 Task: Look for space in West Albany, United States from 10th September, 2023 to 16th September, 2023 for 4 adults in price range Rs.10000 to Rs.14000. Place can be private room with 4 bedrooms having 4 beds and 4 bathrooms. Property type can be house, flat, guest house. Amenities needed are: wifi, TV, free parkinig on premises, gym, breakfast. Booking option can be shelf check-in. Required host language is English.
Action: Mouse moved to (524, 111)
Screenshot: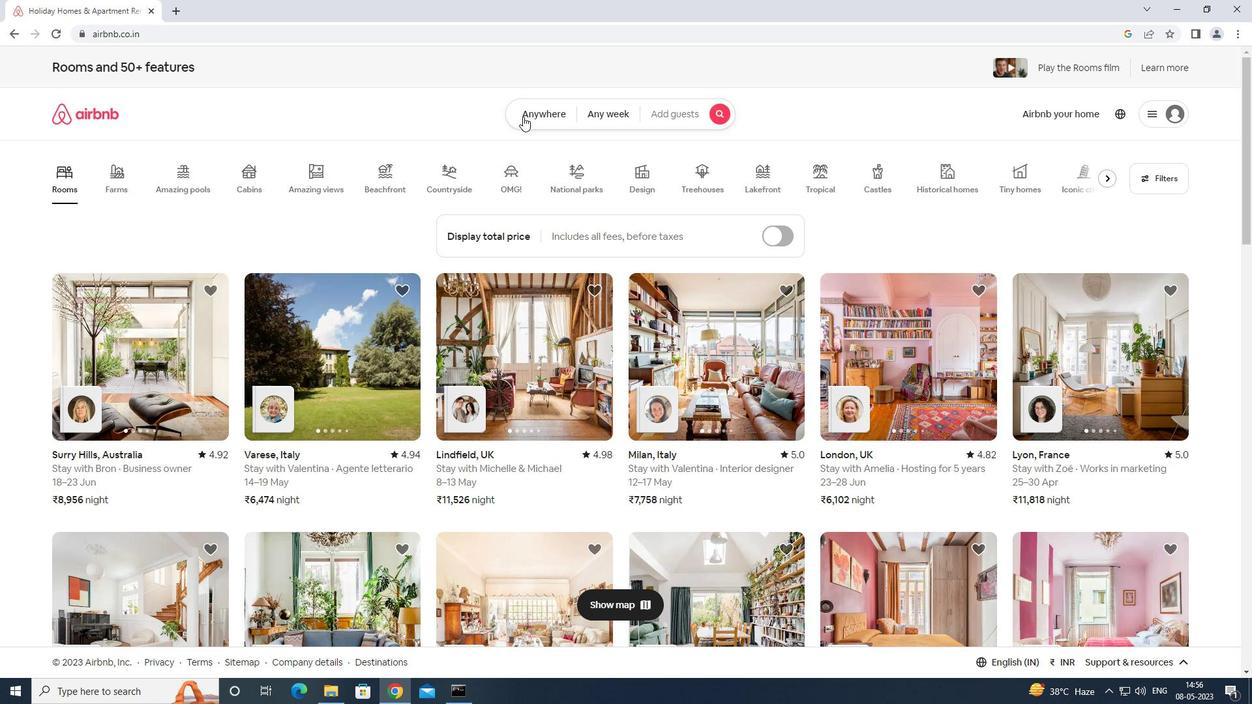 
Action: Mouse pressed left at (524, 111)
Screenshot: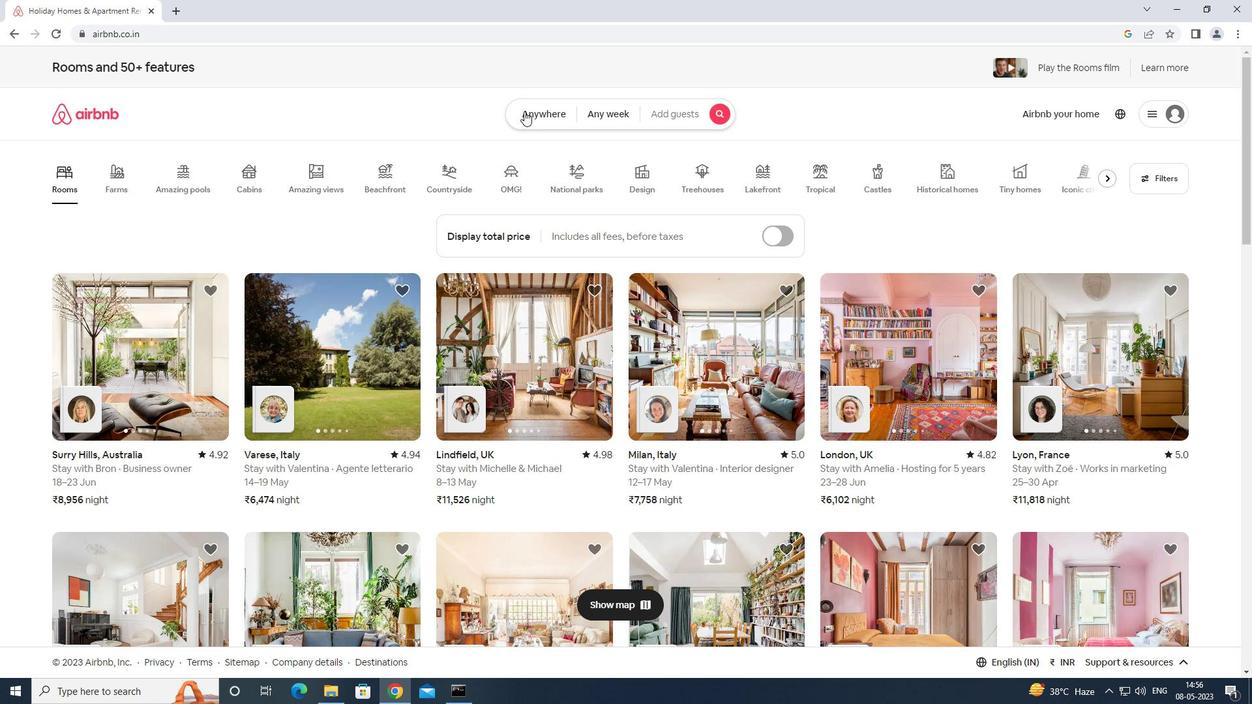 
Action: Mouse moved to (473, 156)
Screenshot: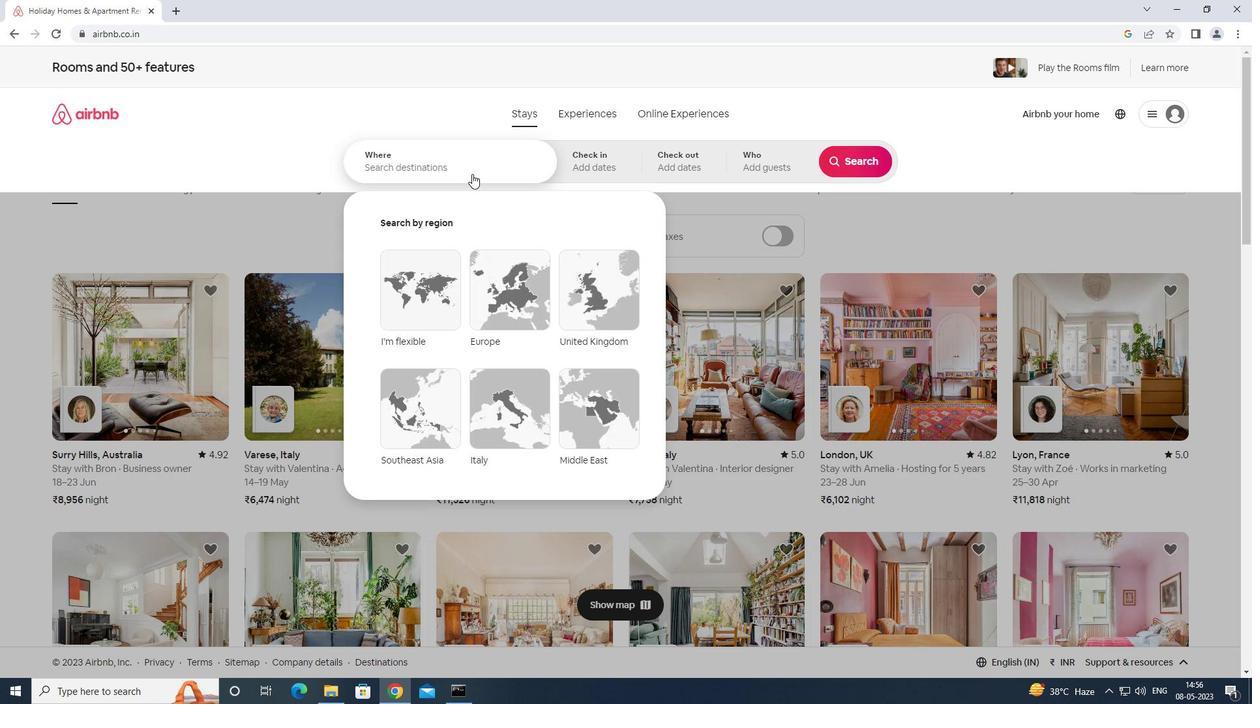 
Action: Mouse pressed left at (473, 156)
Screenshot: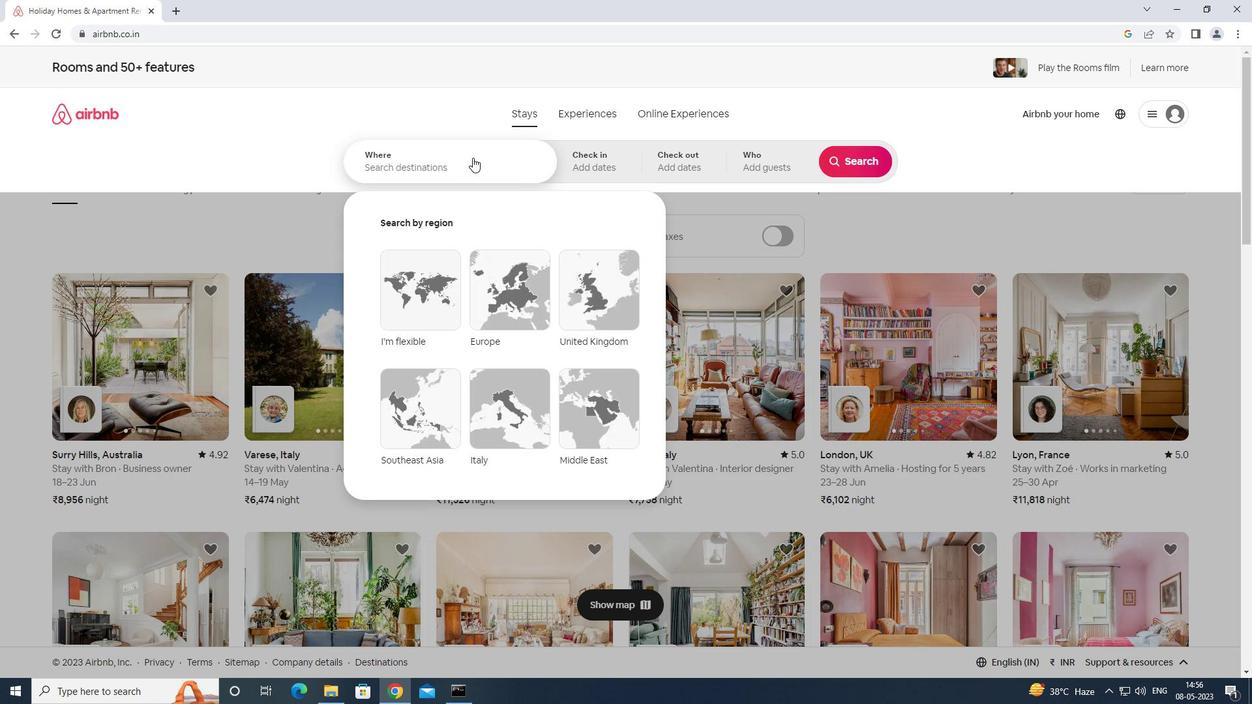 
Action: Mouse moved to (476, 154)
Screenshot: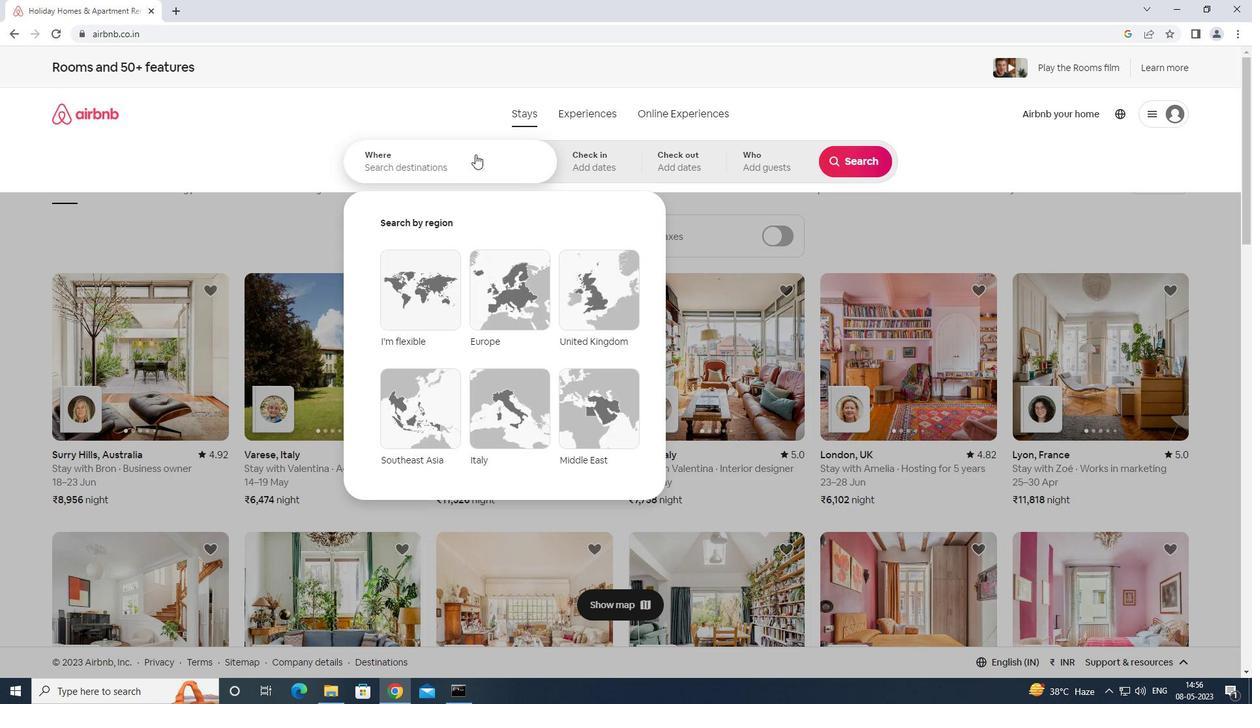 
Action: Key pressed west<Key.space>albany<Key.space>united<Key.space>states<Key.enter>
Screenshot: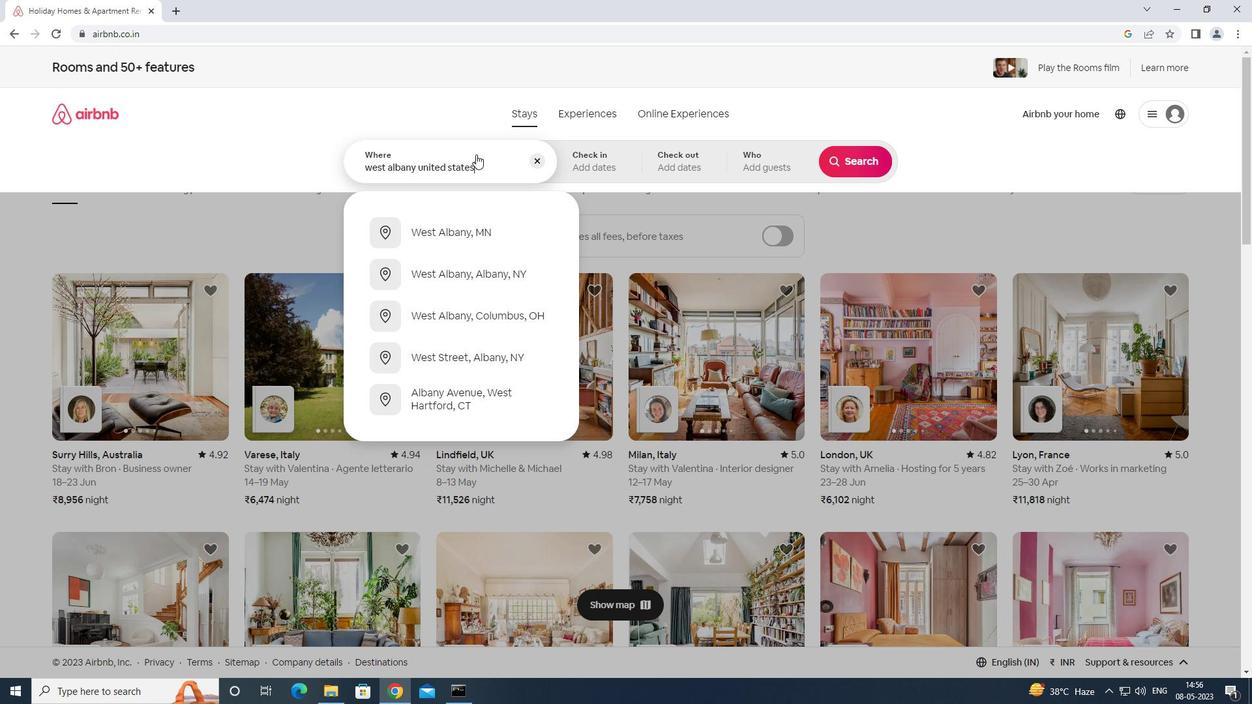 
Action: Mouse moved to (855, 262)
Screenshot: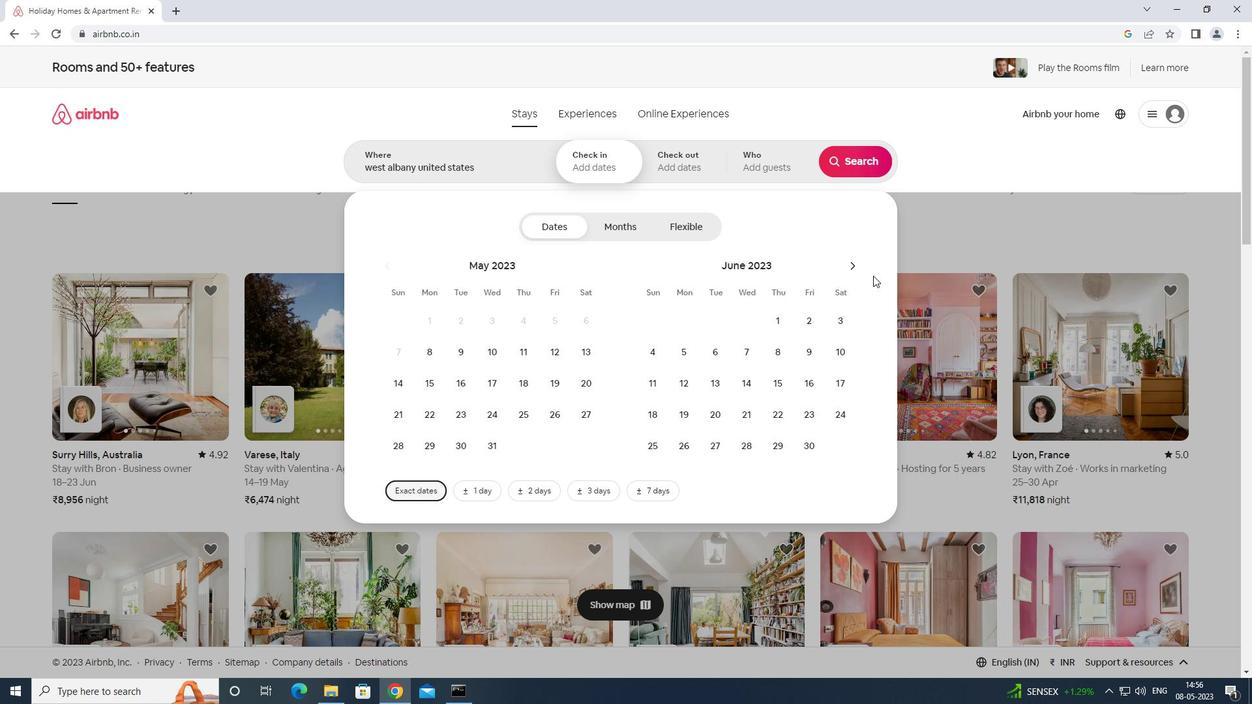 
Action: Mouse pressed left at (855, 262)
Screenshot: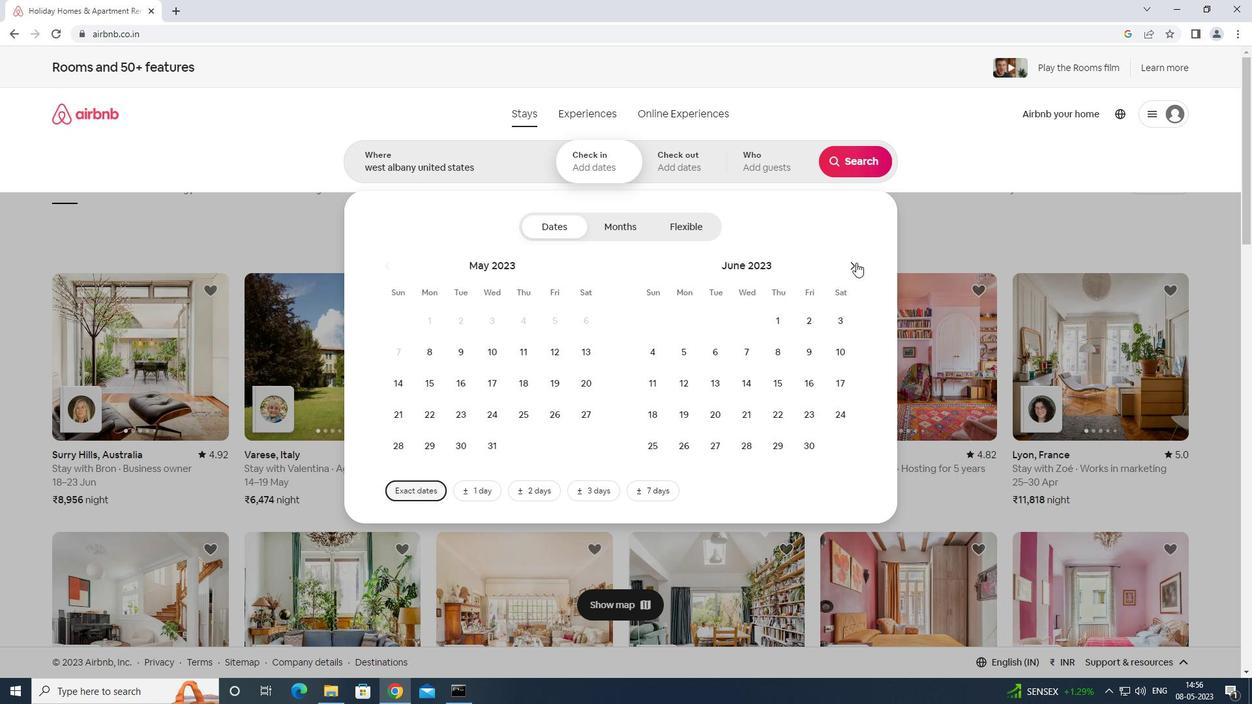 
Action: Mouse pressed left at (855, 262)
Screenshot: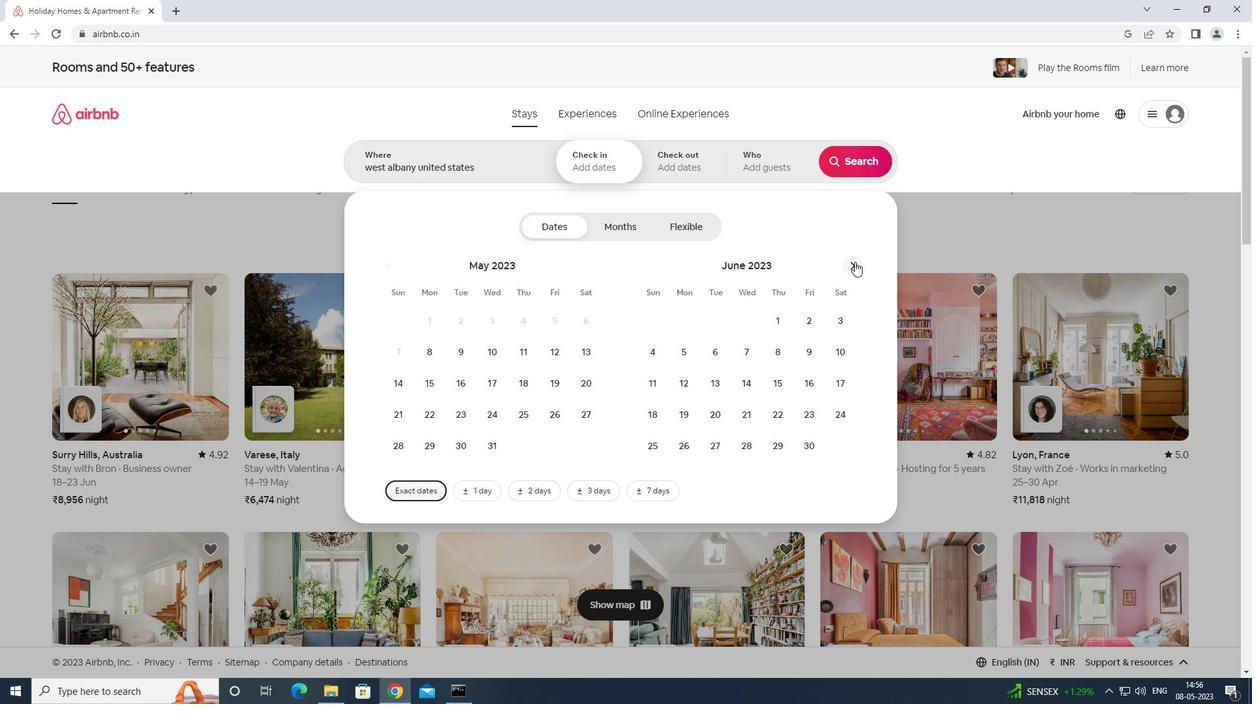 
Action: Mouse moved to (854, 262)
Screenshot: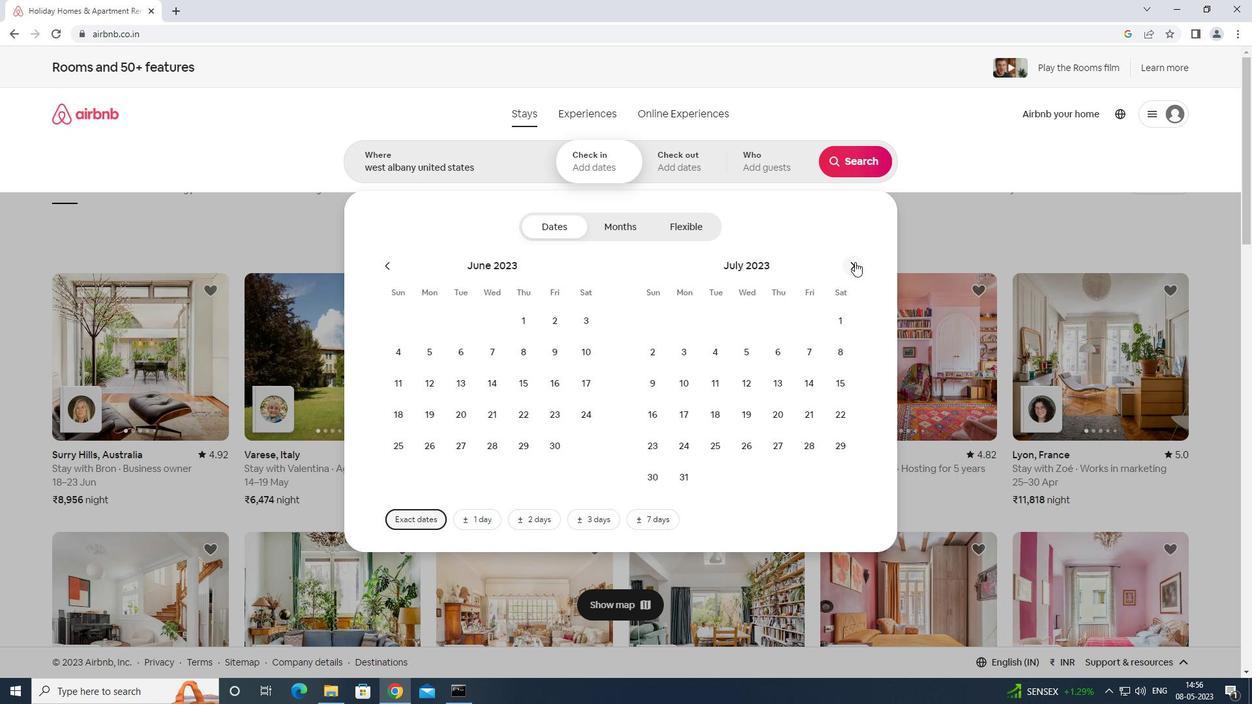 
Action: Mouse pressed left at (854, 262)
Screenshot: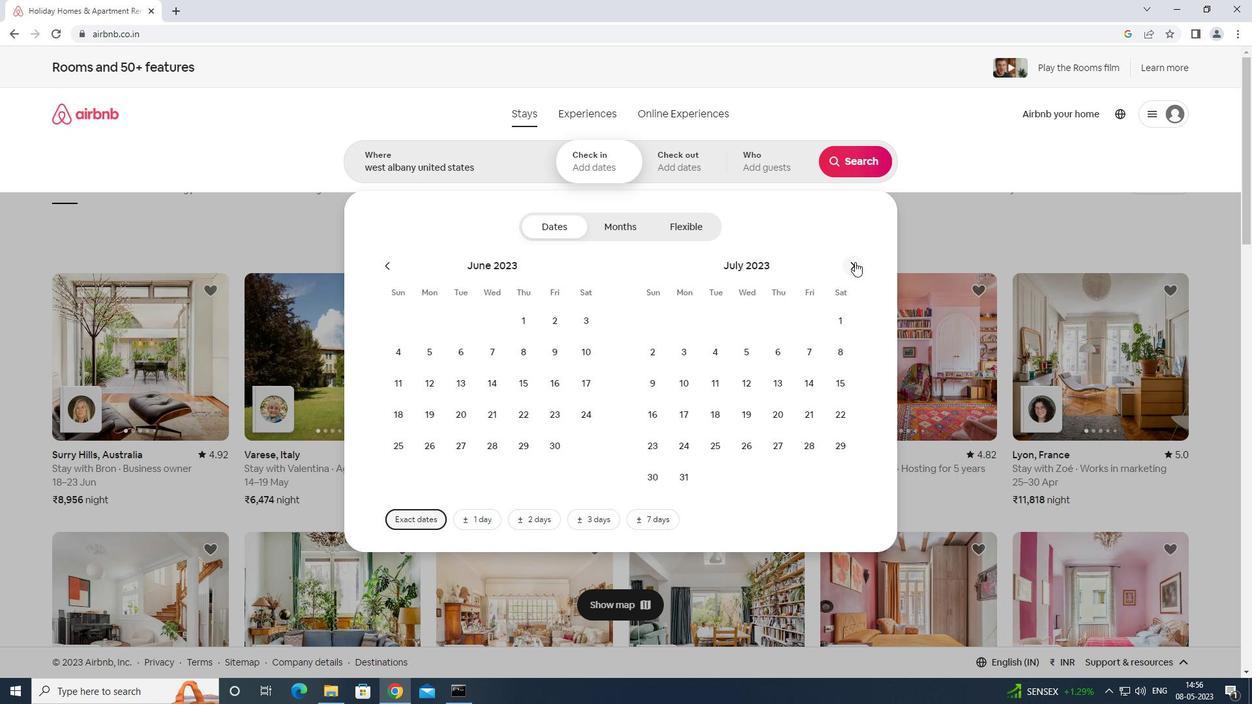 
Action: Mouse moved to (855, 263)
Screenshot: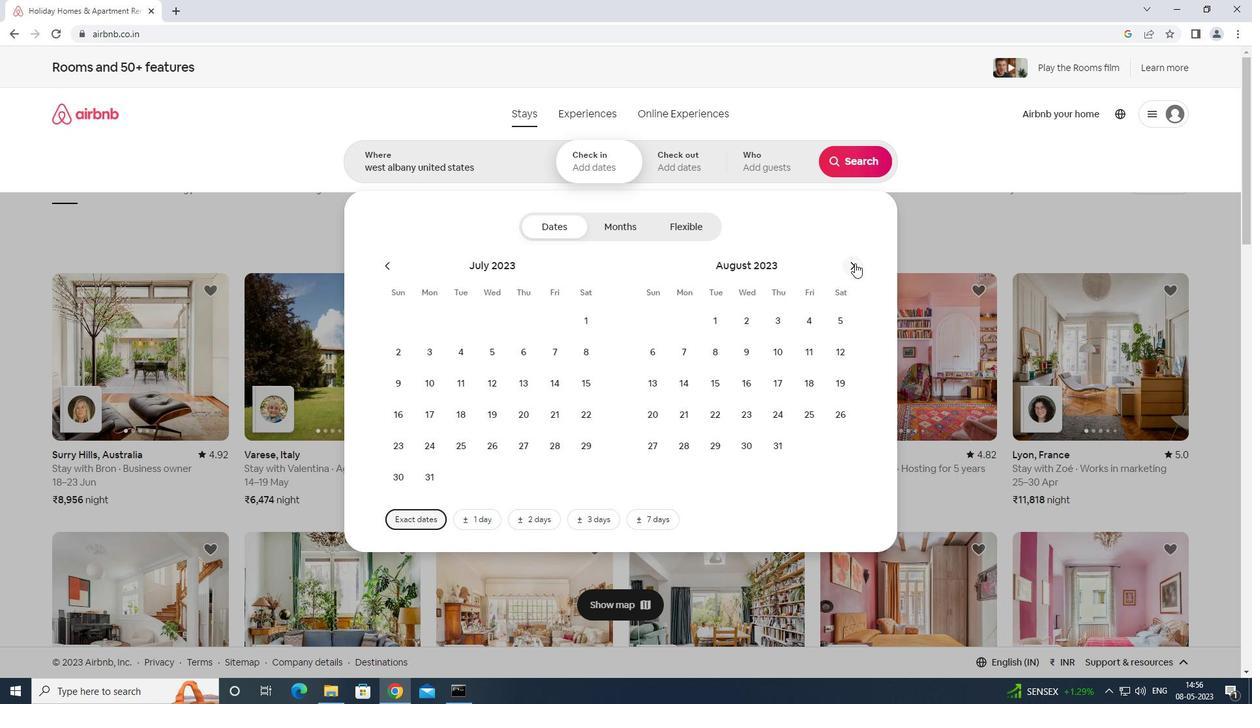 
Action: Mouse pressed left at (855, 263)
Screenshot: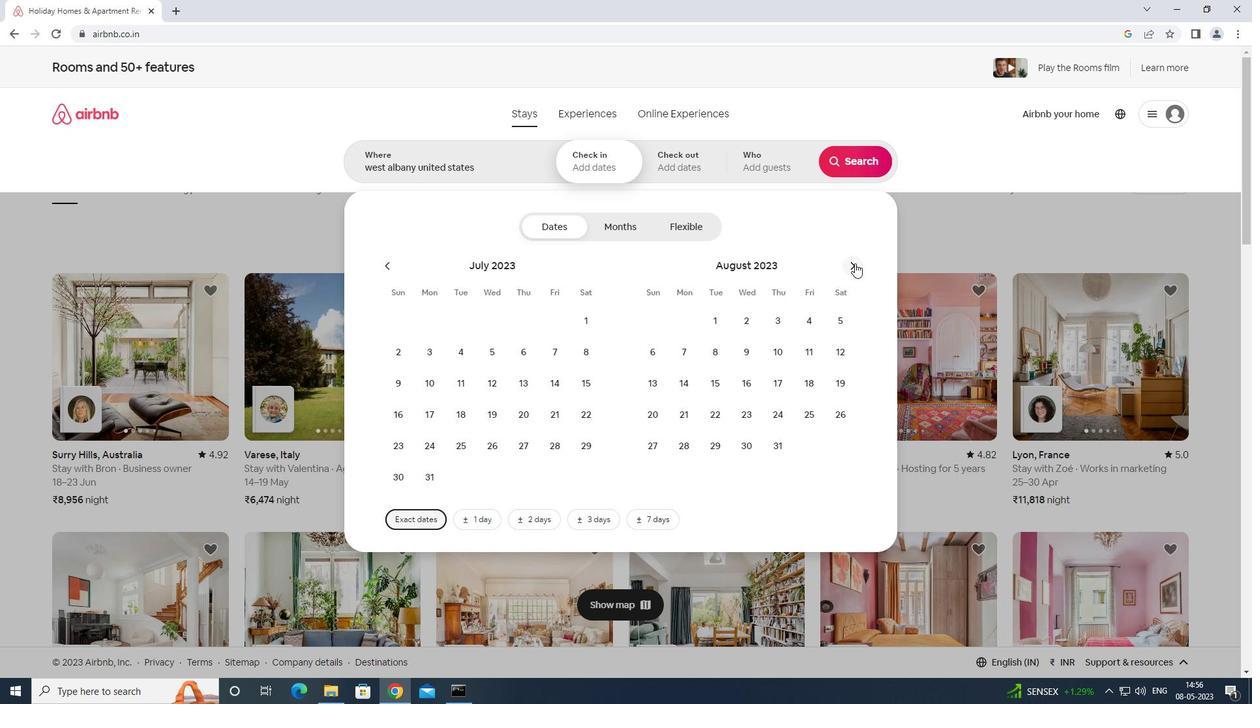 
Action: Mouse moved to (660, 379)
Screenshot: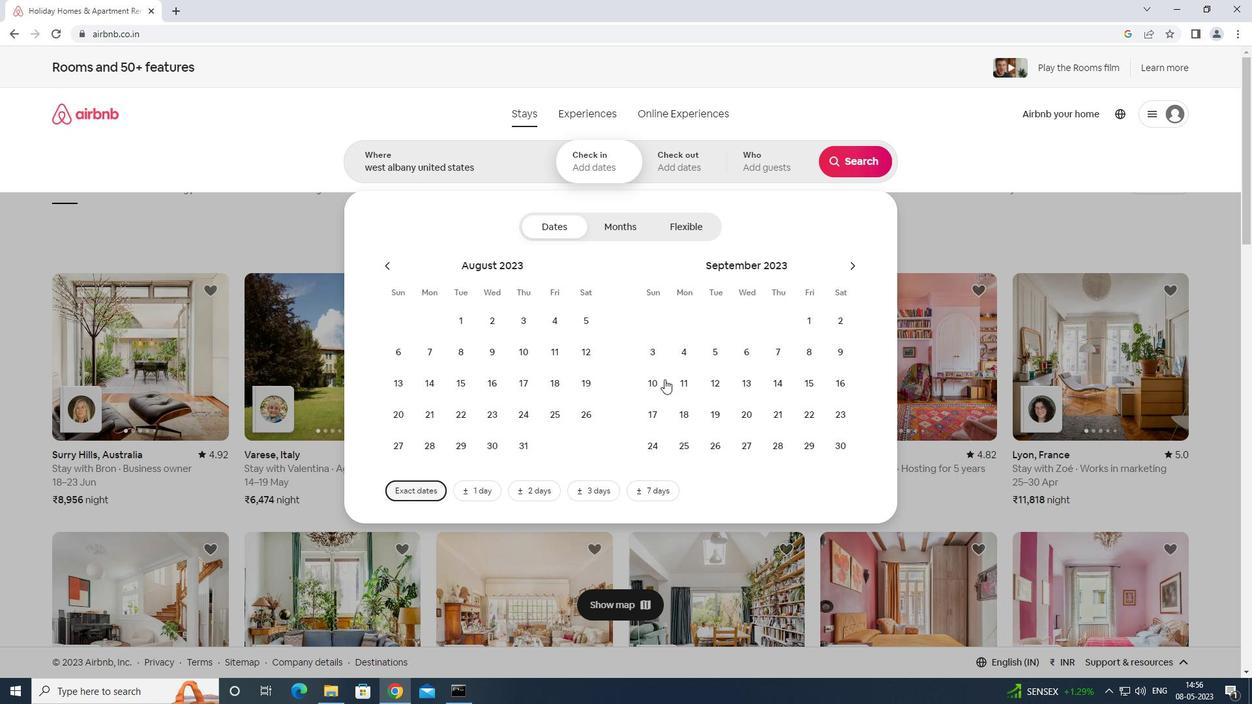 
Action: Mouse pressed left at (660, 379)
Screenshot: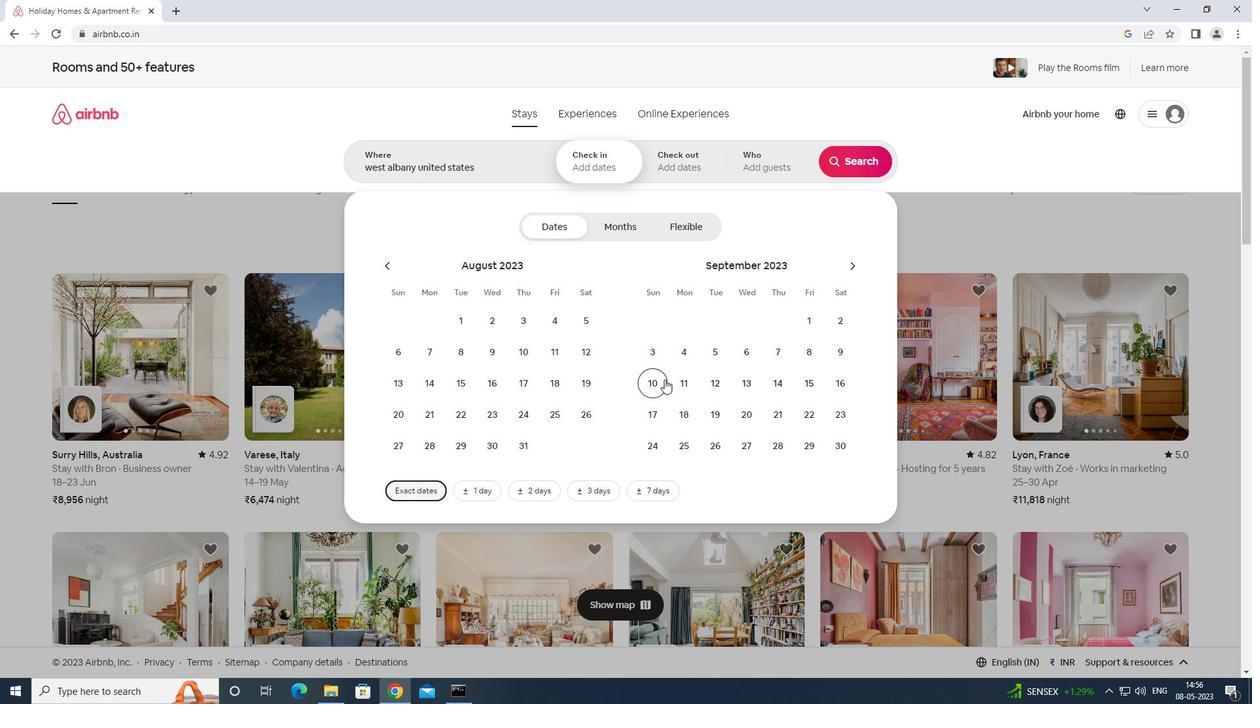
Action: Mouse moved to (841, 377)
Screenshot: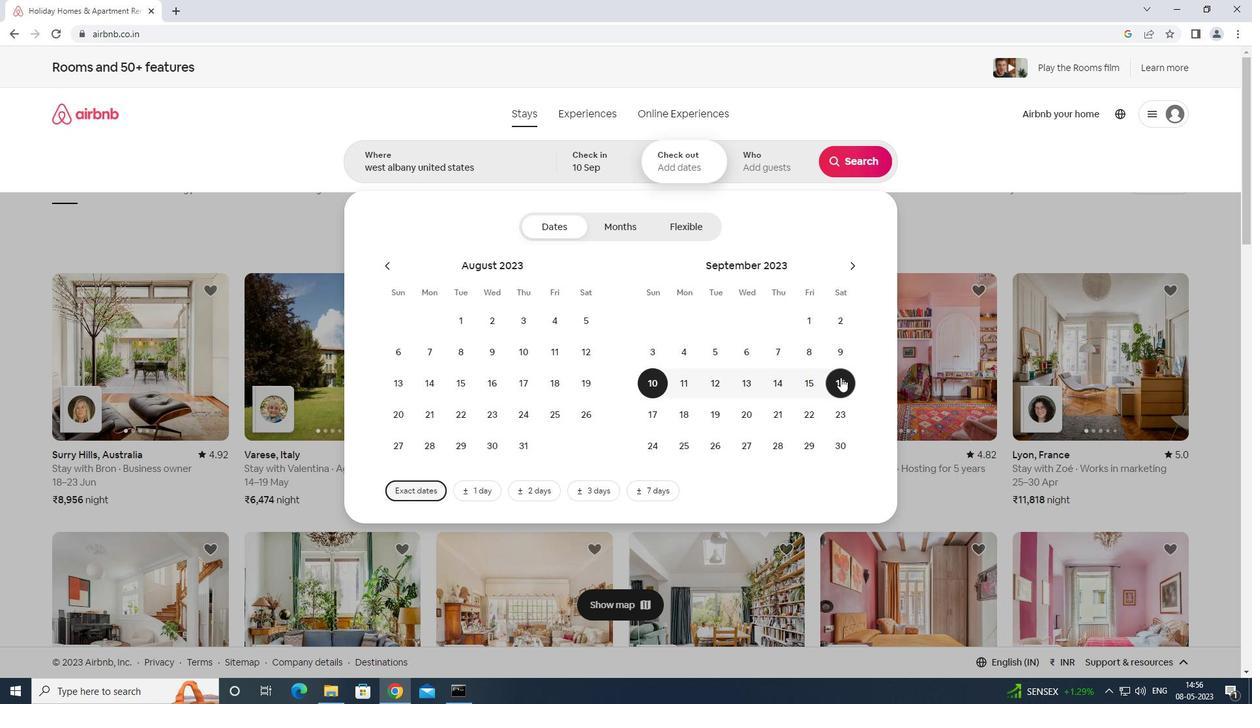 
Action: Mouse pressed left at (841, 377)
Screenshot: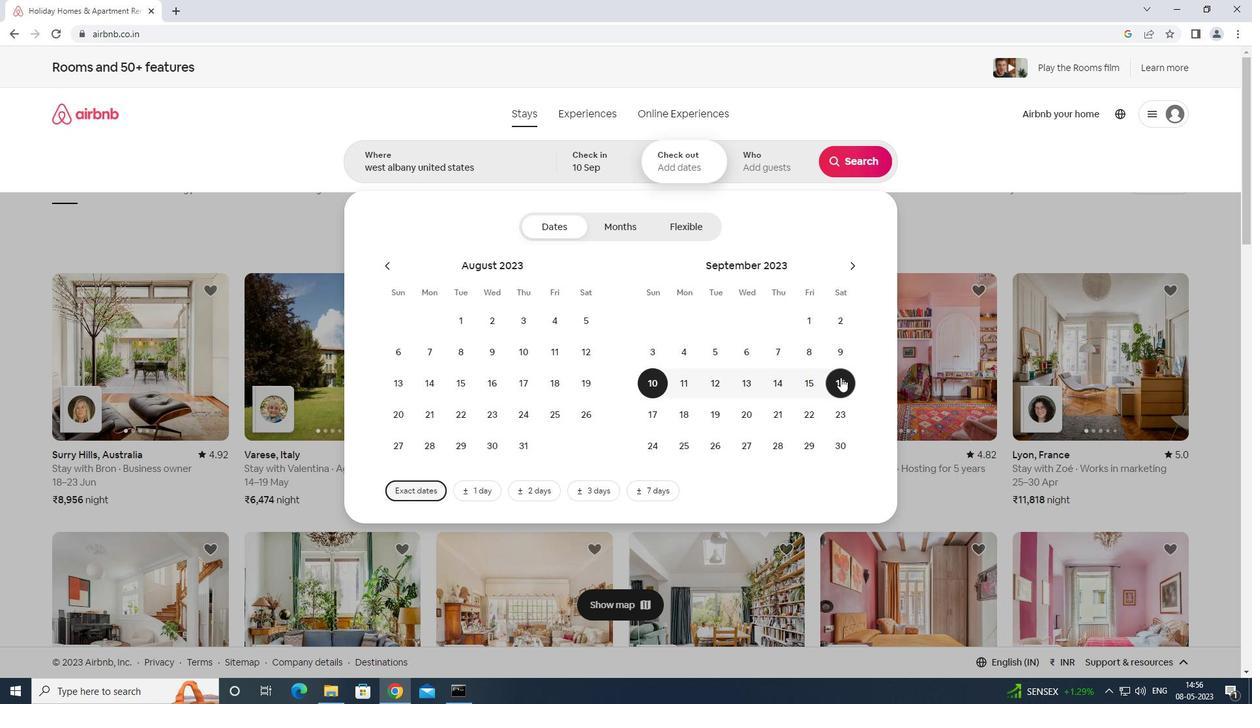 
Action: Mouse moved to (786, 165)
Screenshot: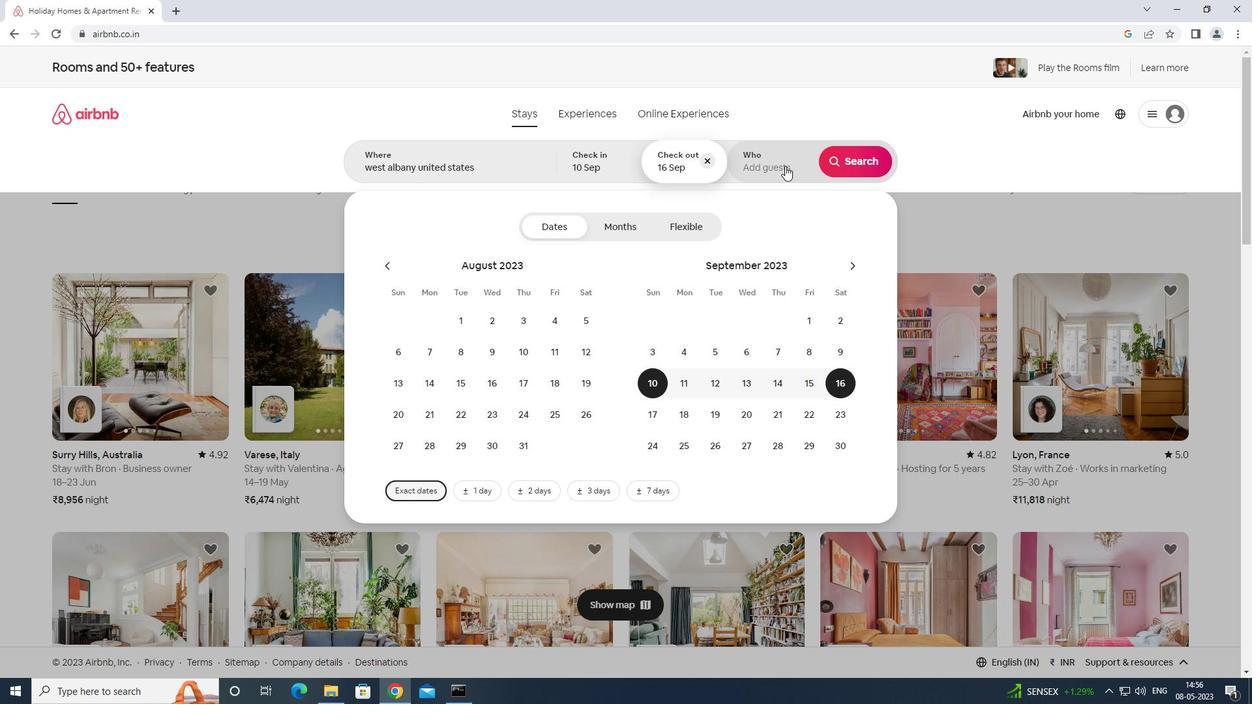 
Action: Mouse pressed left at (786, 165)
Screenshot: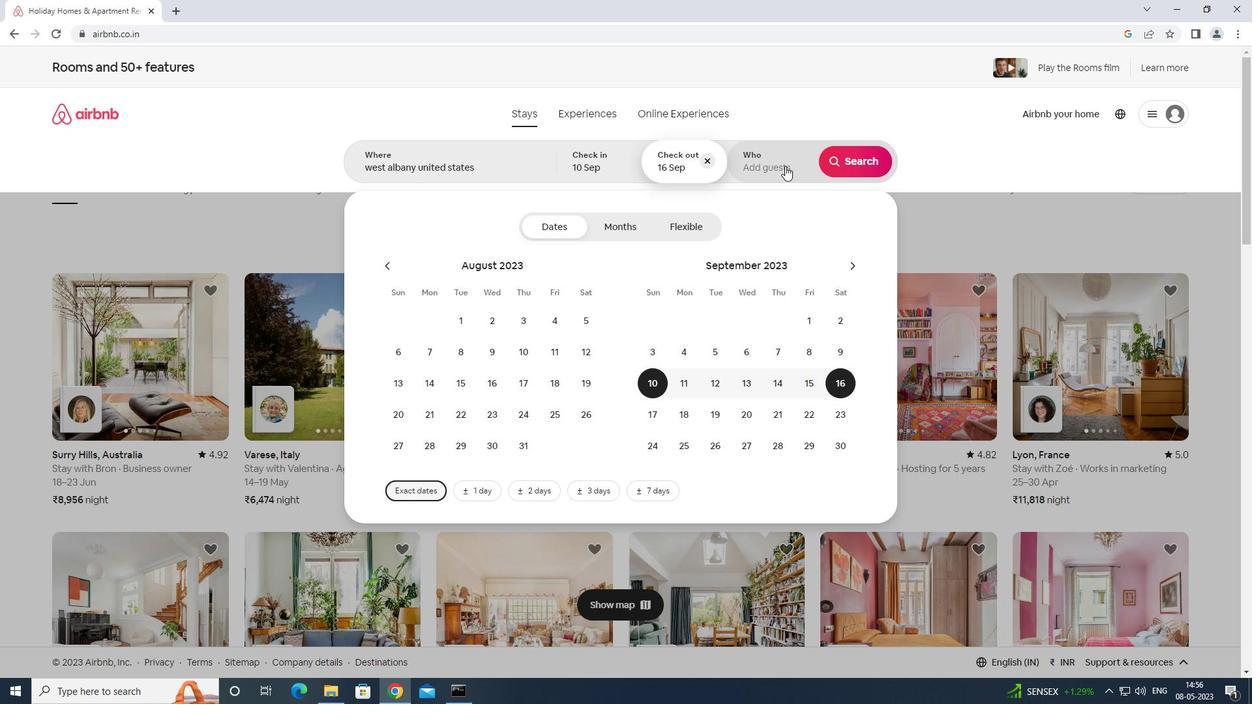 
Action: Mouse moved to (860, 236)
Screenshot: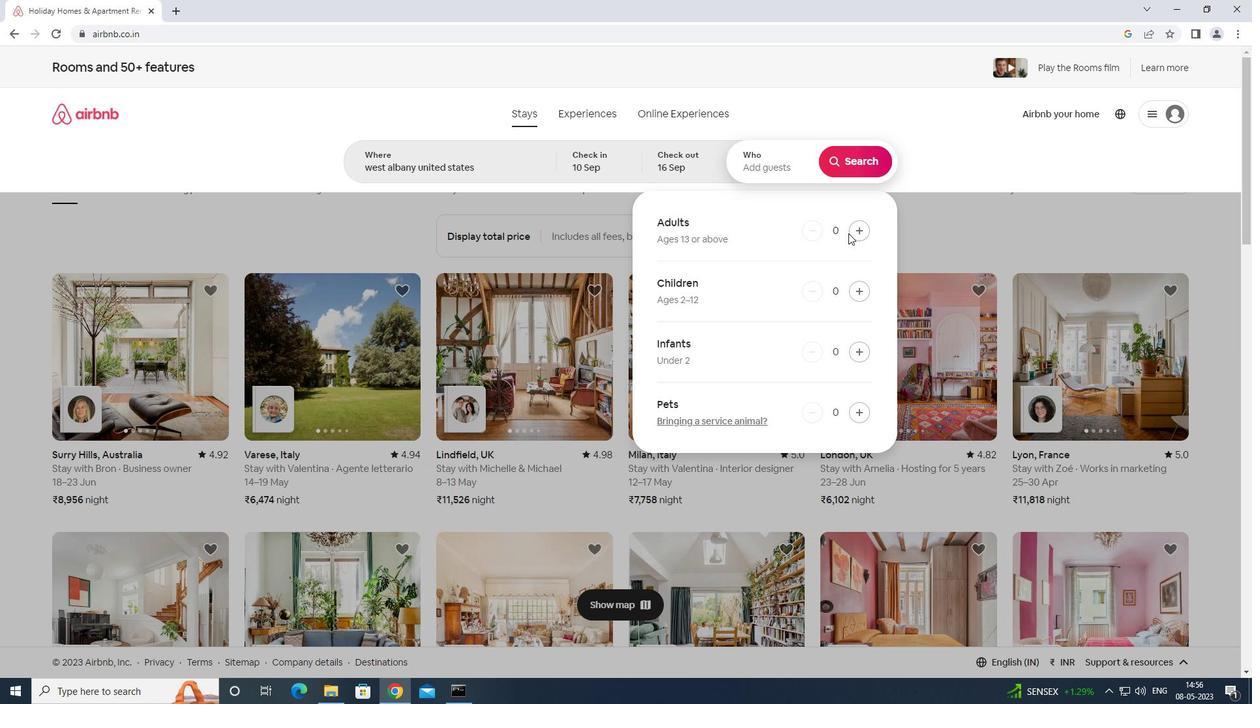 
Action: Mouse pressed left at (860, 236)
Screenshot: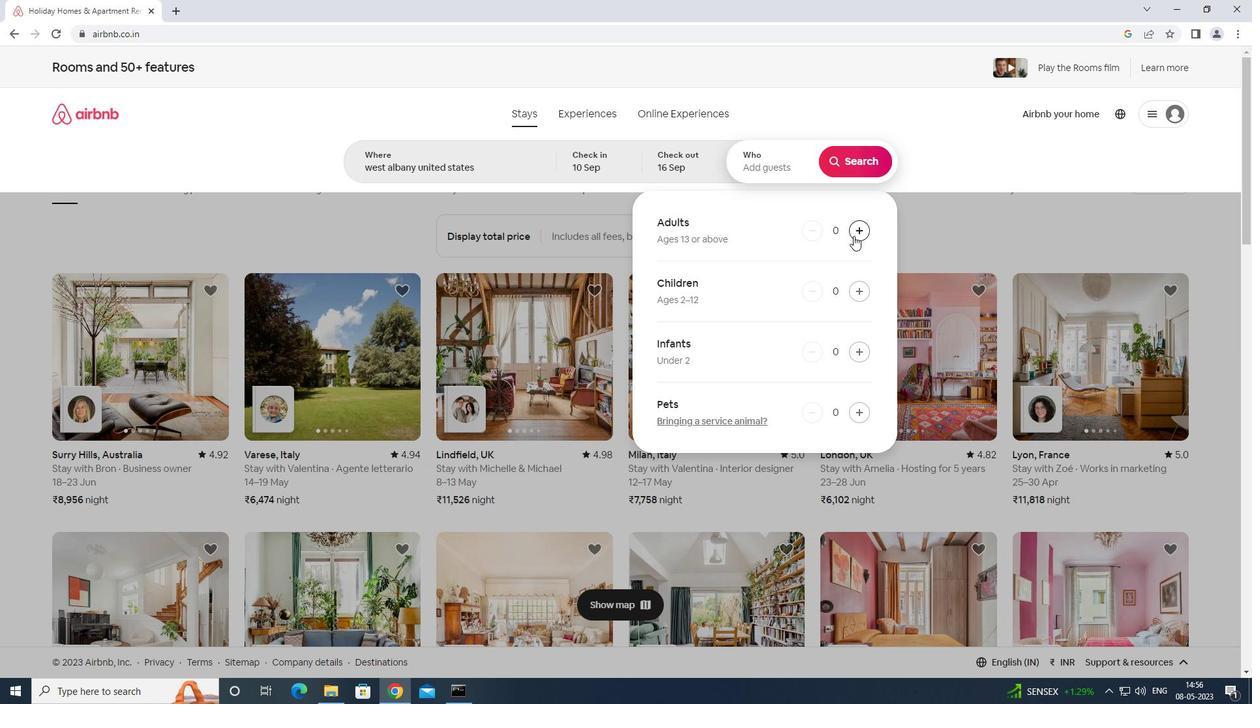 
Action: Mouse moved to (861, 234)
Screenshot: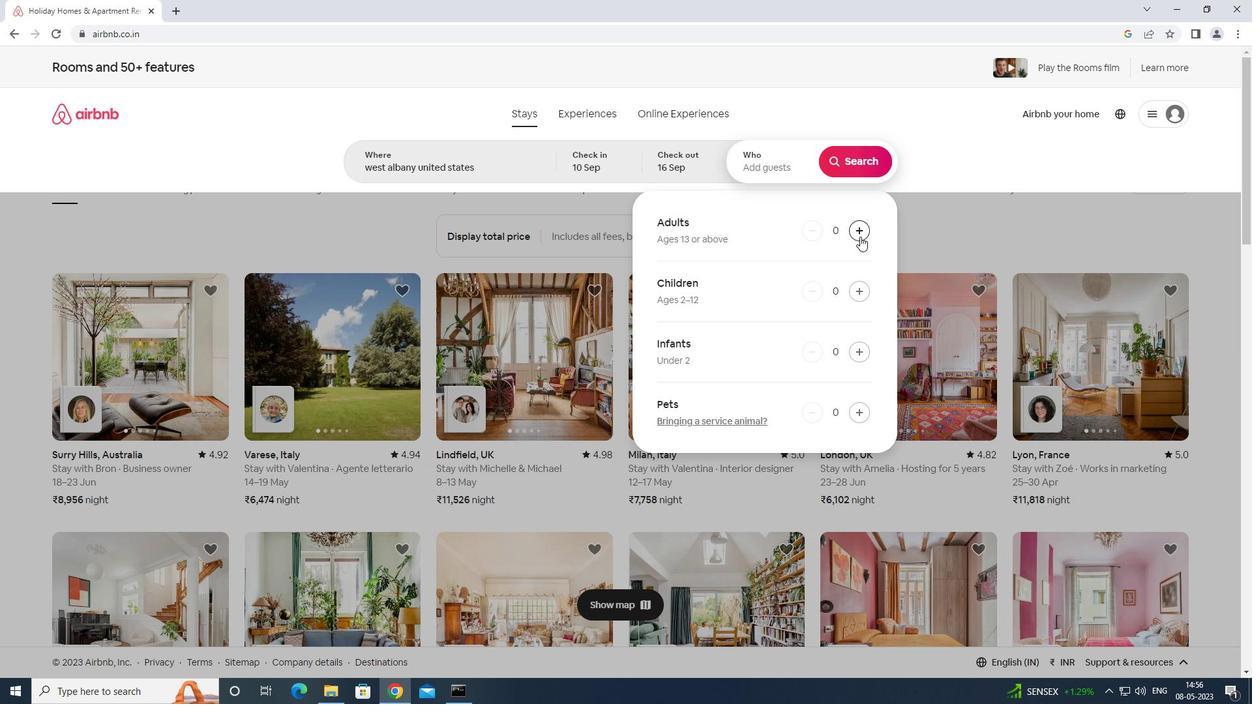 
Action: Mouse pressed left at (861, 234)
Screenshot: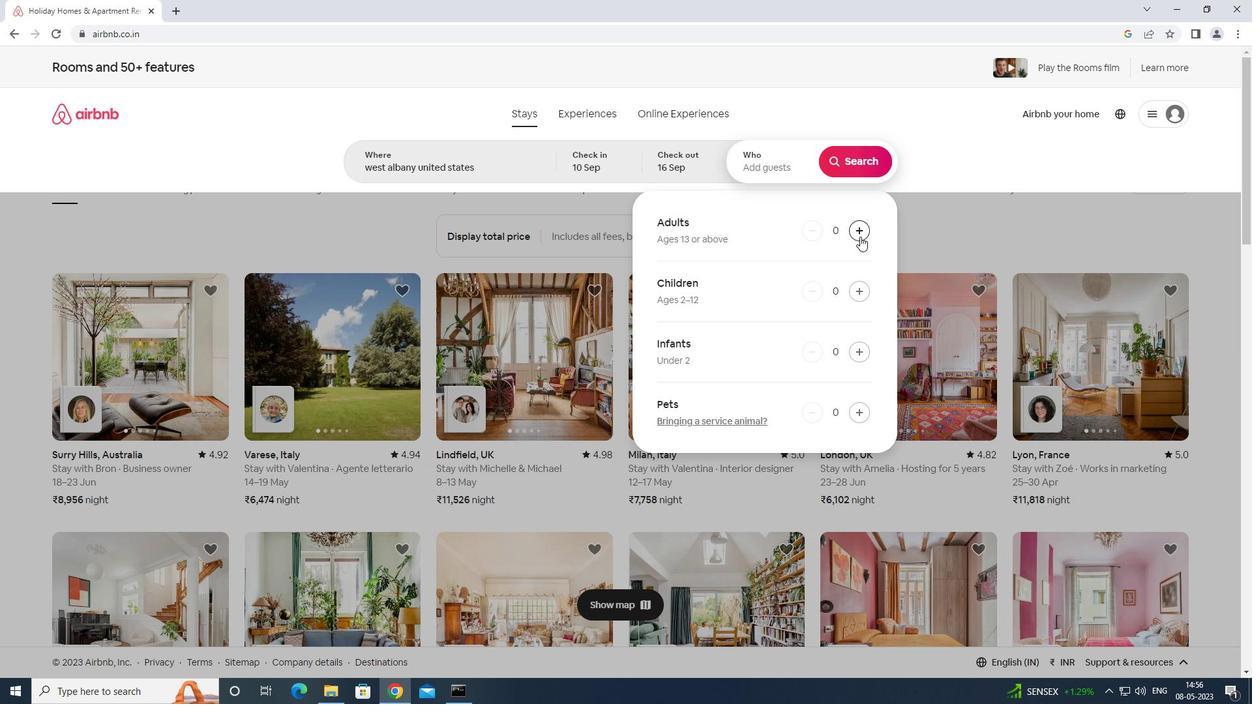 
Action: Mouse moved to (864, 233)
Screenshot: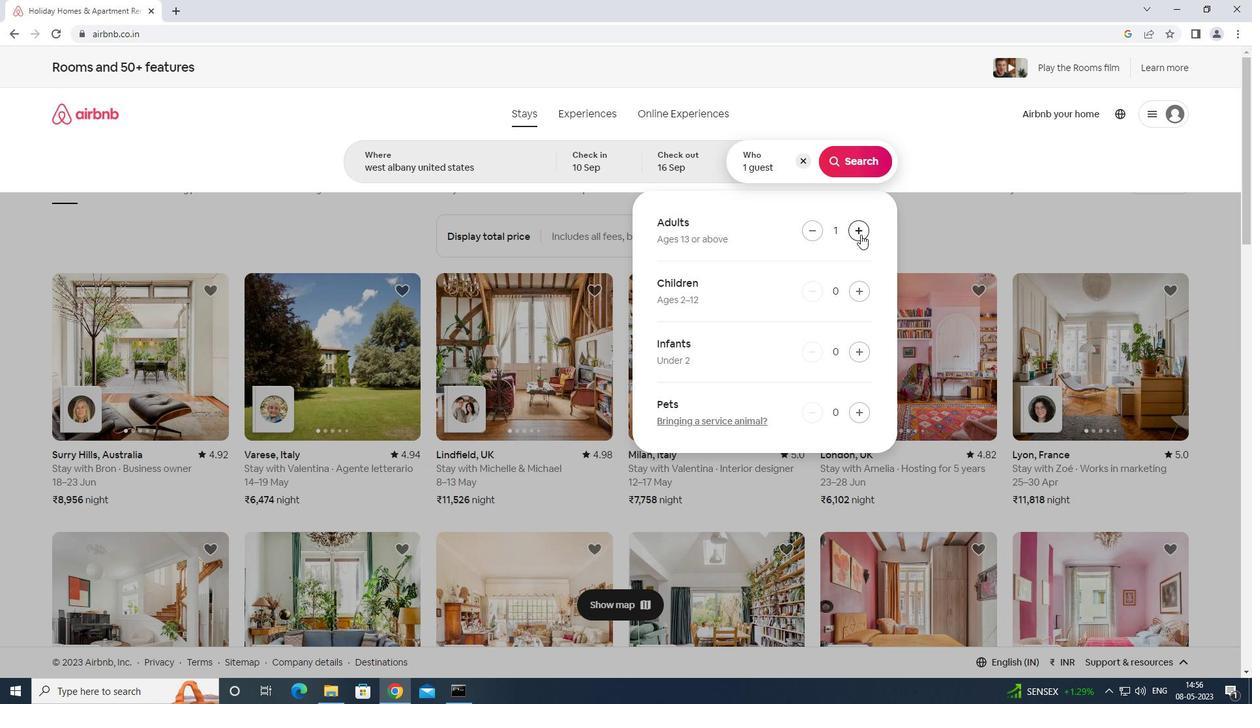 
Action: Mouse pressed left at (864, 233)
Screenshot: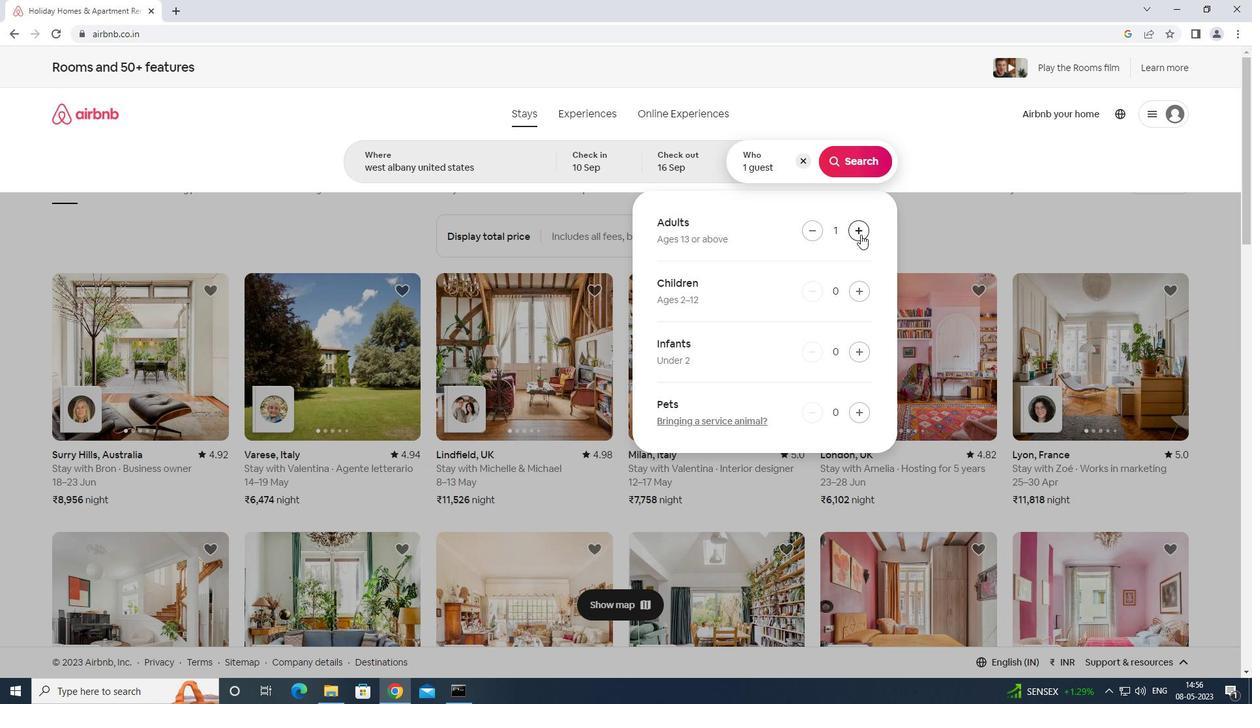 
Action: Mouse moved to (865, 233)
Screenshot: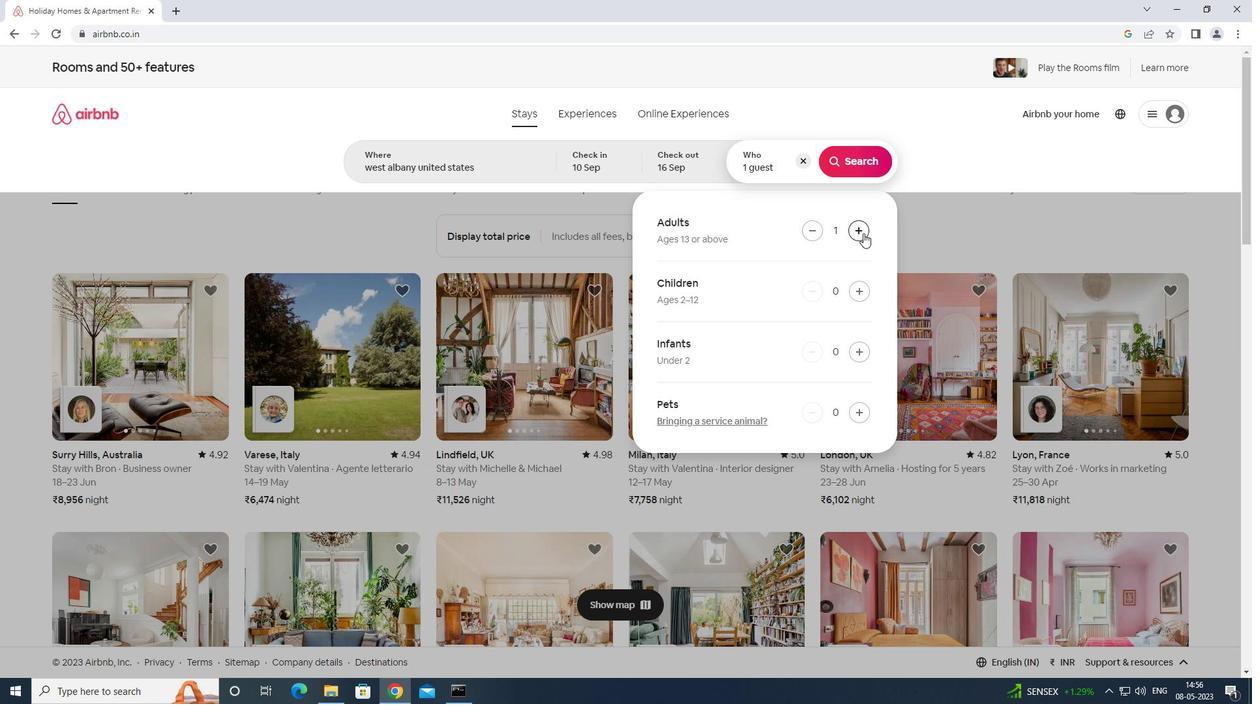 
Action: Mouse pressed left at (865, 233)
Screenshot: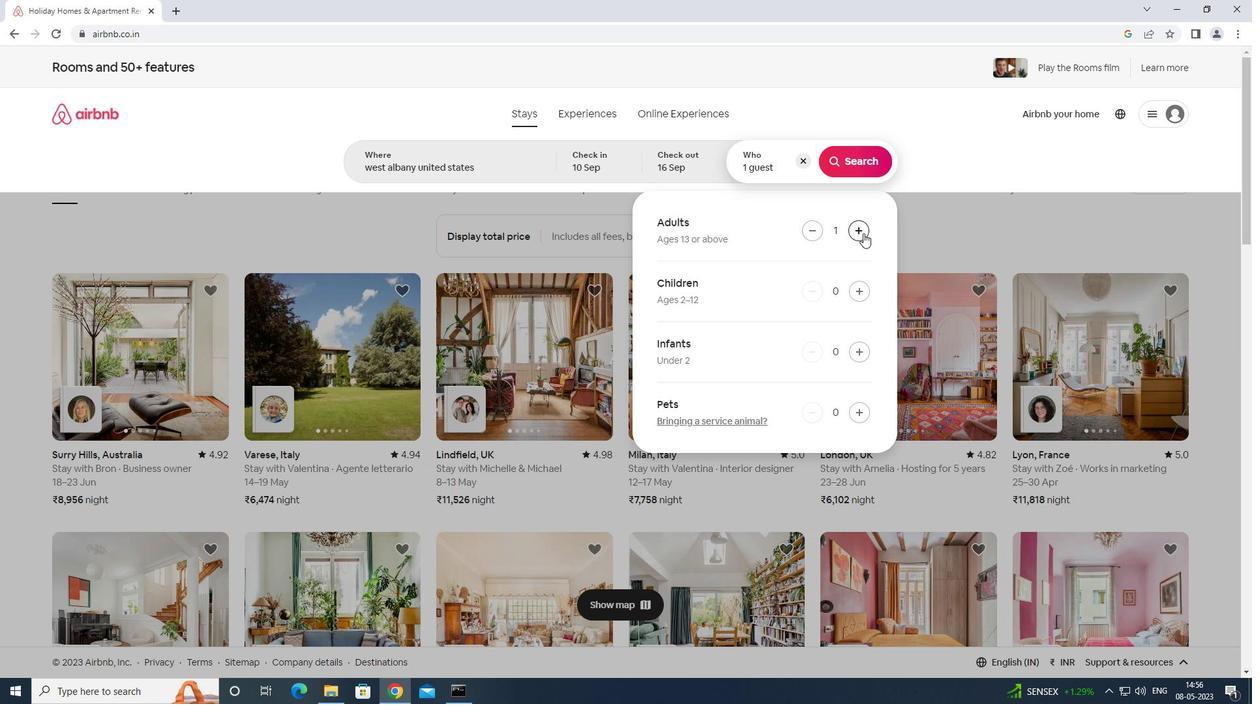 
Action: Mouse moved to (855, 153)
Screenshot: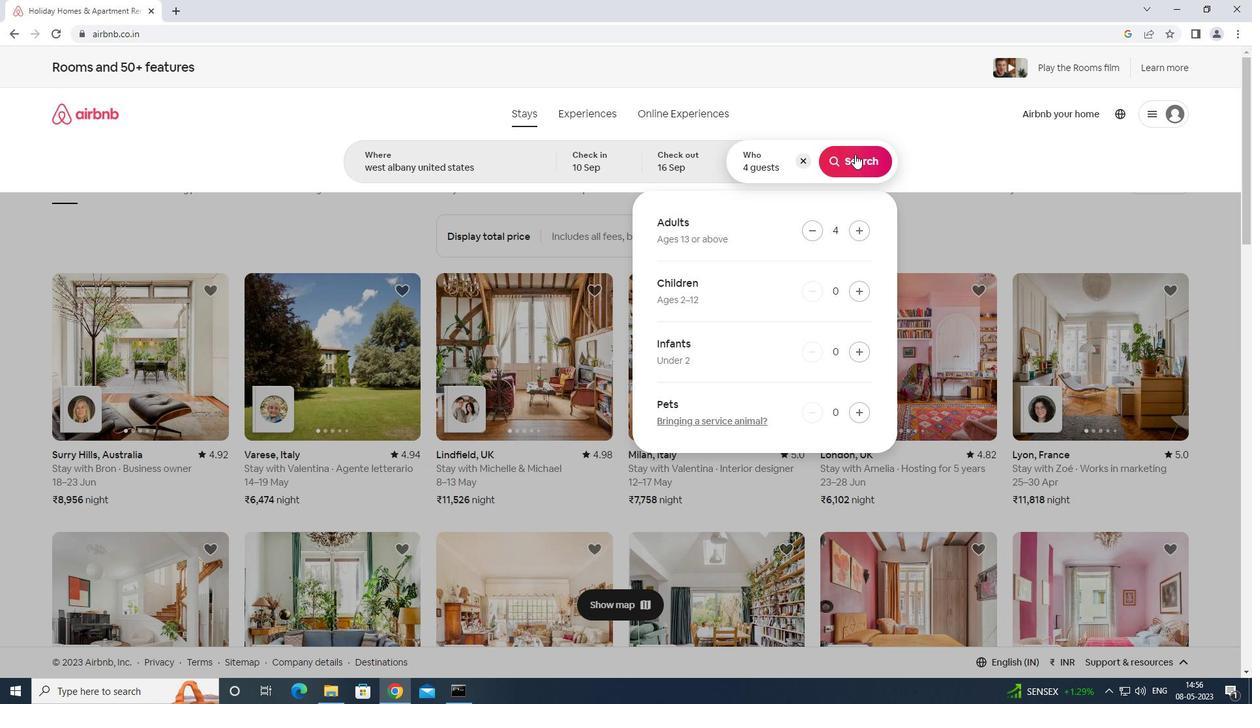 
Action: Mouse pressed left at (855, 153)
Screenshot: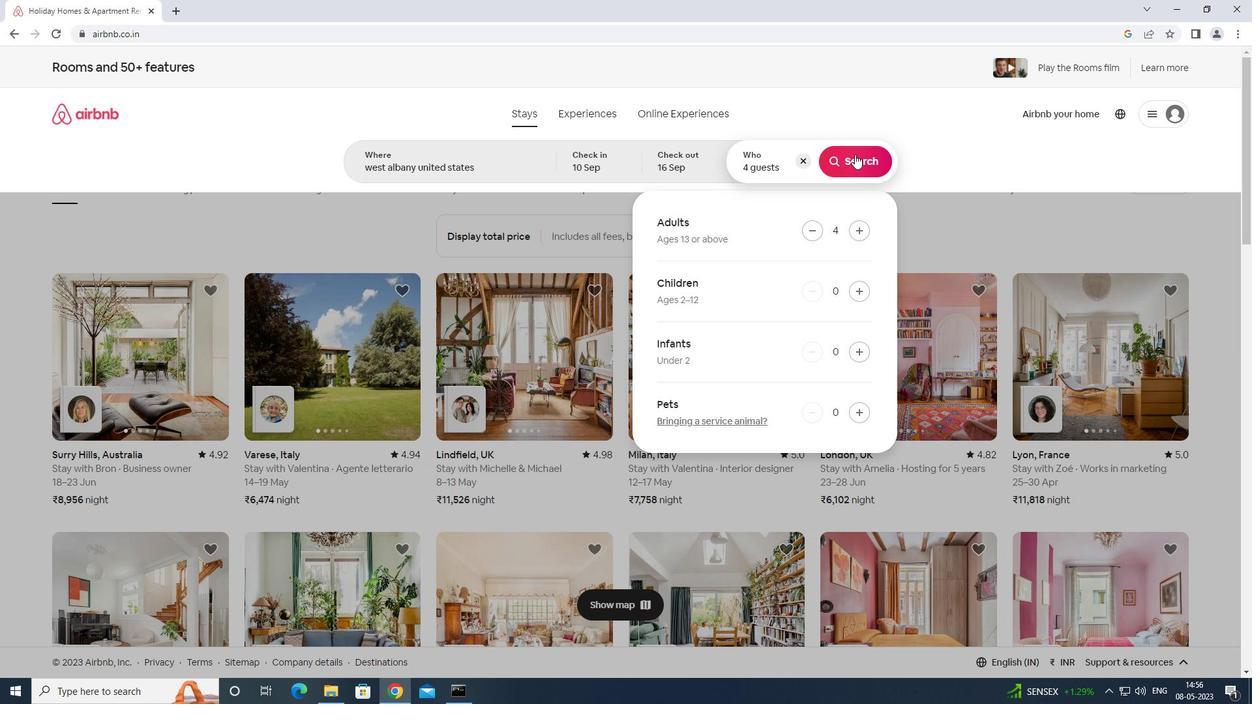 
Action: Mouse moved to (1198, 122)
Screenshot: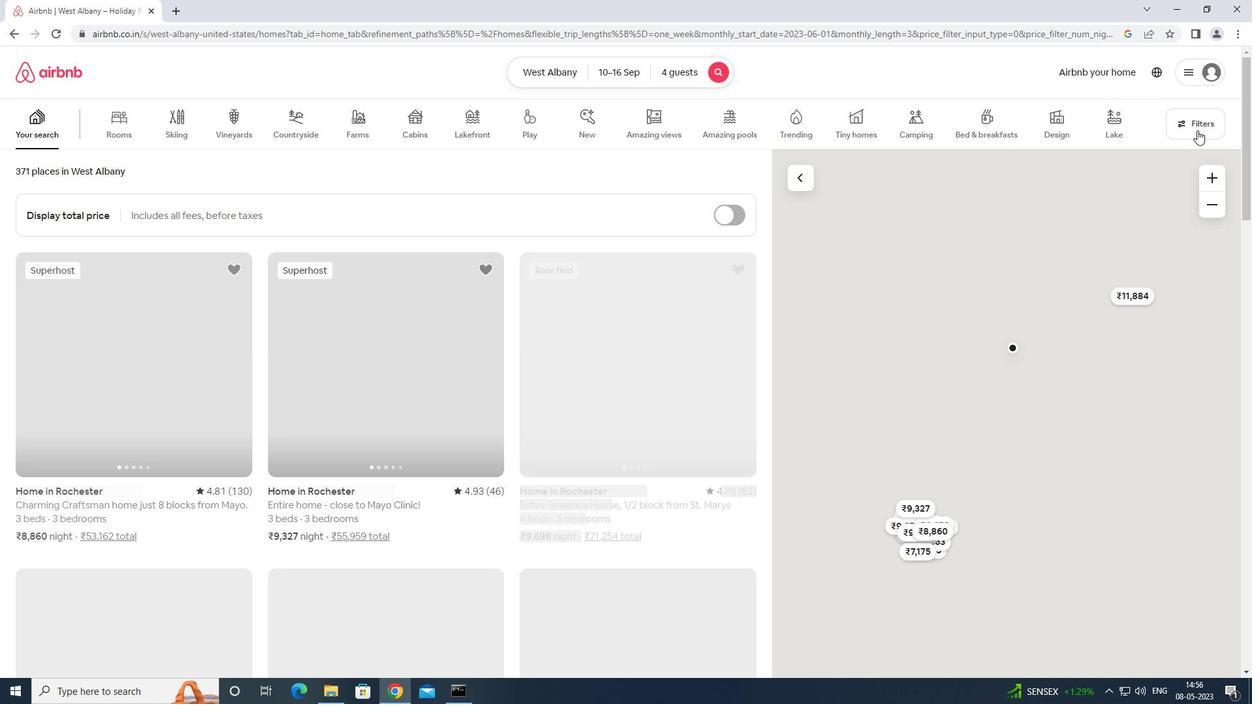 
Action: Mouse pressed left at (1198, 122)
Screenshot: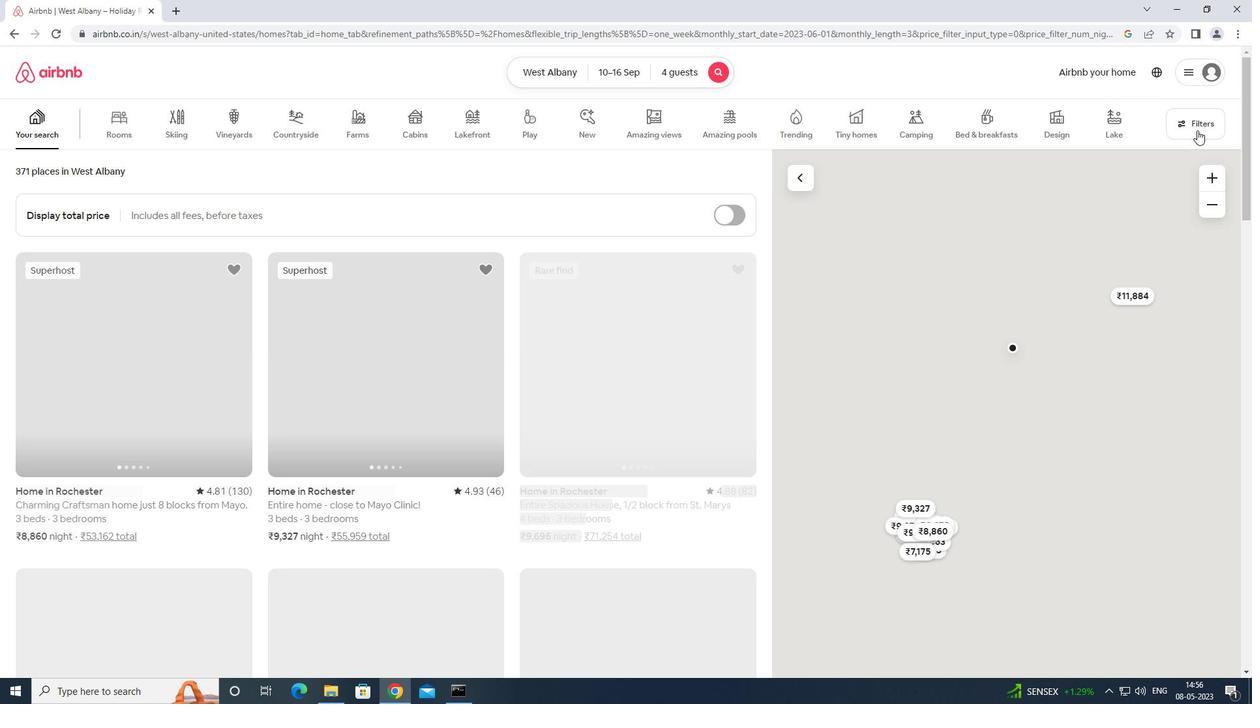 
Action: Mouse moved to (545, 430)
Screenshot: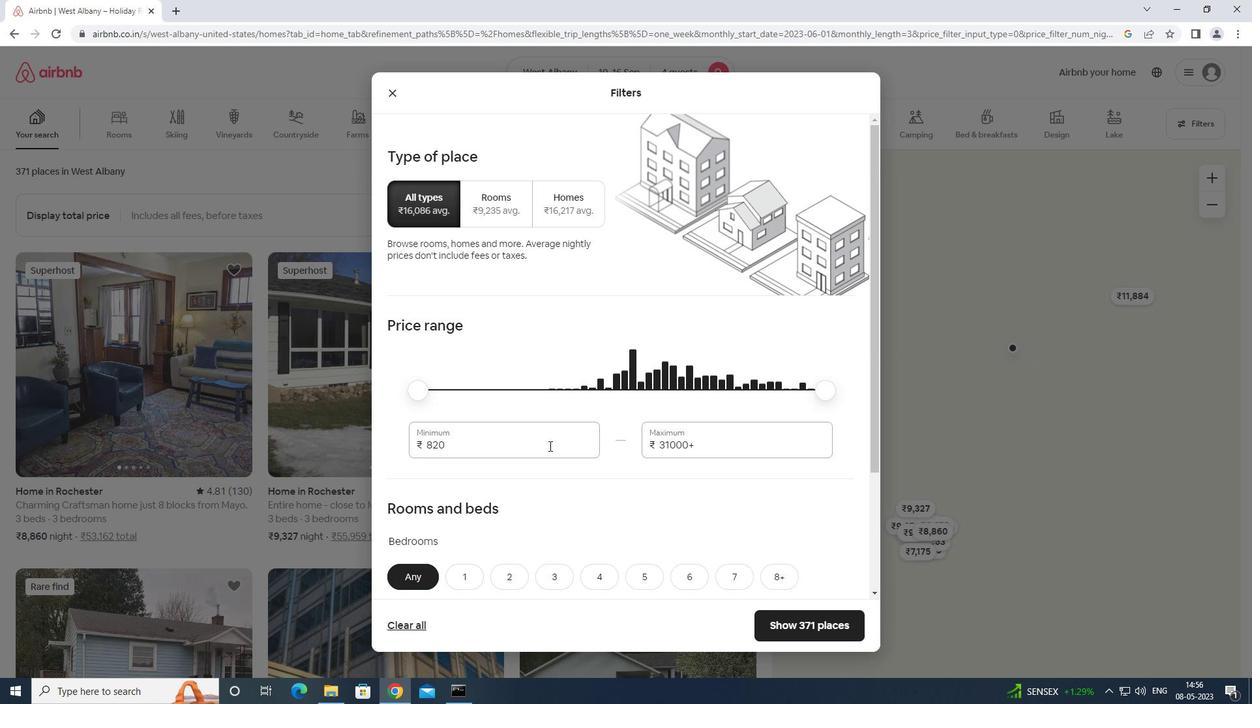 
Action: Mouse pressed left at (545, 430)
Screenshot: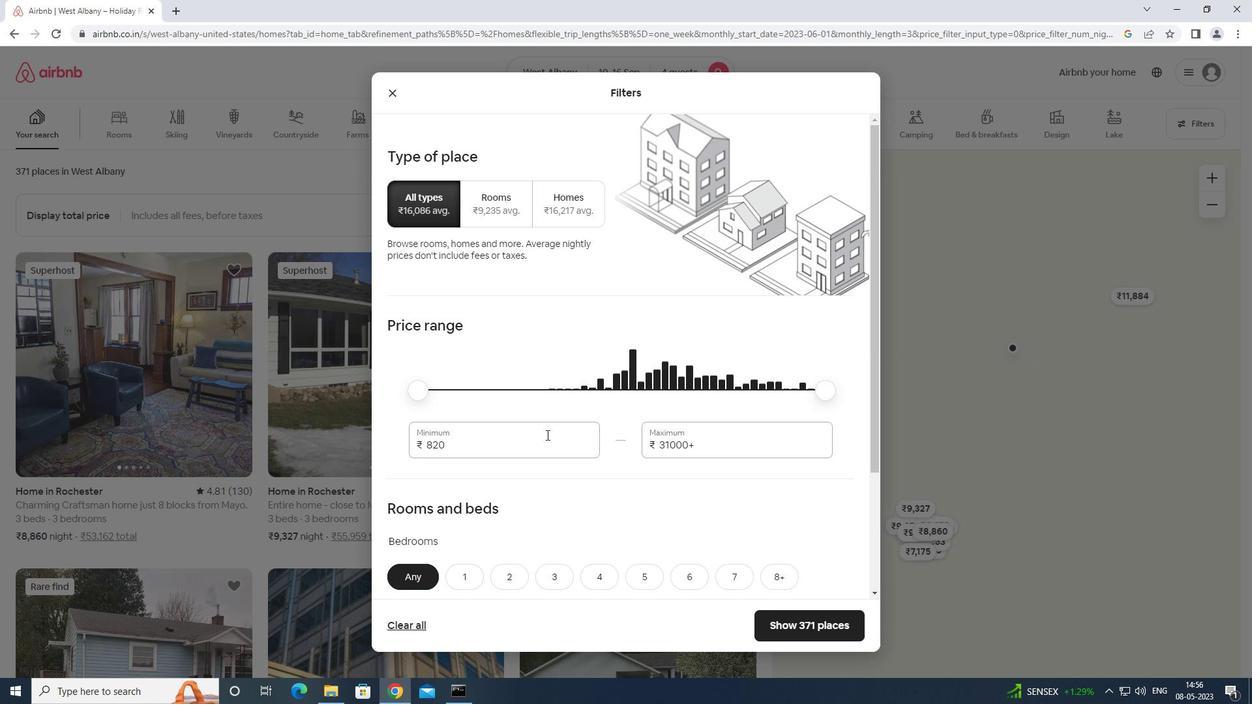 
Action: Mouse moved to (570, 431)
Screenshot: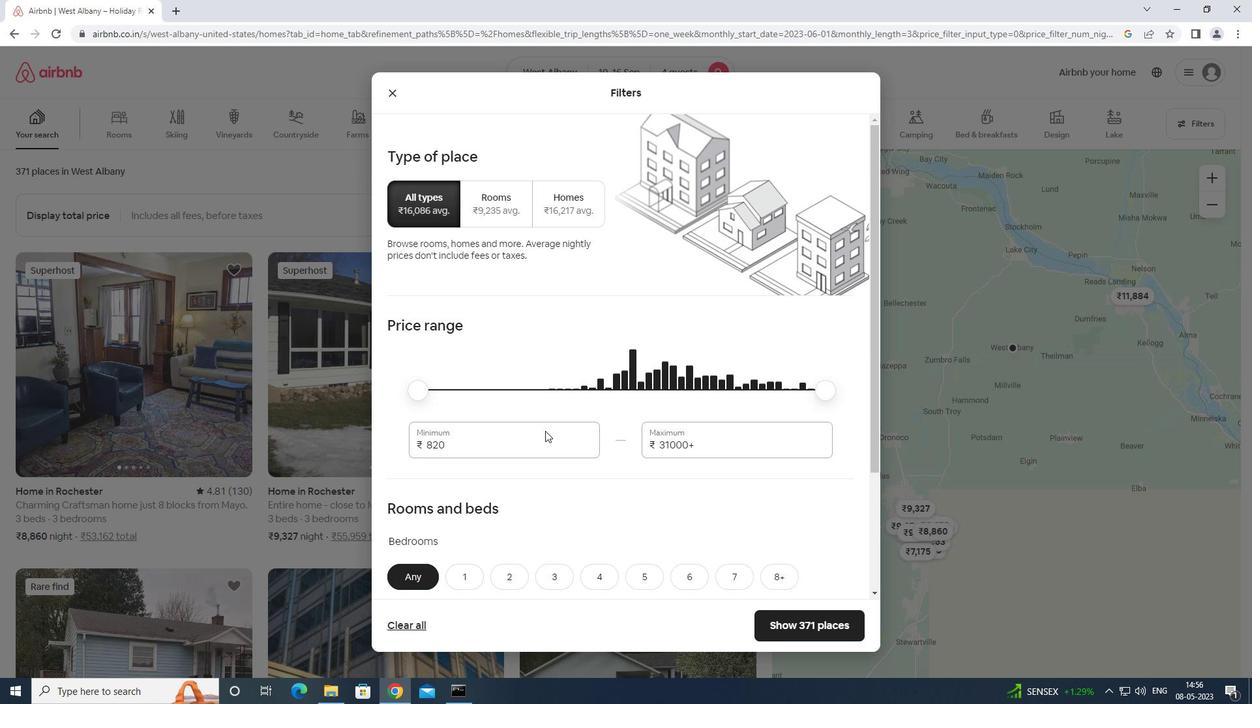
Action: Key pressed <Key.backspace><Key.backspace><Key.backspace><Key.backspace><Key.backspace><Key.backspace>10000
Screenshot: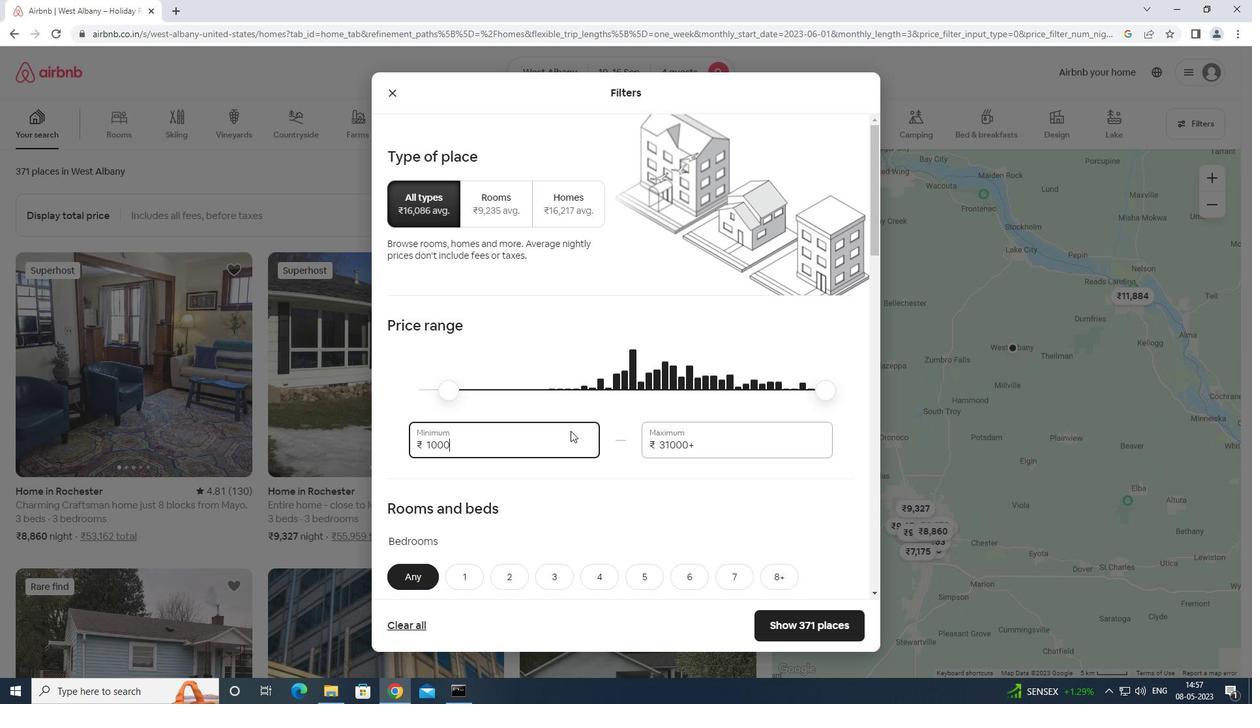 
Action: Mouse moved to (728, 439)
Screenshot: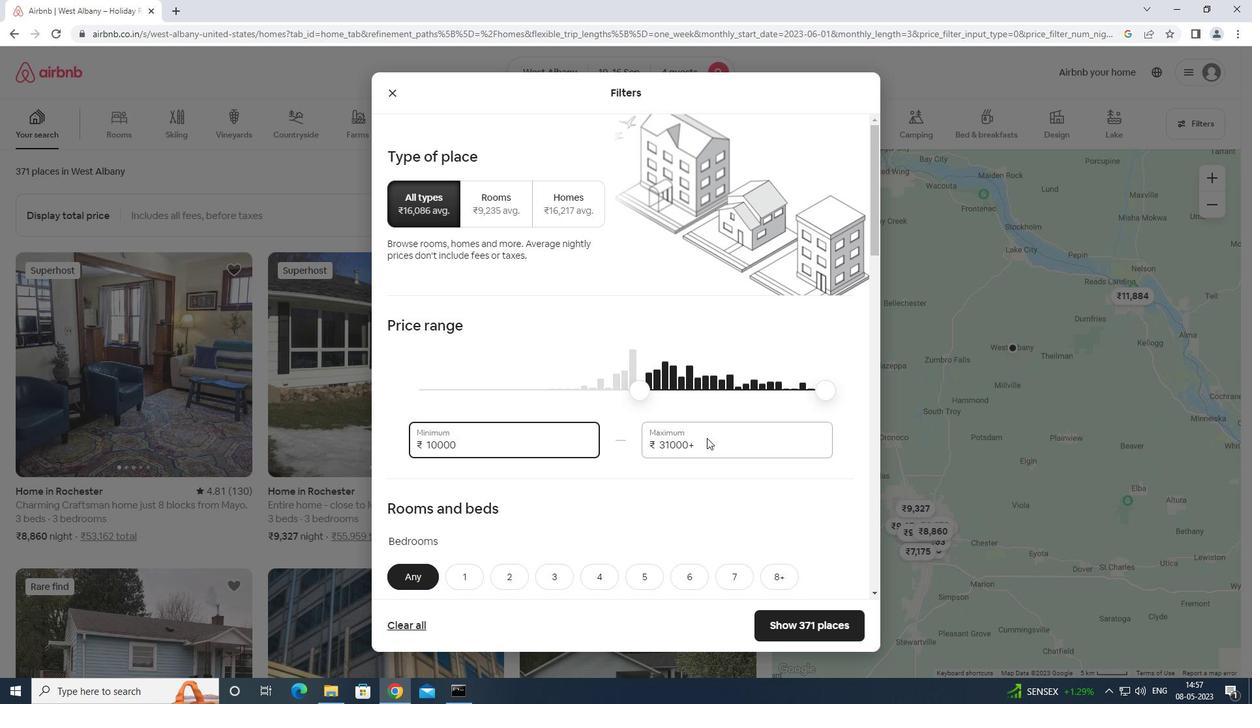 
Action: Mouse pressed left at (728, 439)
Screenshot: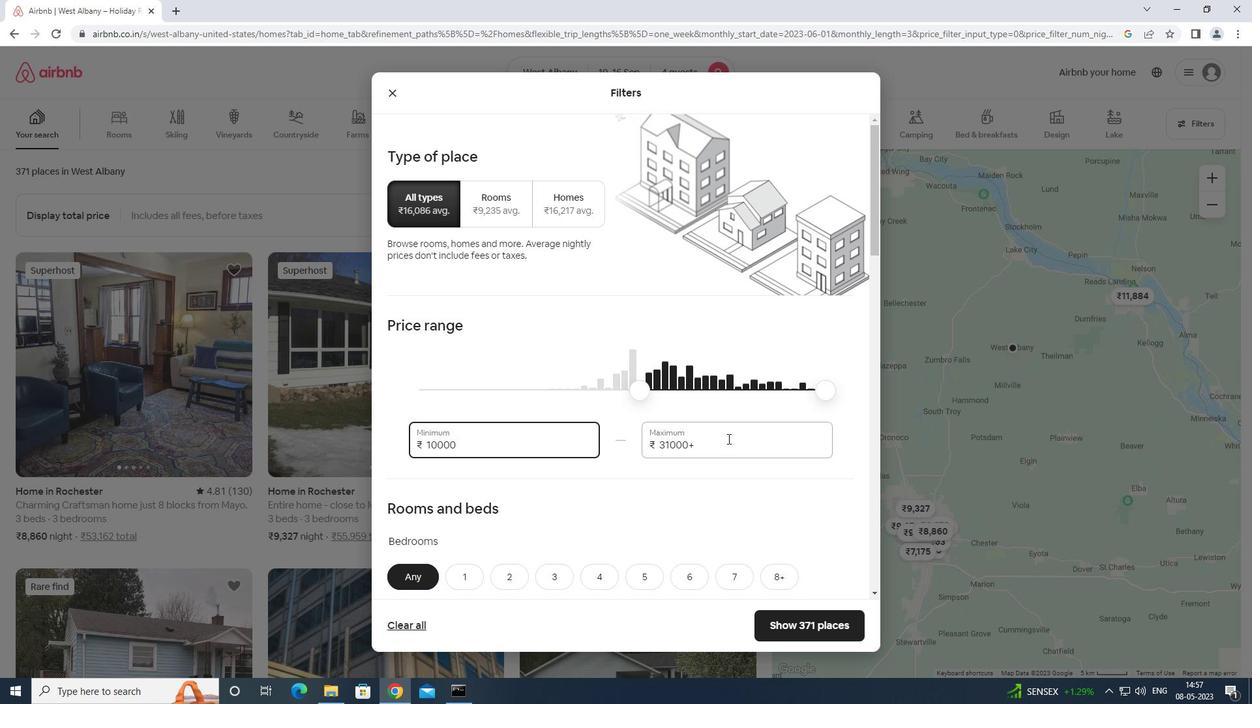 
Action: Key pressed <Key.backspace><Key.backspace><Key.backspace><Key.backspace><Key.backspace><Key.backspace><Key.backspace><Key.backspace><Key.backspace><Key.backspace><Key.backspace>14000
Screenshot: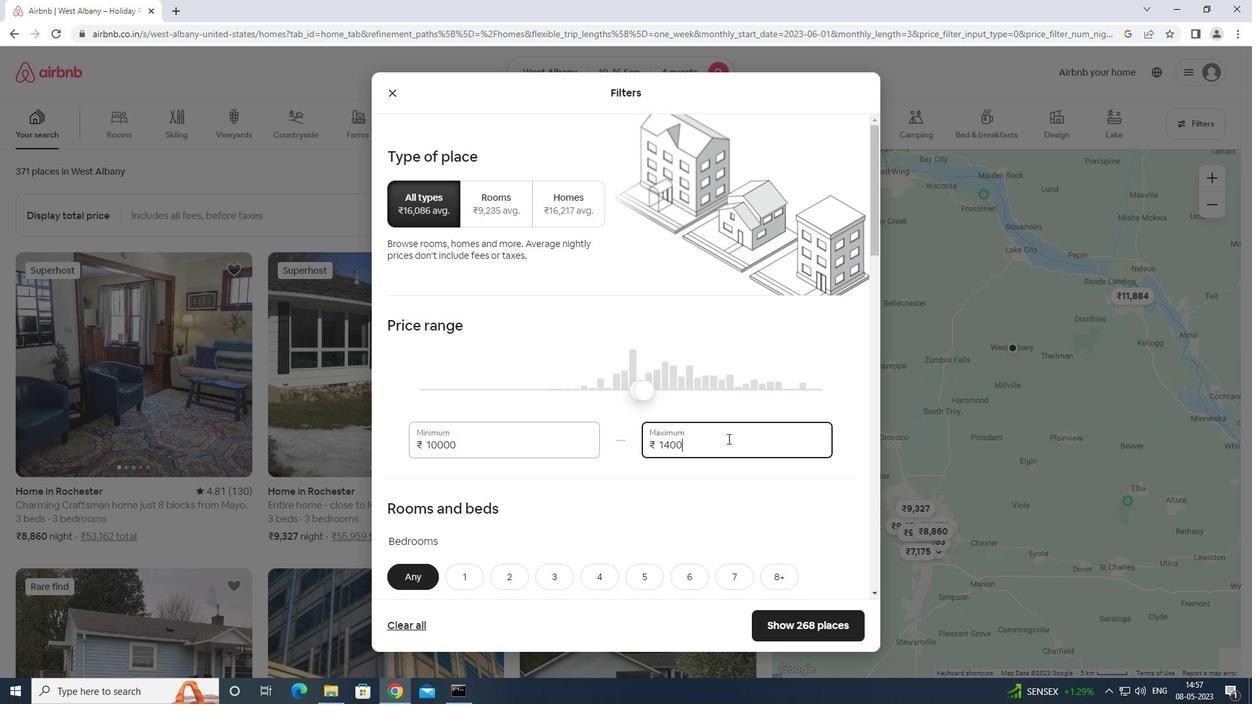 
Action: Mouse moved to (680, 441)
Screenshot: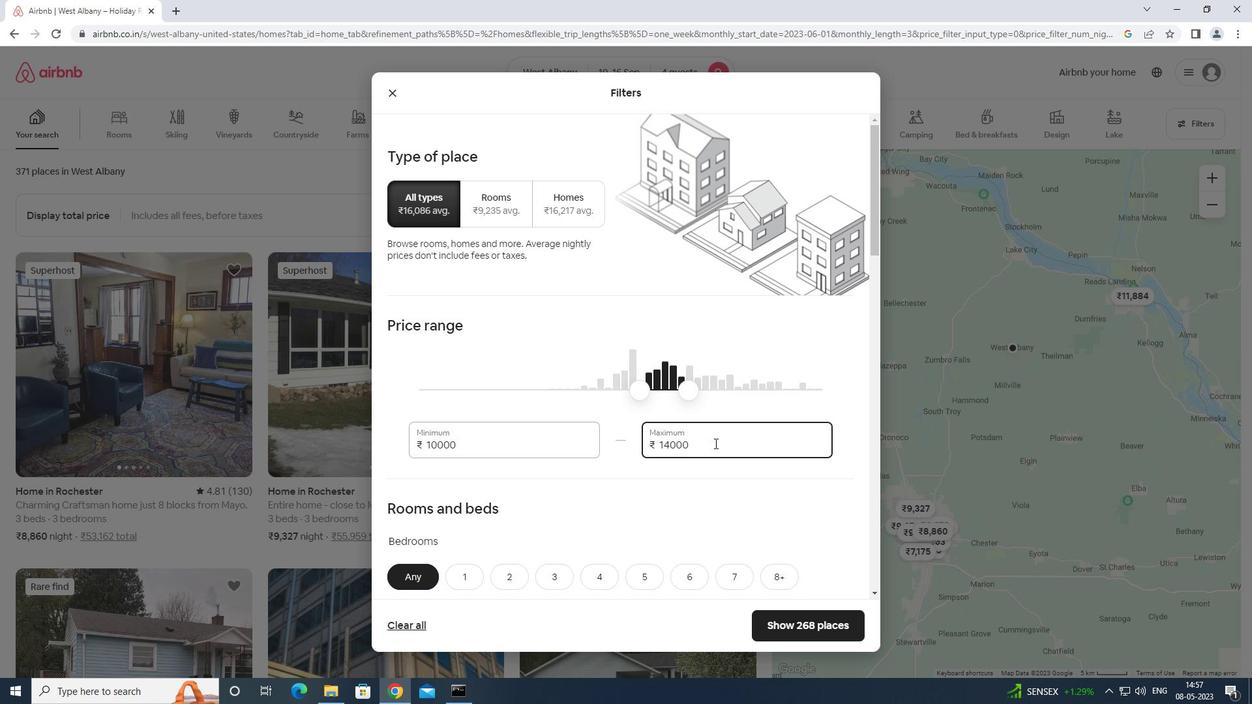 
Action: Mouse scrolled (680, 440) with delta (0, 0)
Screenshot: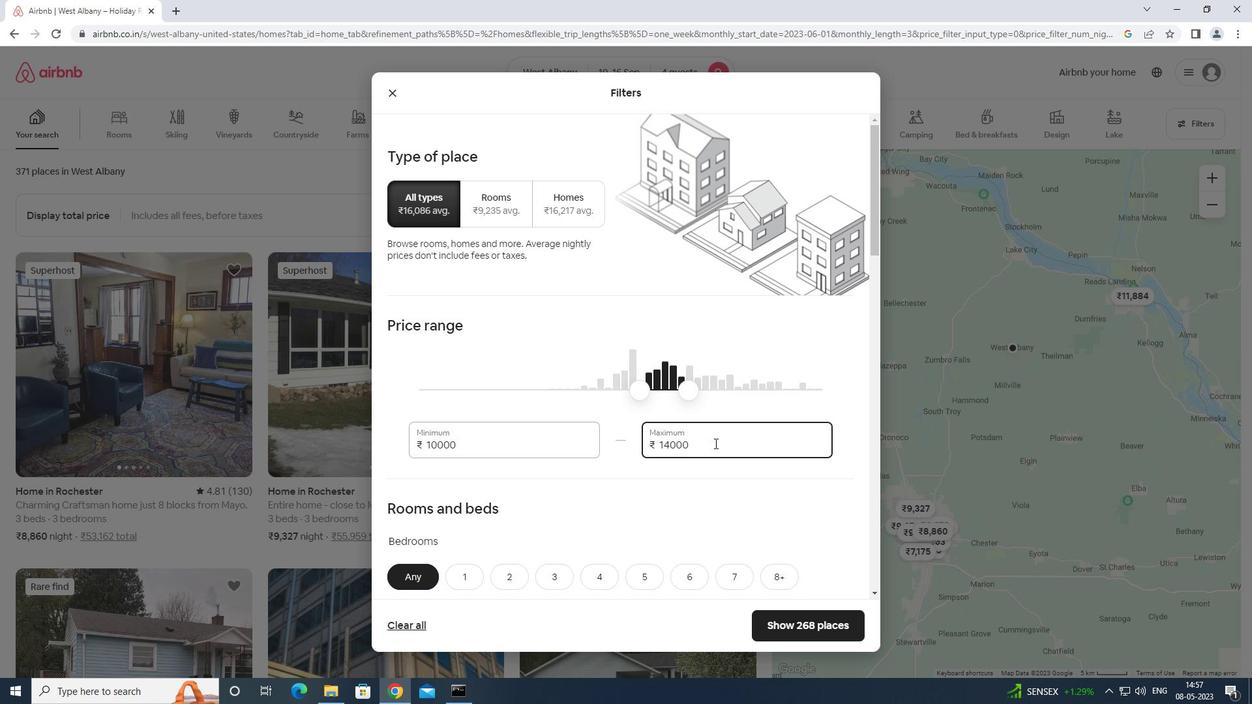 
Action: Mouse moved to (680, 441)
Screenshot: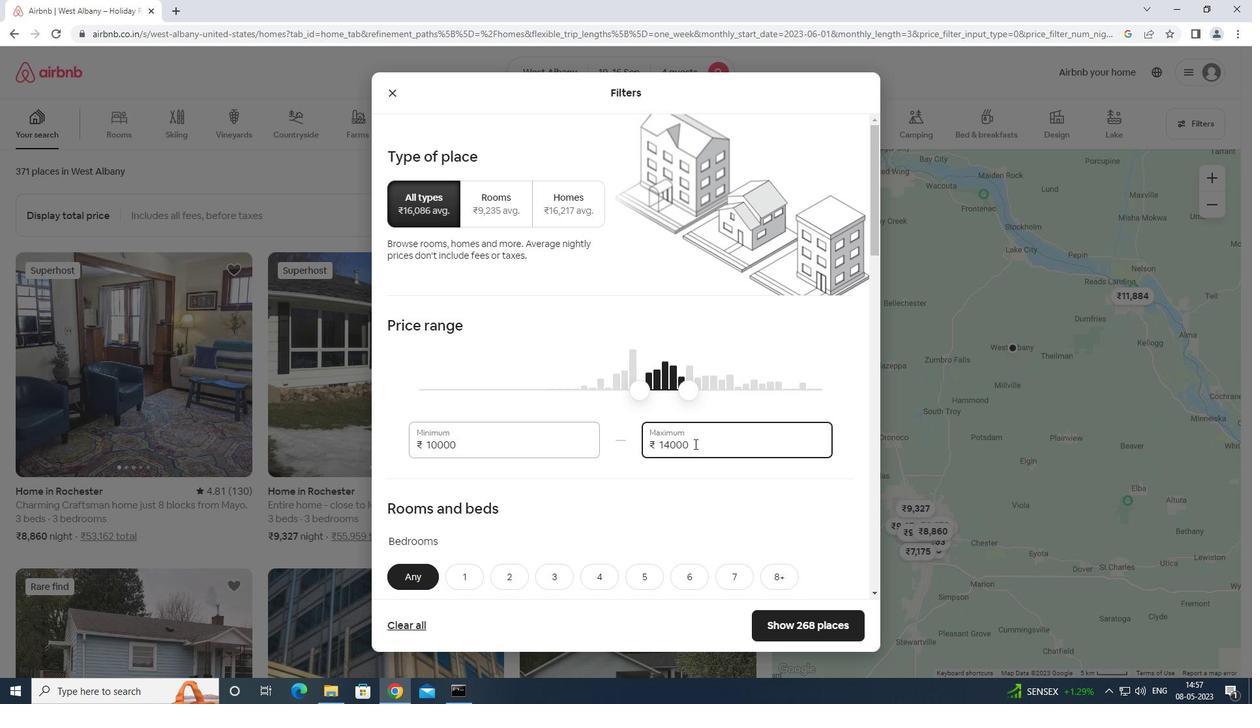 
Action: Mouse scrolled (680, 440) with delta (0, 0)
Screenshot: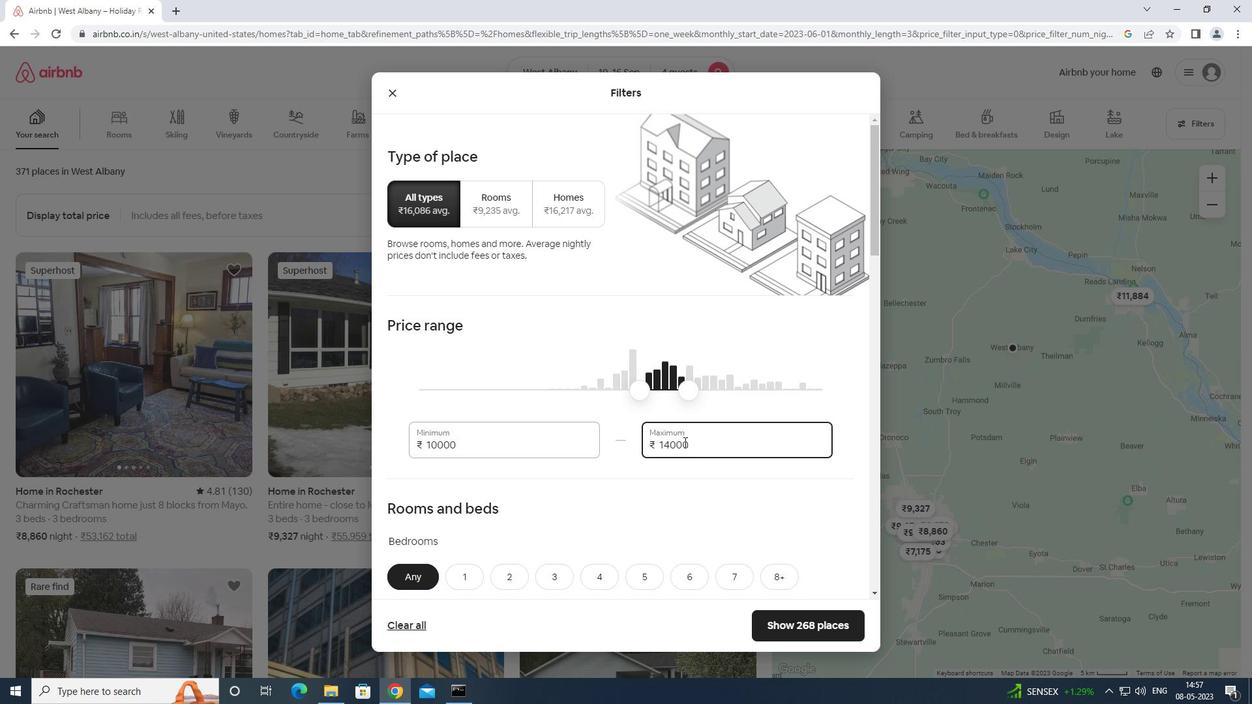 
Action: Mouse scrolled (680, 440) with delta (0, 0)
Screenshot: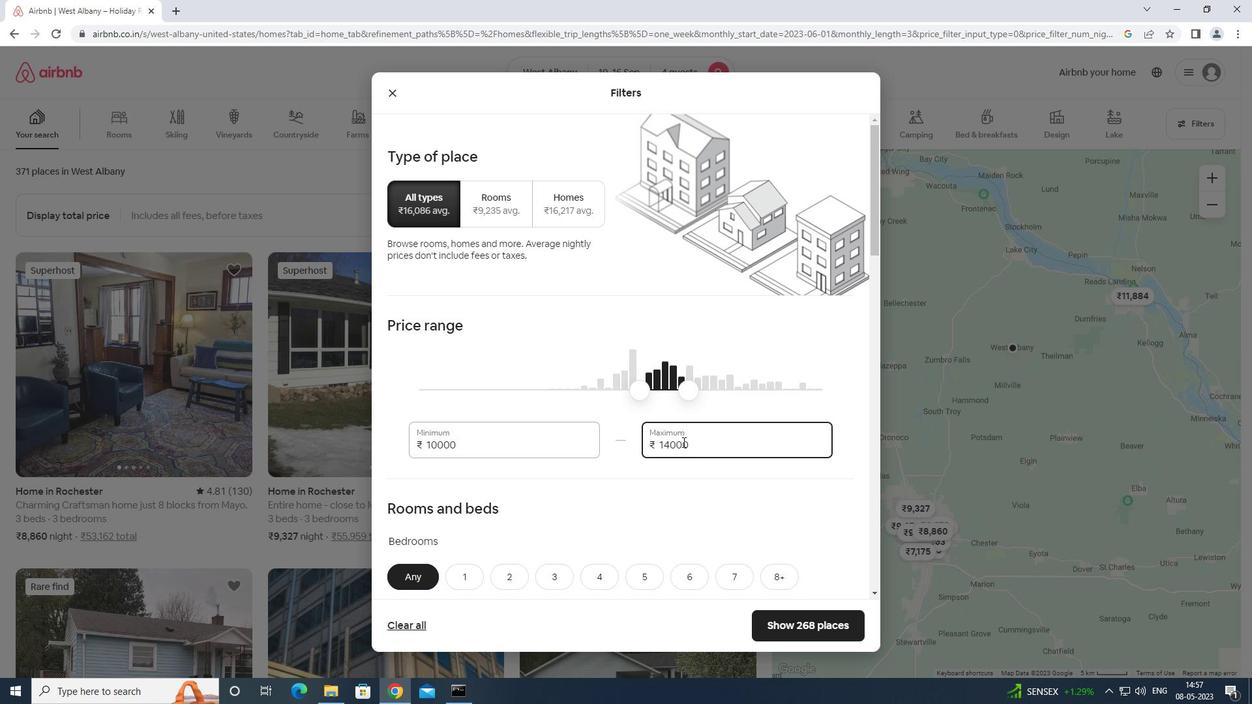 
Action: Mouse scrolled (680, 440) with delta (0, 0)
Screenshot: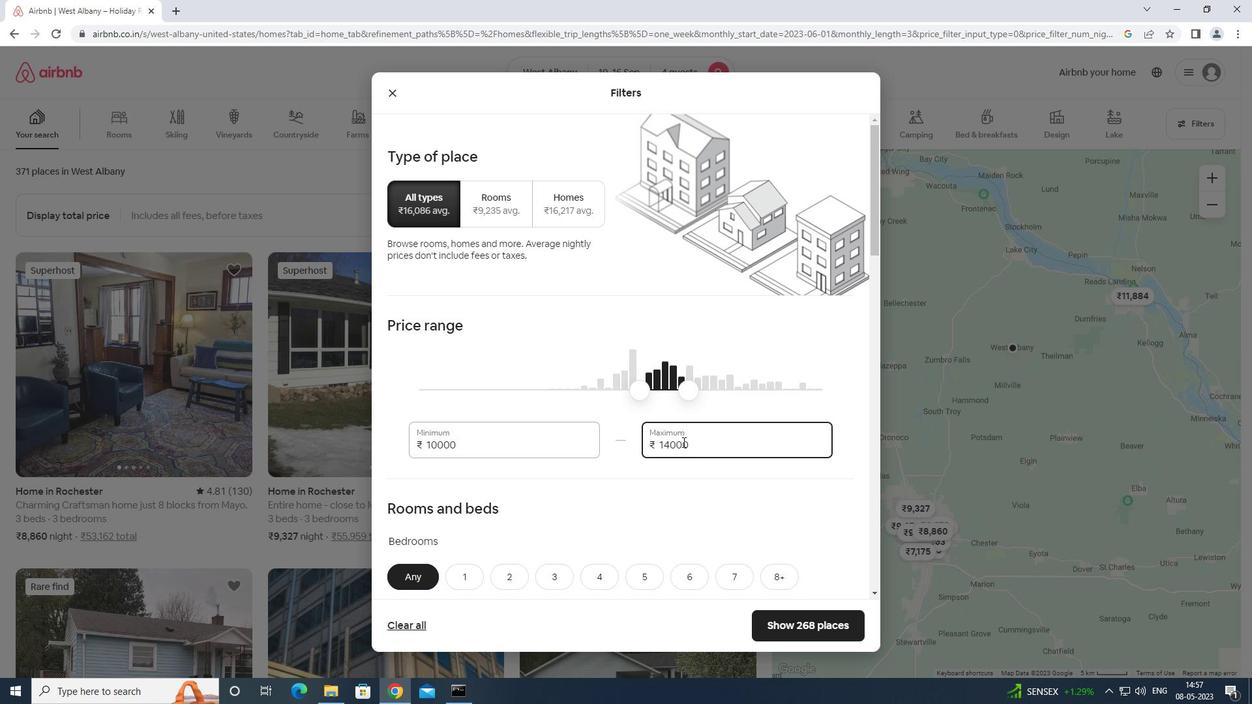 
Action: Mouse moved to (598, 314)
Screenshot: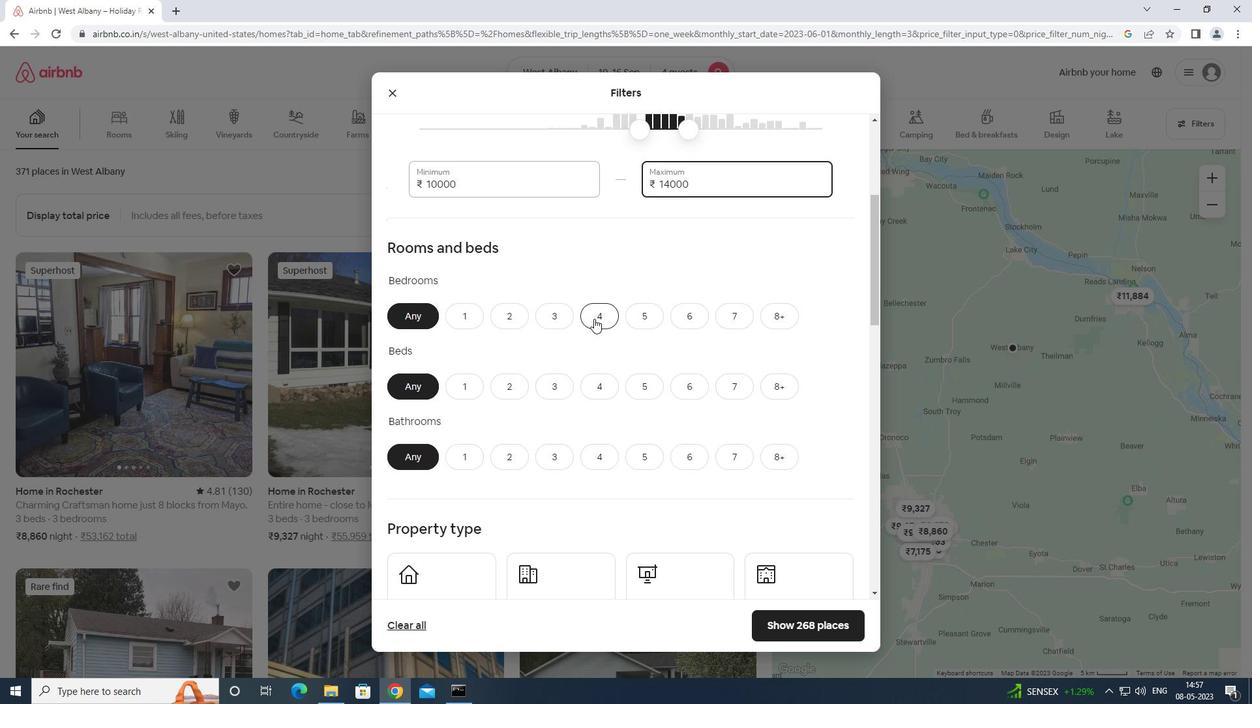 
Action: Mouse pressed left at (598, 314)
Screenshot: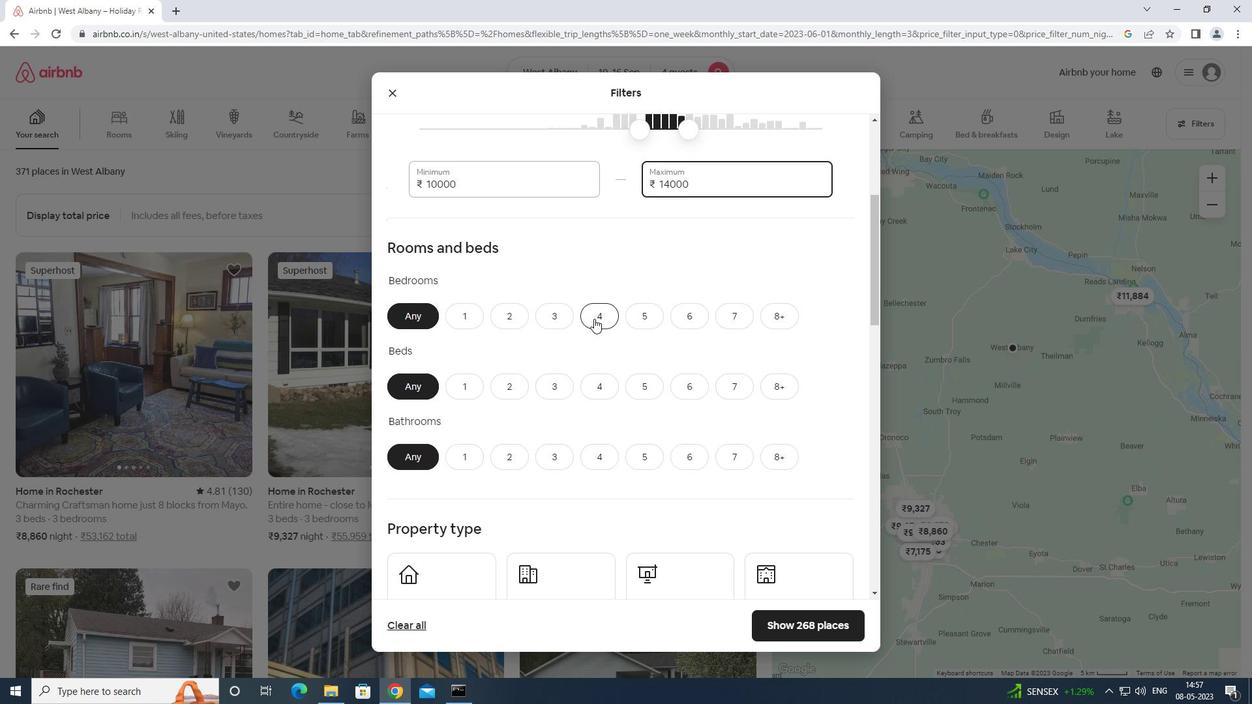 
Action: Mouse moved to (593, 381)
Screenshot: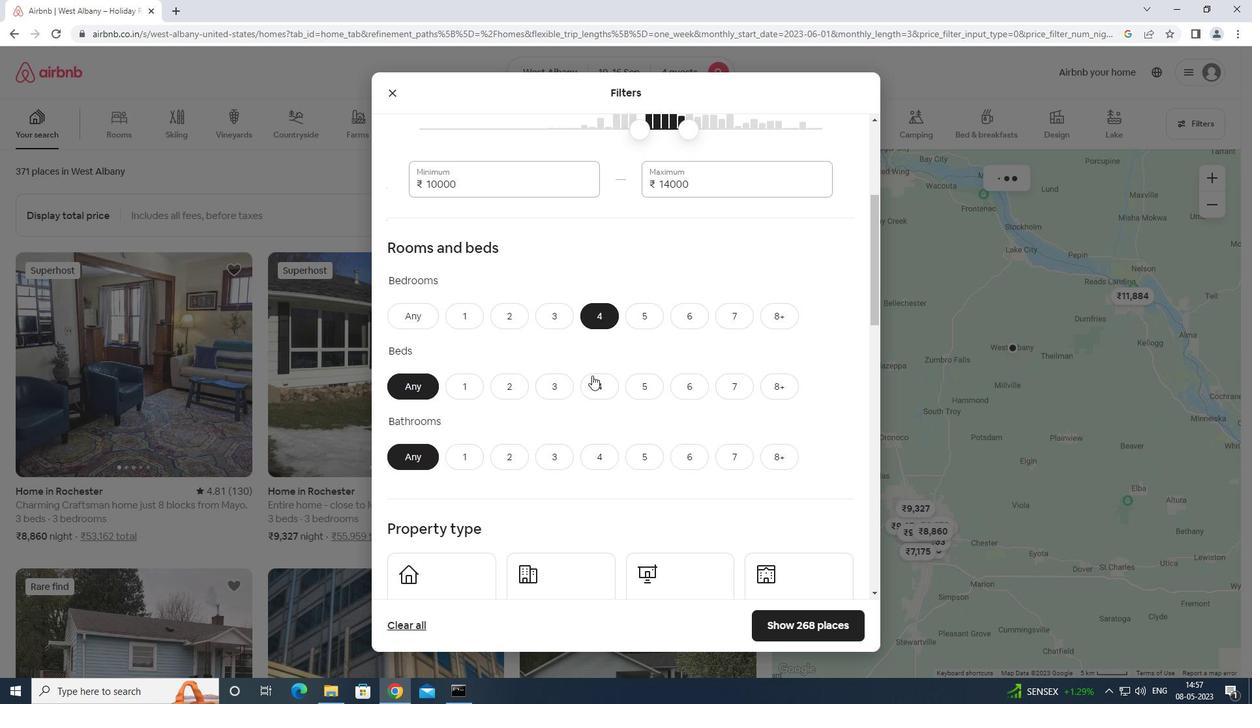 
Action: Mouse pressed left at (593, 381)
Screenshot: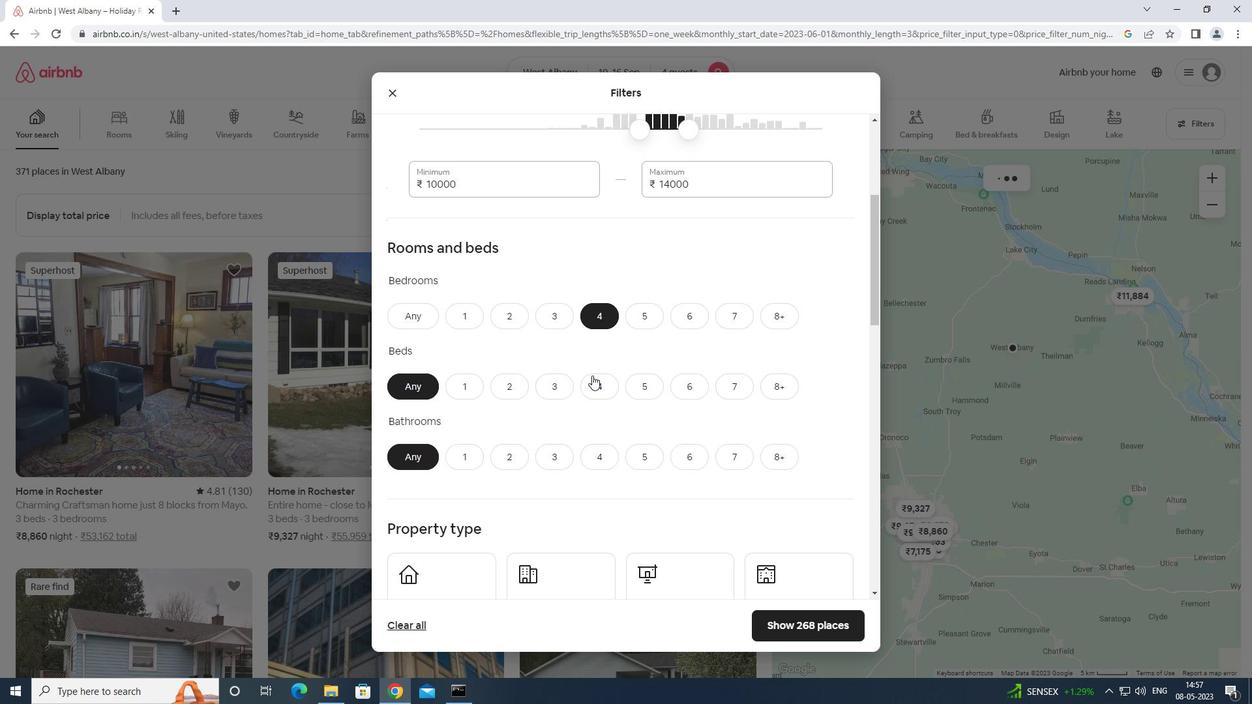 
Action: Mouse moved to (593, 456)
Screenshot: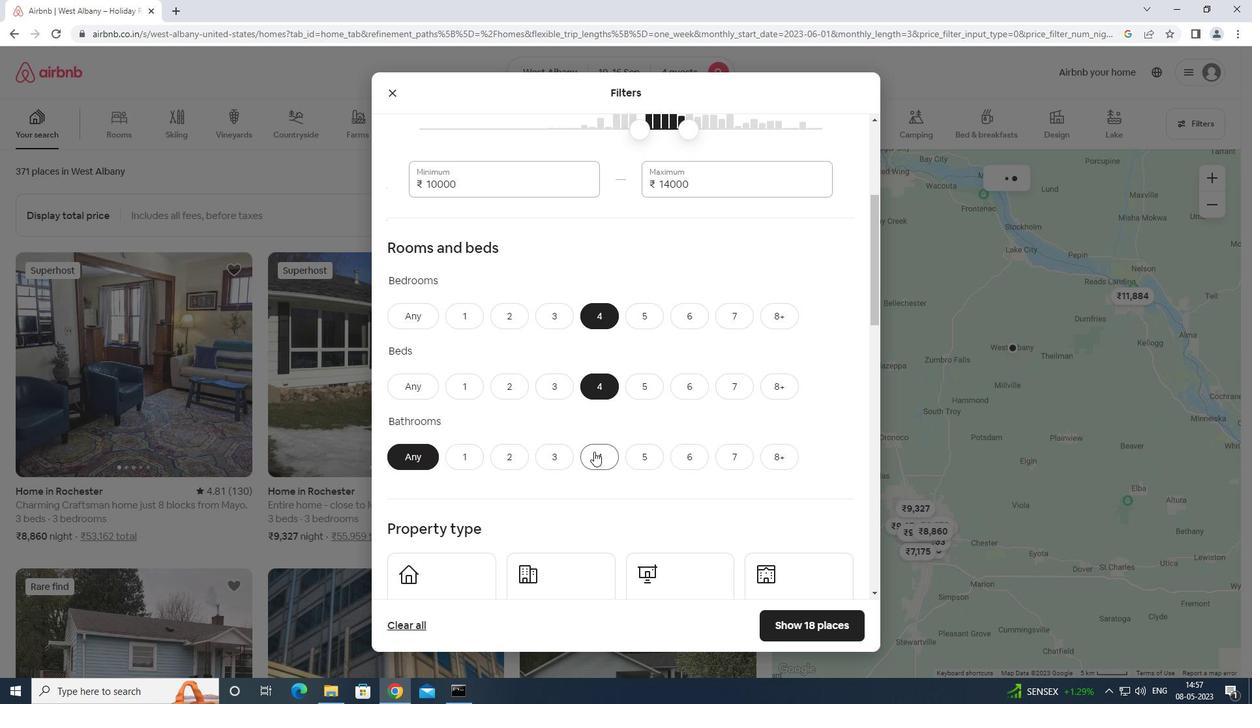 
Action: Mouse pressed left at (593, 456)
Screenshot: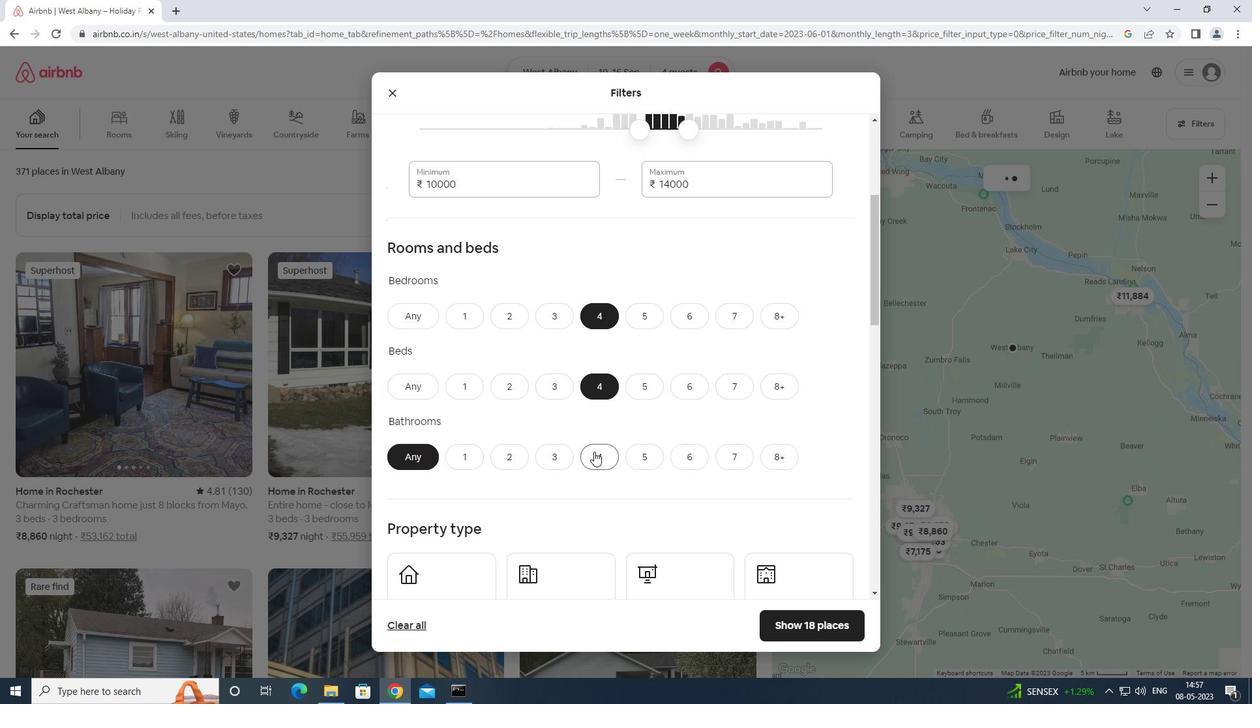 
Action: Mouse moved to (589, 451)
Screenshot: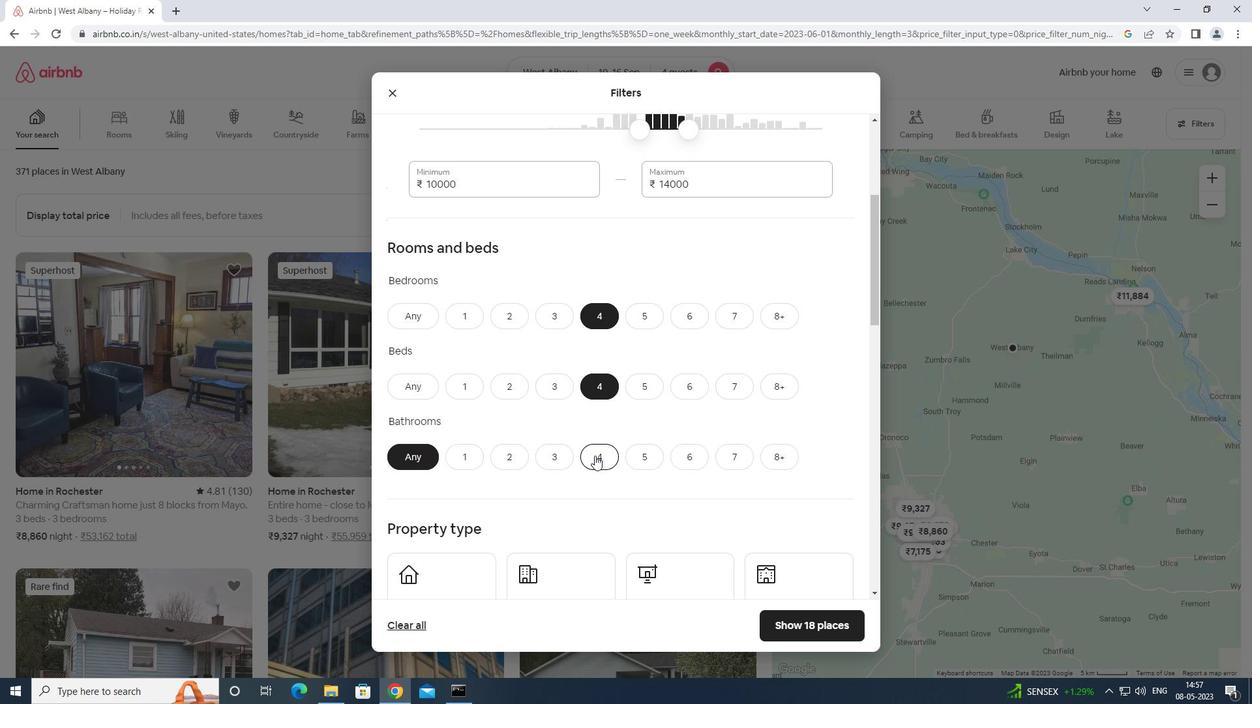 
Action: Mouse scrolled (589, 450) with delta (0, 0)
Screenshot: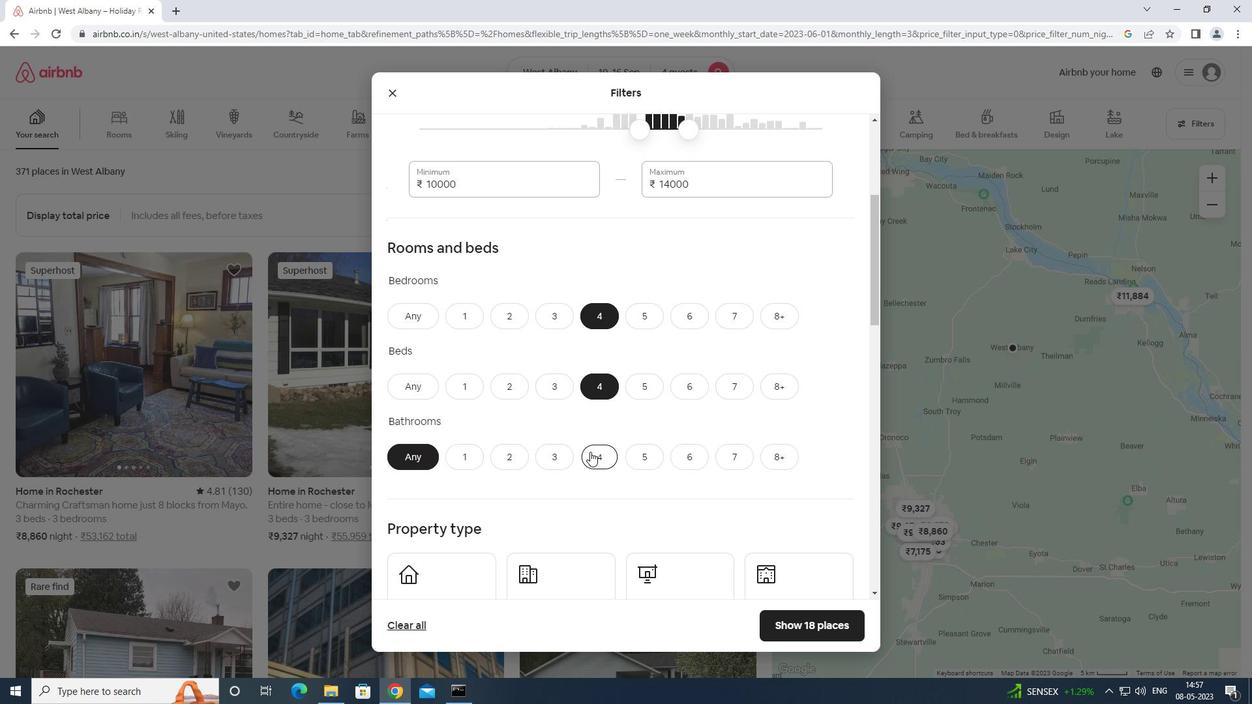 
Action: Mouse scrolled (589, 450) with delta (0, 0)
Screenshot: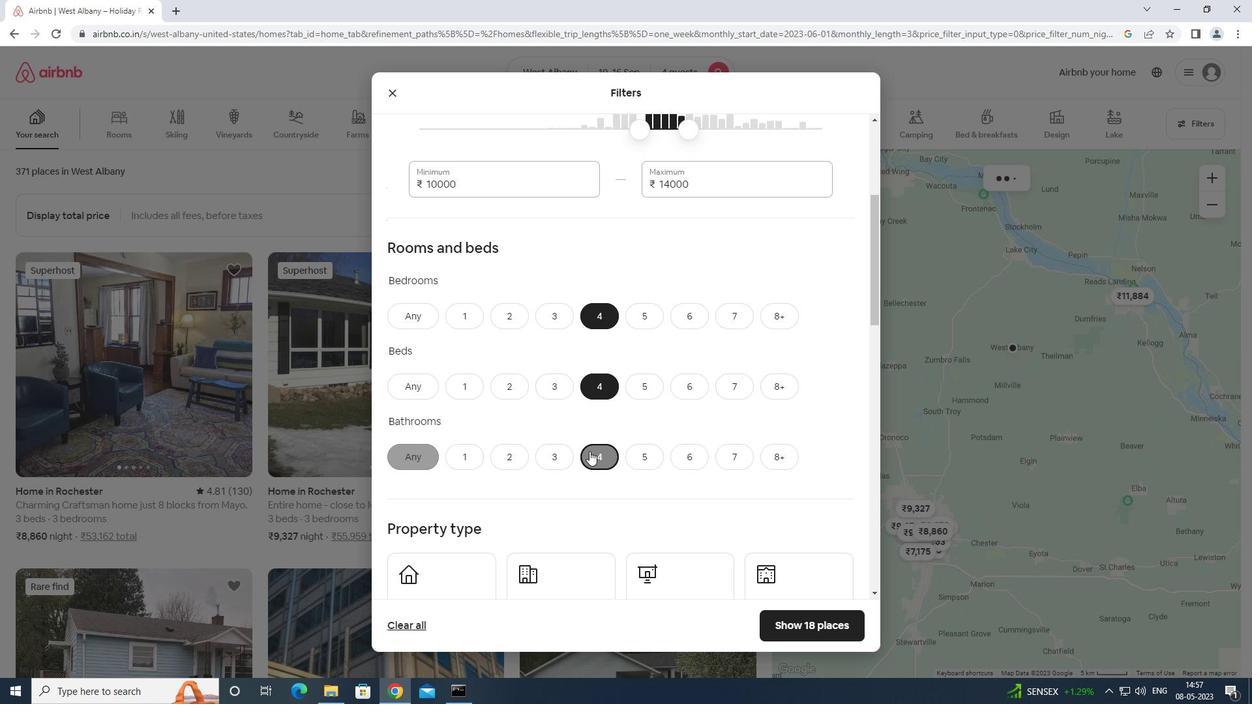 
Action: Mouse moved to (476, 474)
Screenshot: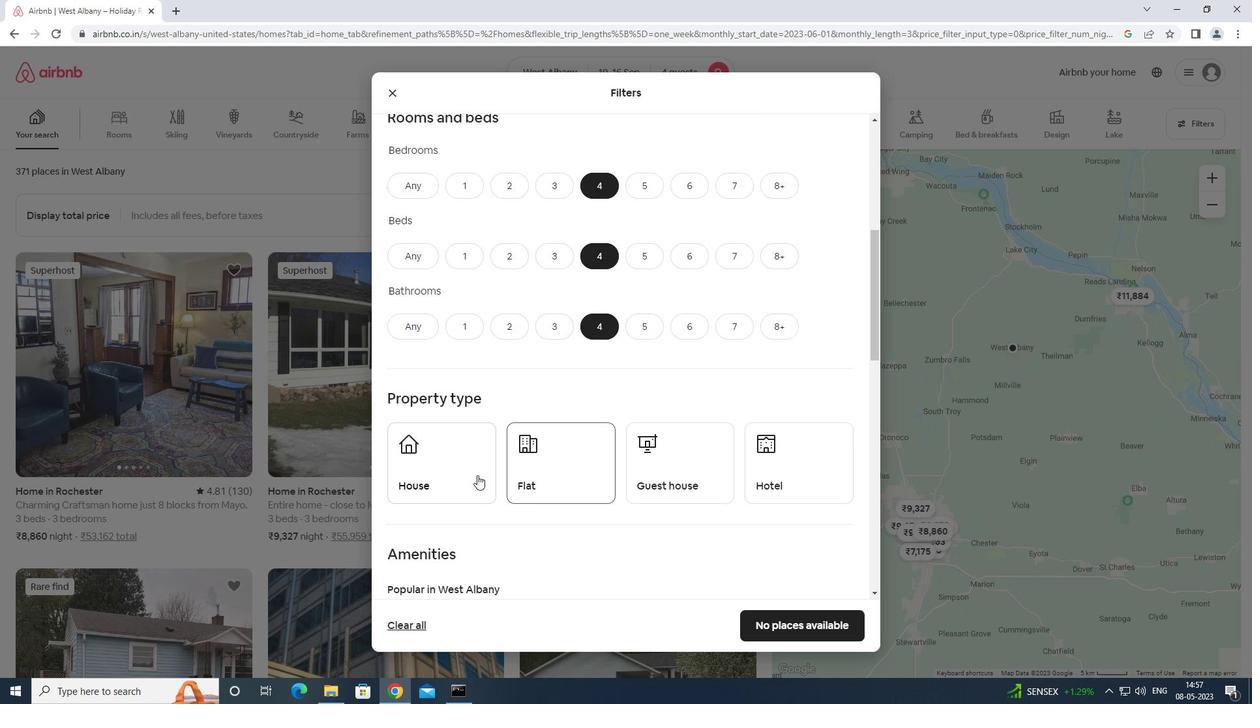 
Action: Mouse pressed left at (476, 474)
Screenshot: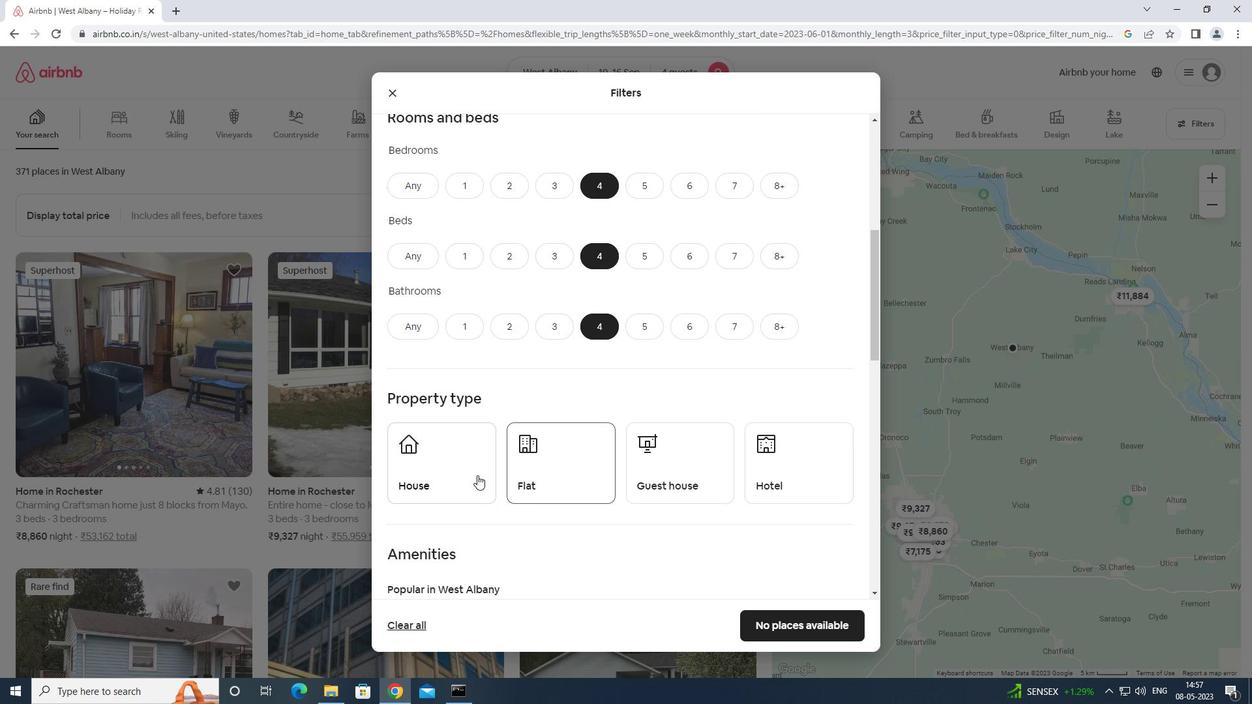 
Action: Mouse moved to (565, 486)
Screenshot: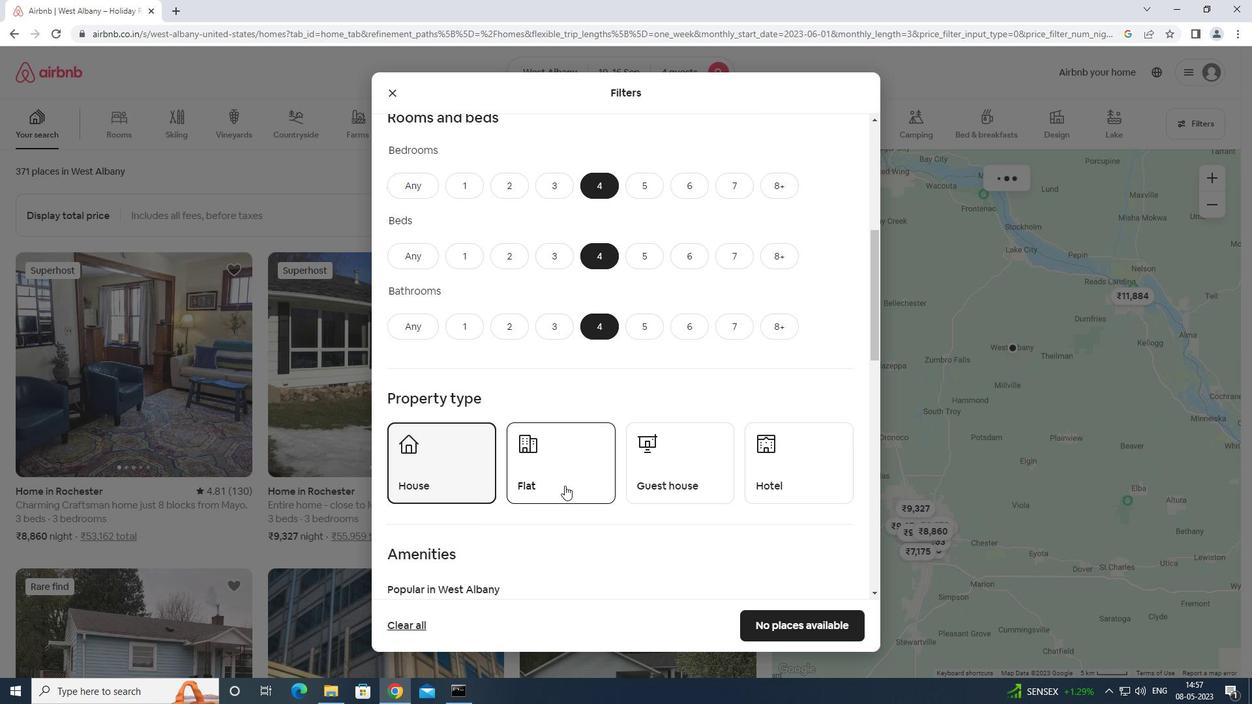 
Action: Mouse pressed left at (565, 486)
Screenshot: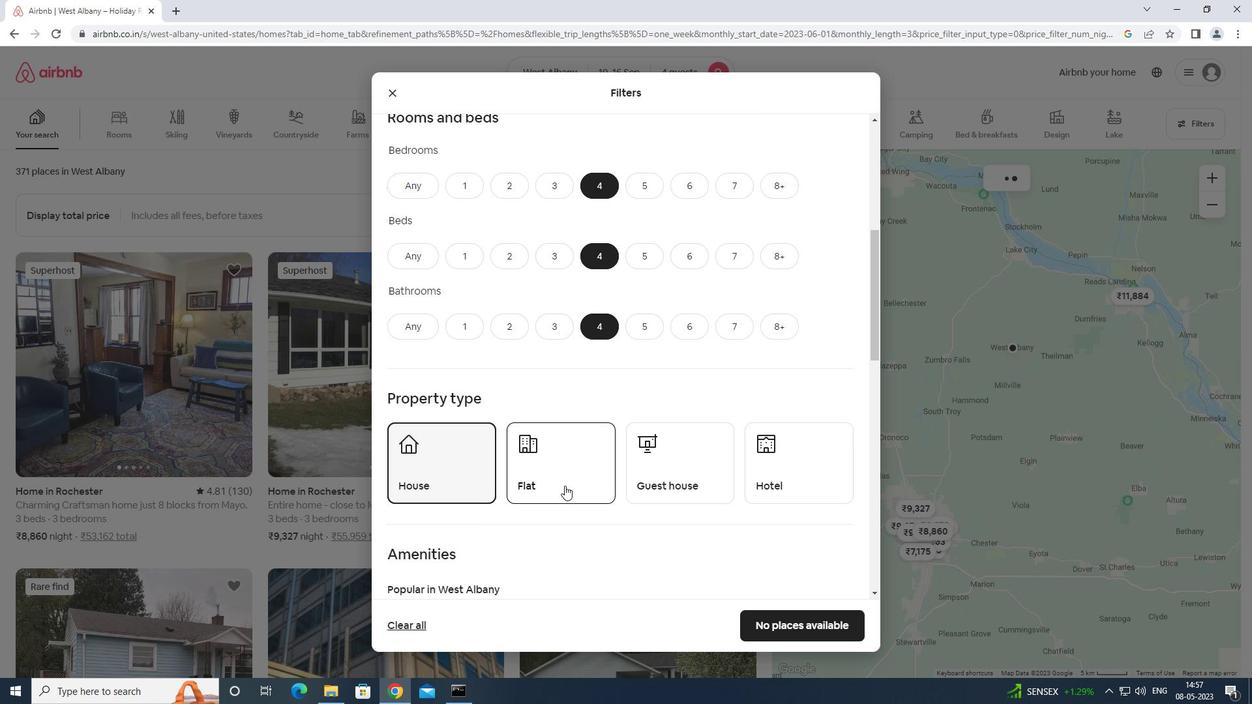 
Action: Mouse moved to (665, 479)
Screenshot: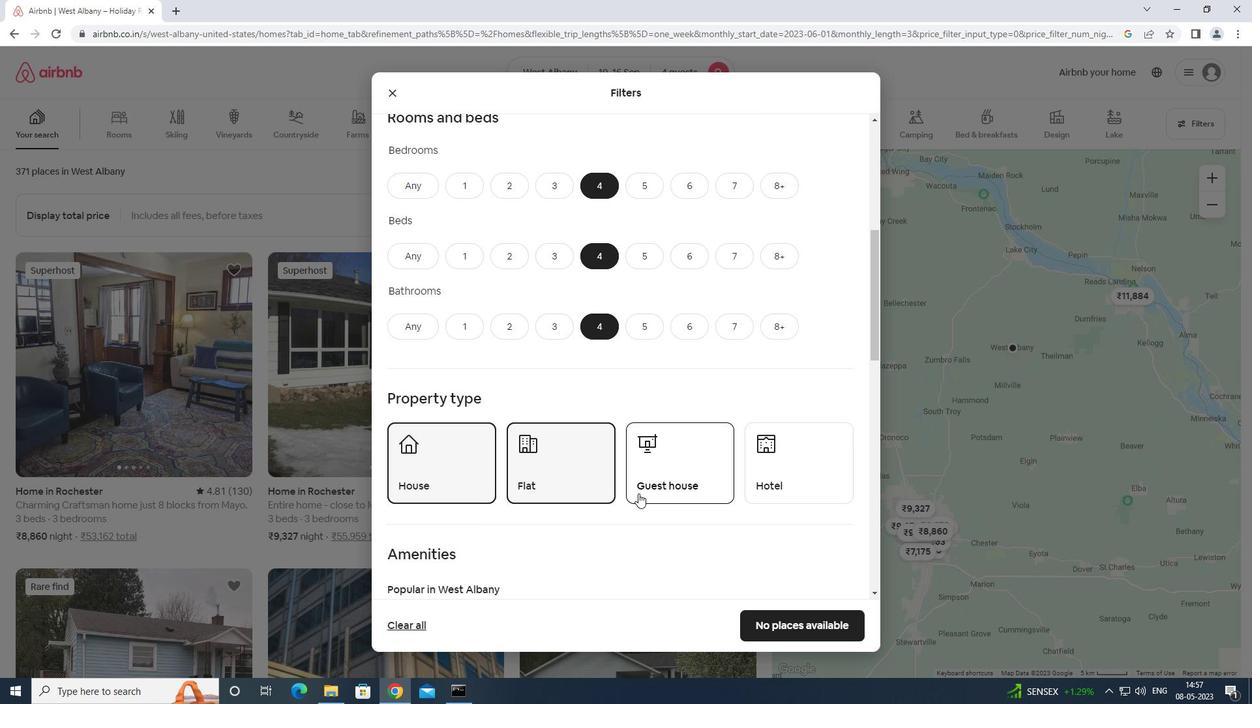 
Action: Mouse pressed left at (665, 479)
Screenshot: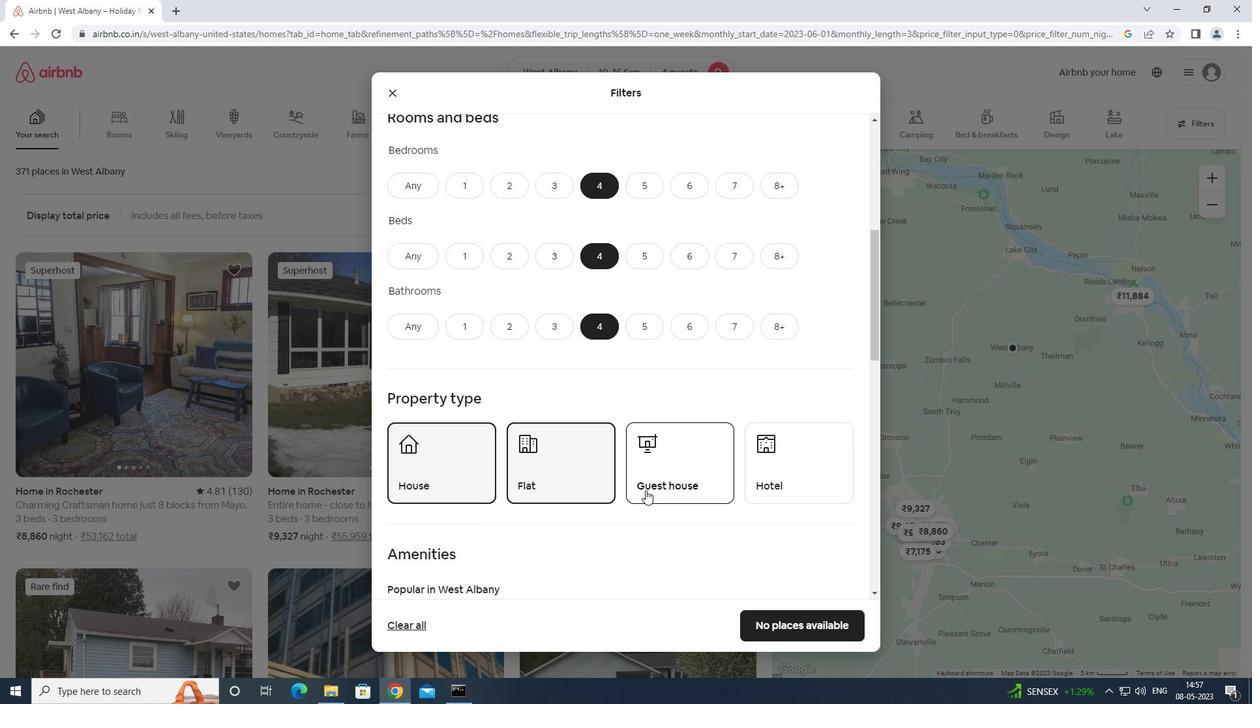
Action: Mouse moved to (670, 475)
Screenshot: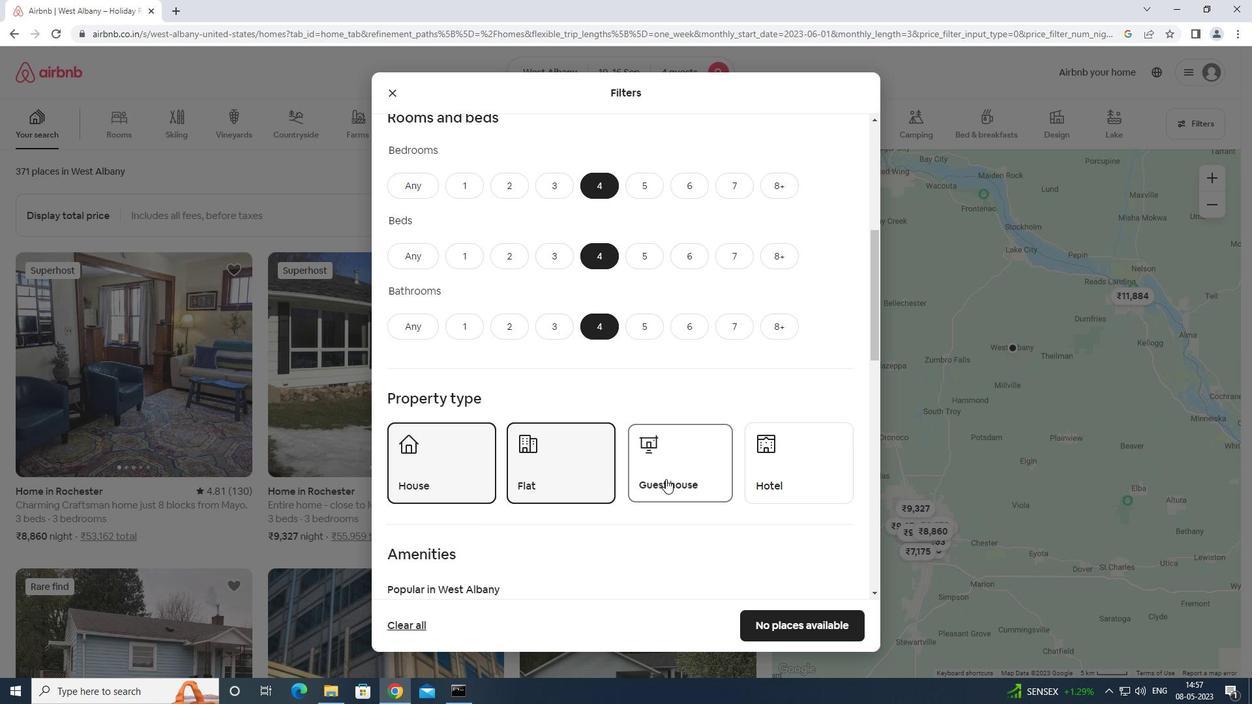 
Action: Mouse scrolled (670, 475) with delta (0, 0)
Screenshot: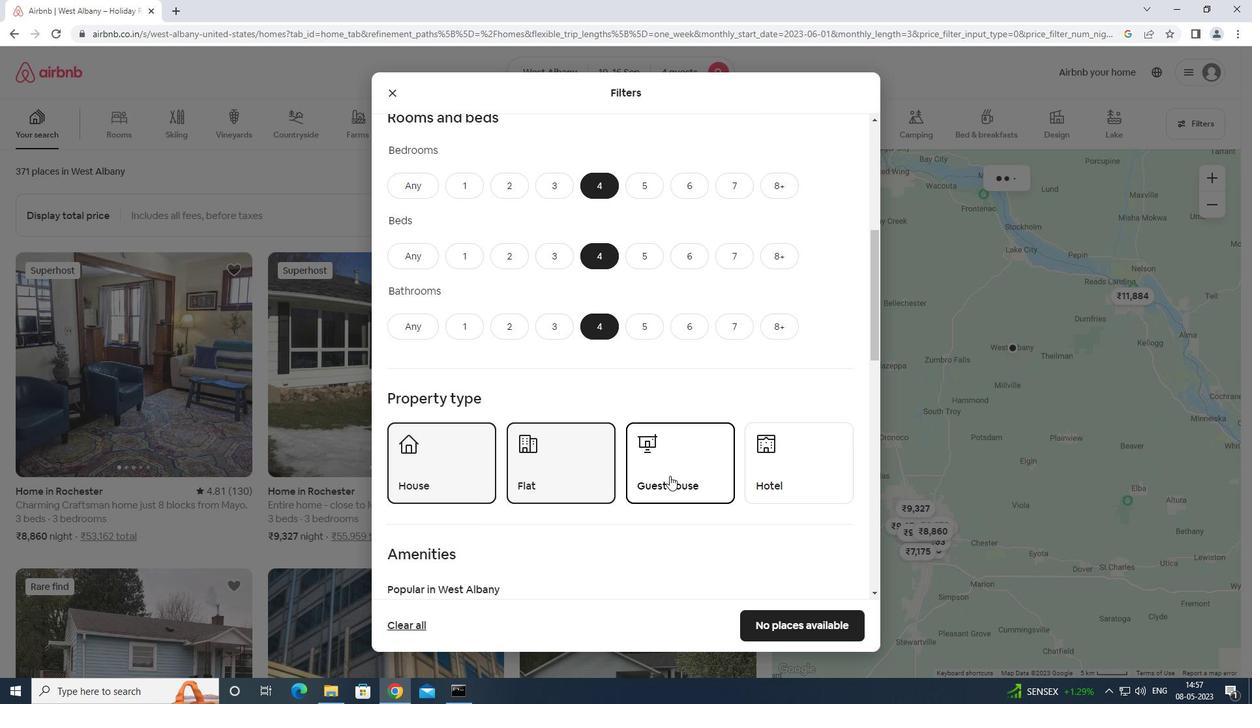 
Action: Mouse scrolled (670, 475) with delta (0, 0)
Screenshot: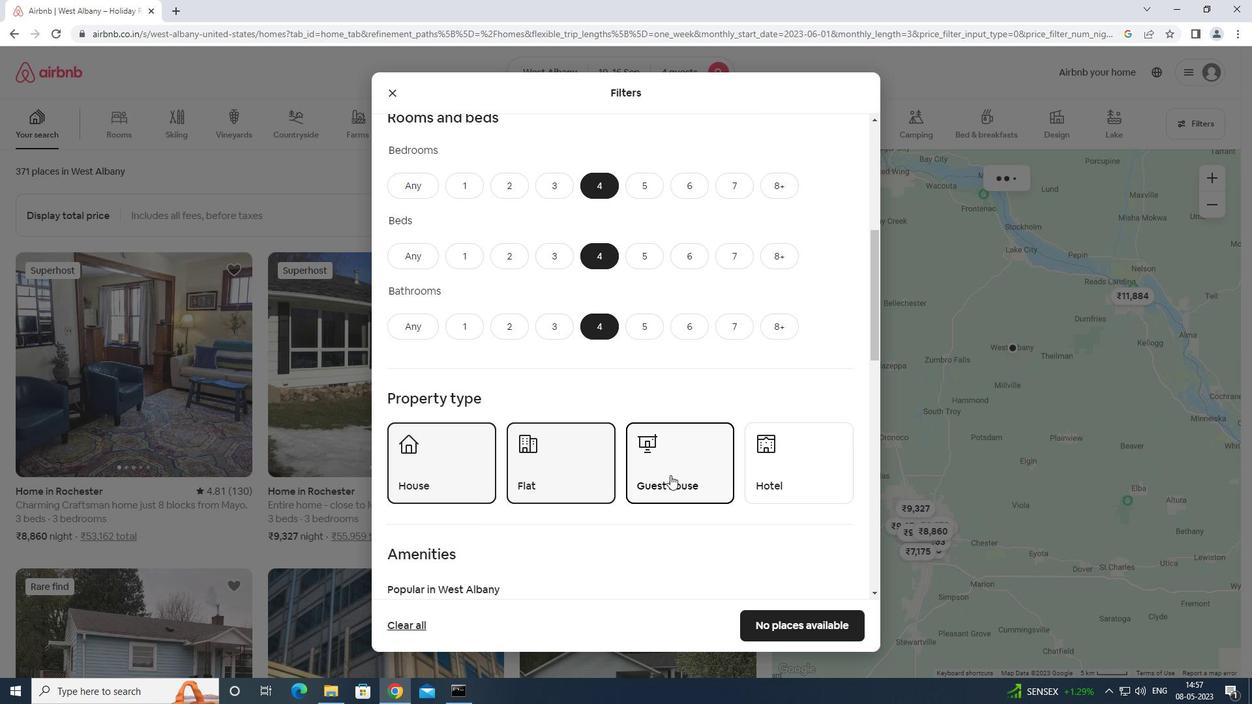 
Action: Mouse moved to (399, 484)
Screenshot: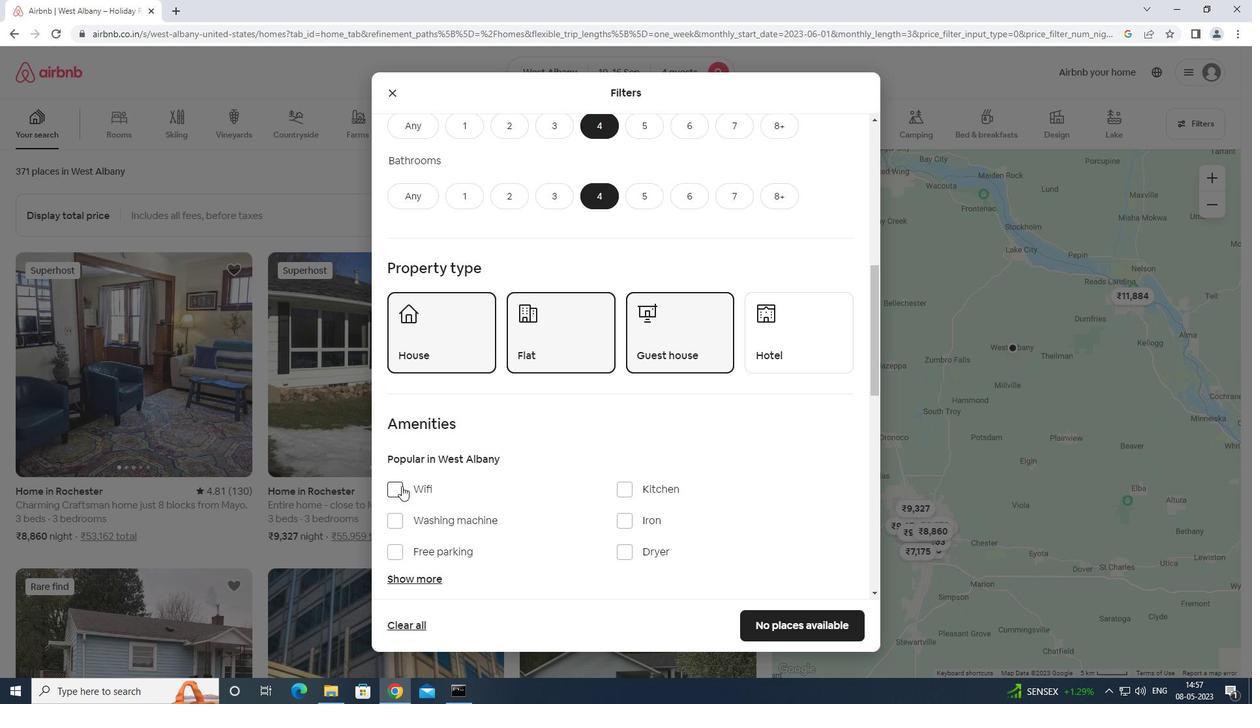 
Action: Mouse pressed left at (399, 484)
Screenshot: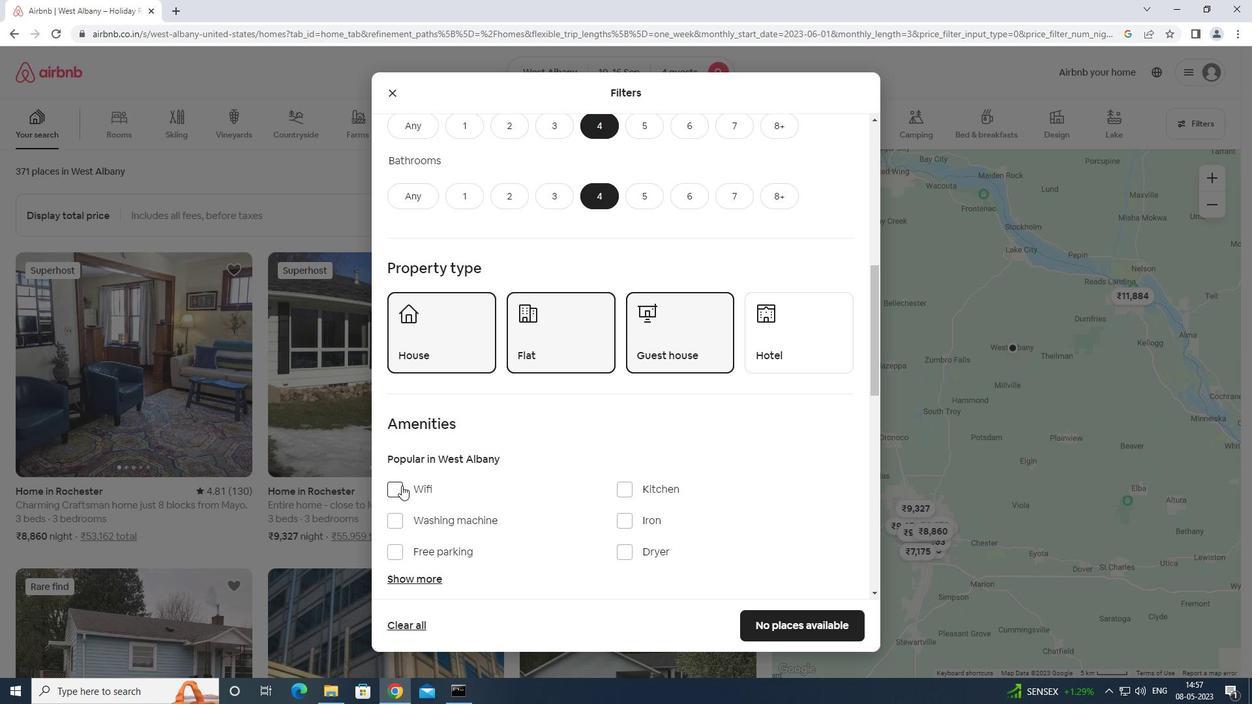 
Action: Mouse moved to (399, 483)
Screenshot: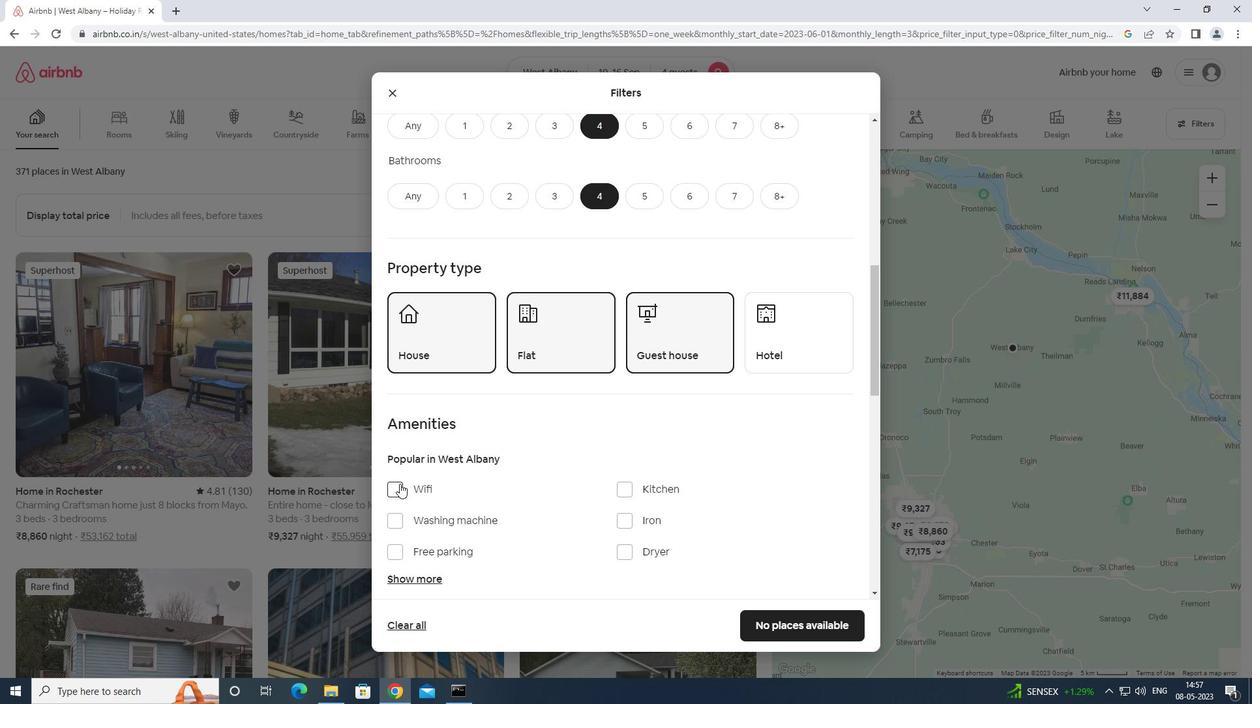 
Action: Mouse scrolled (399, 482) with delta (0, 0)
Screenshot: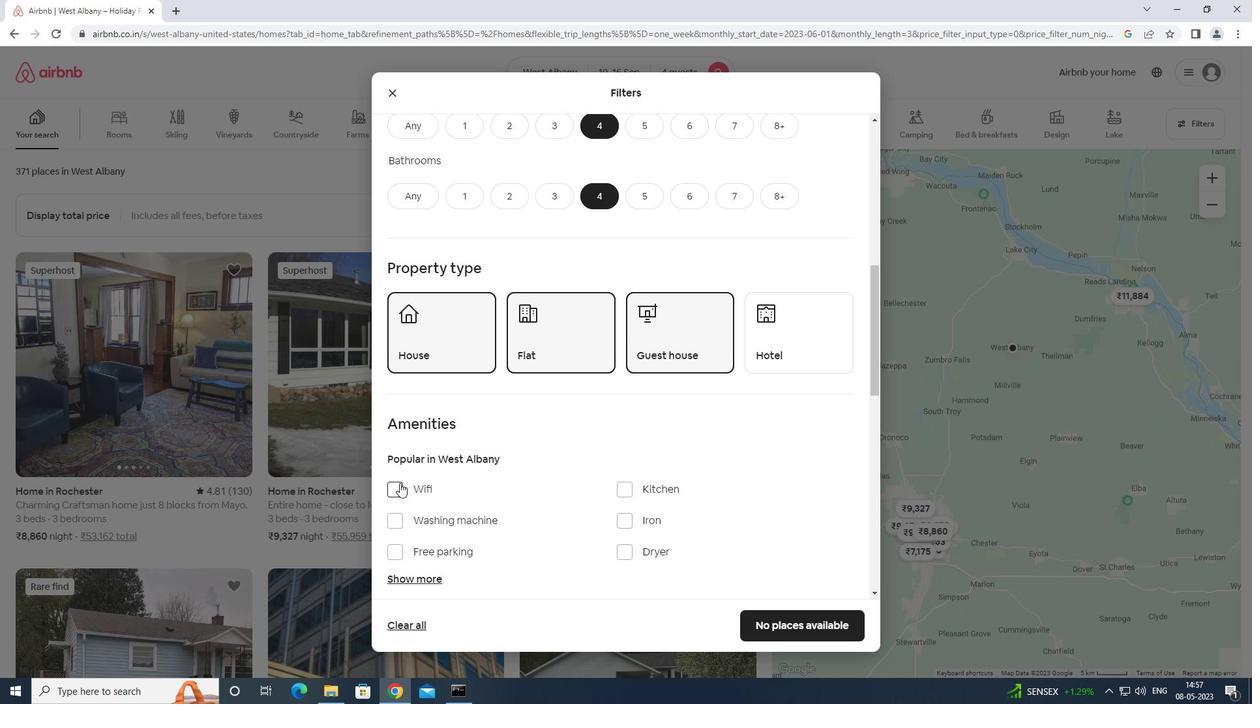 
Action: Mouse scrolled (399, 482) with delta (0, 0)
Screenshot: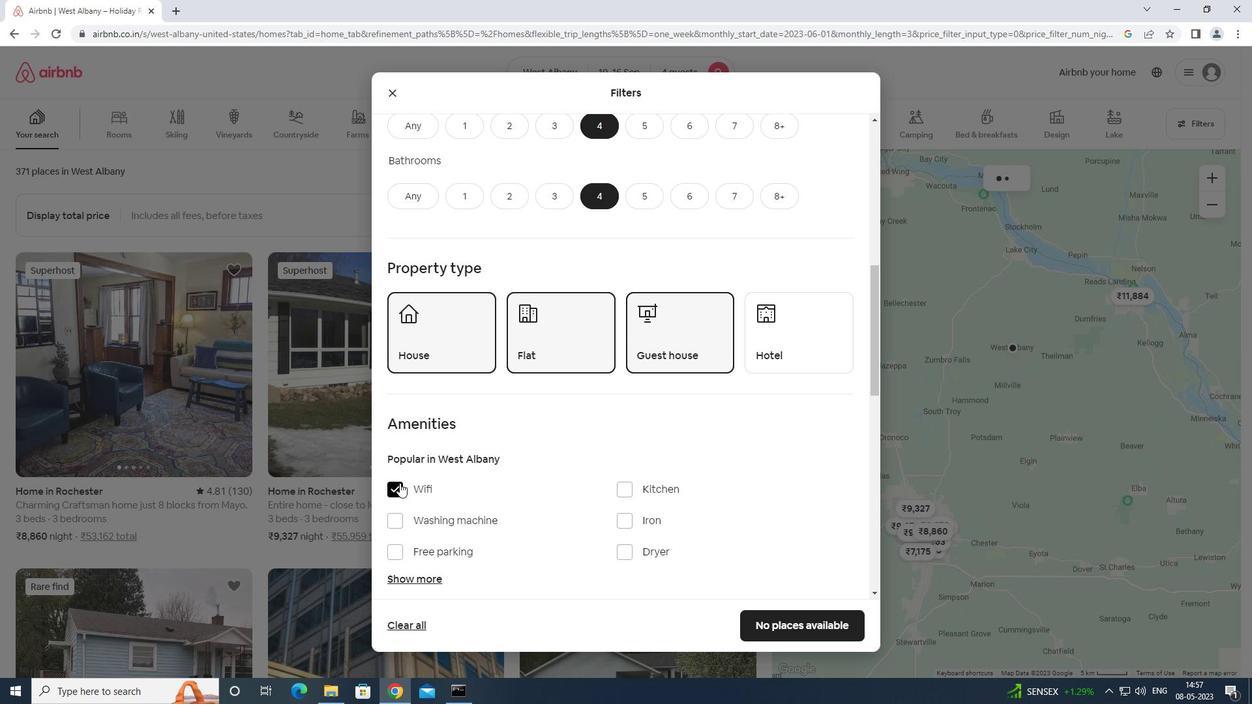 
Action: Mouse moved to (398, 414)
Screenshot: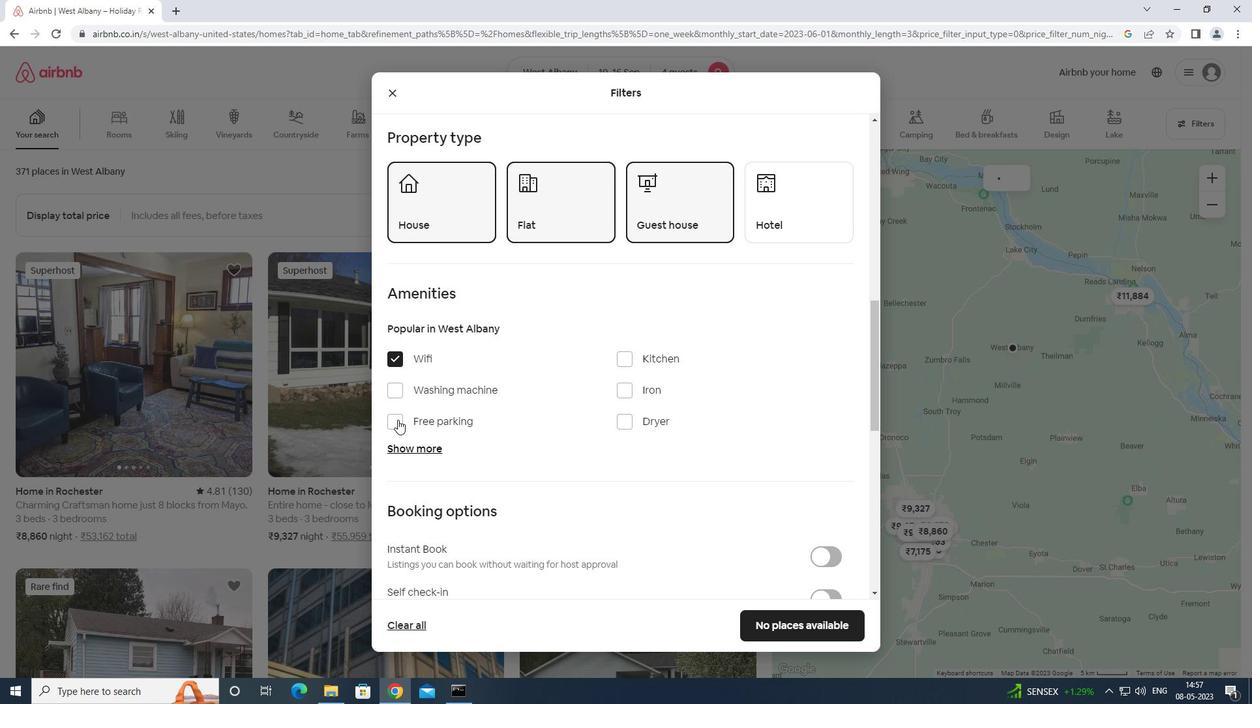 
Action: Mouse pressed left at (398, 414)
Screenshot: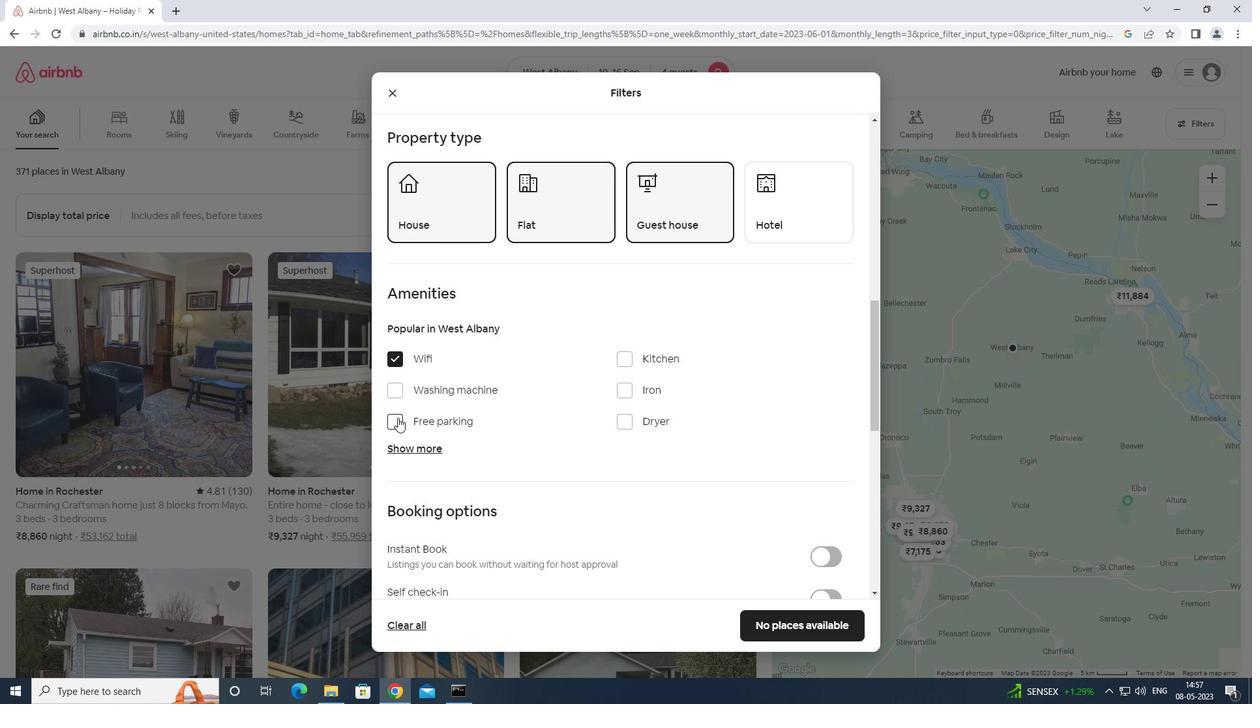 
Action: Mouse moved to (403, 451)
Screenshot: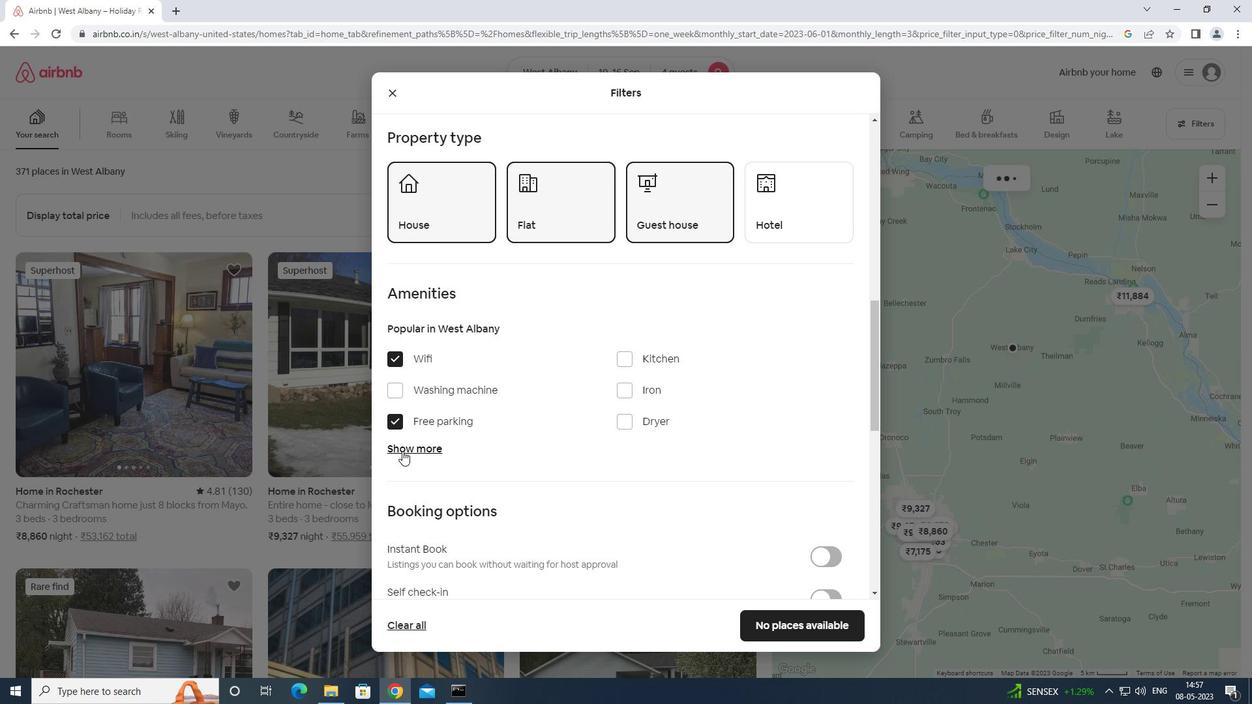 
Action: Mouse pressed left at (403, 451)
Screenshot: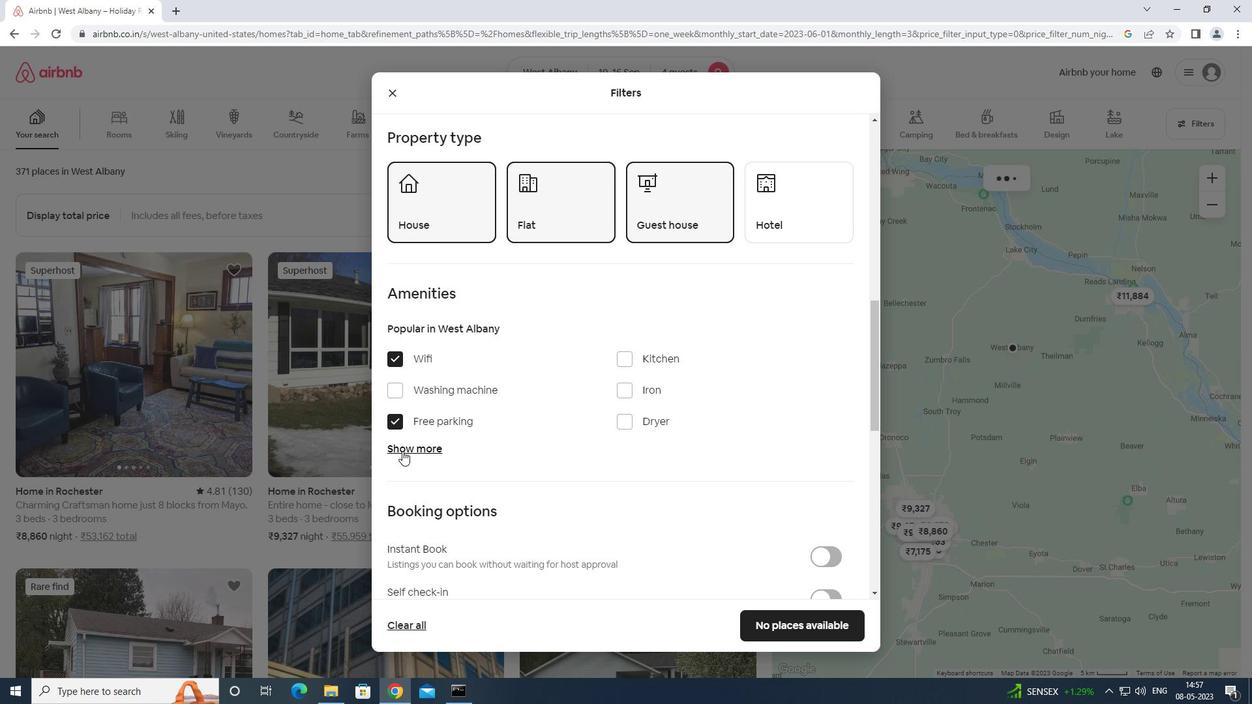 
Action: Mouse moved to (401, 465)
Screenshot: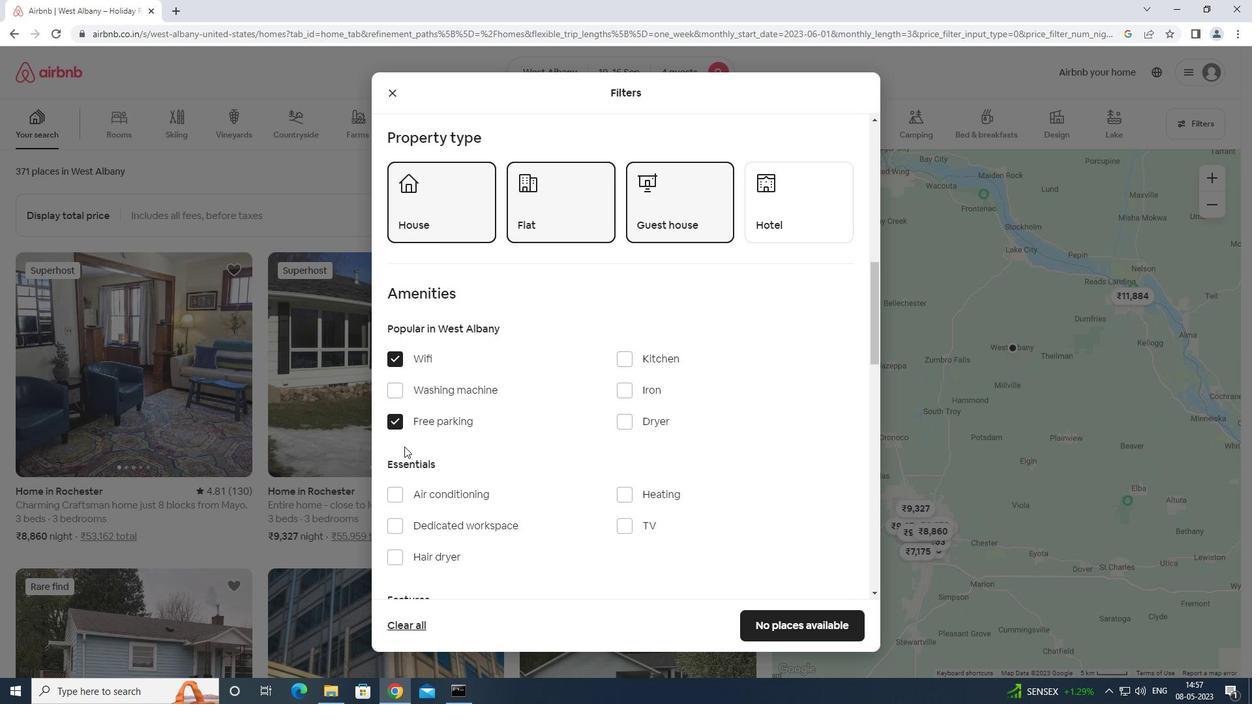 
Action: Mouse scrolled (401, 465) with delta (0, 0)
Screenshot: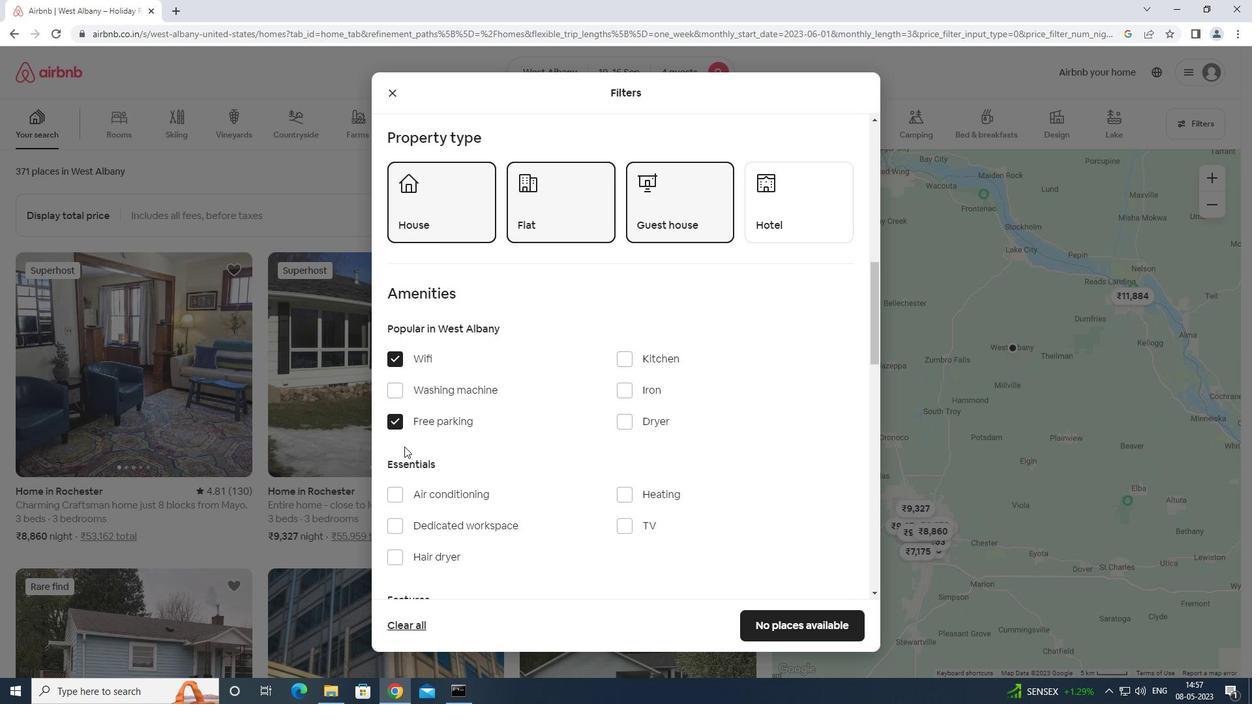 
Action: Mouse moved to (403, 472)
Screenshot: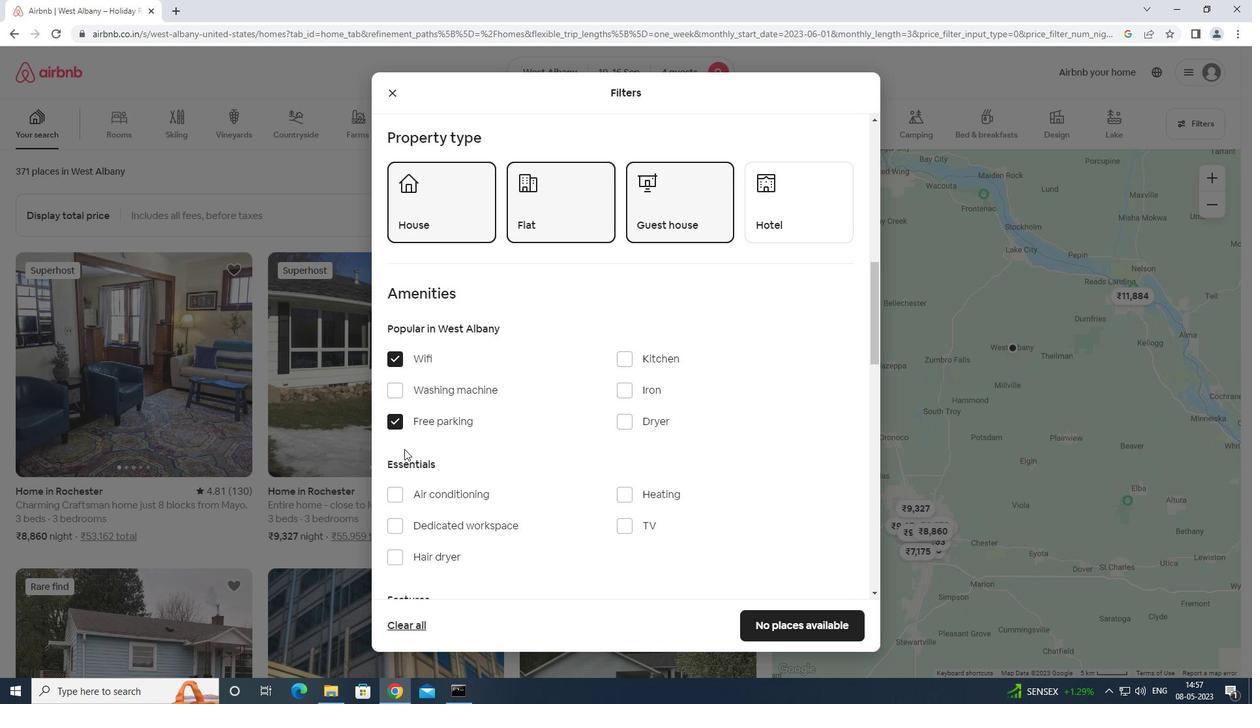 
Action: Mouse scrolled (403, 471) with delta (0, 0)
Screenshot: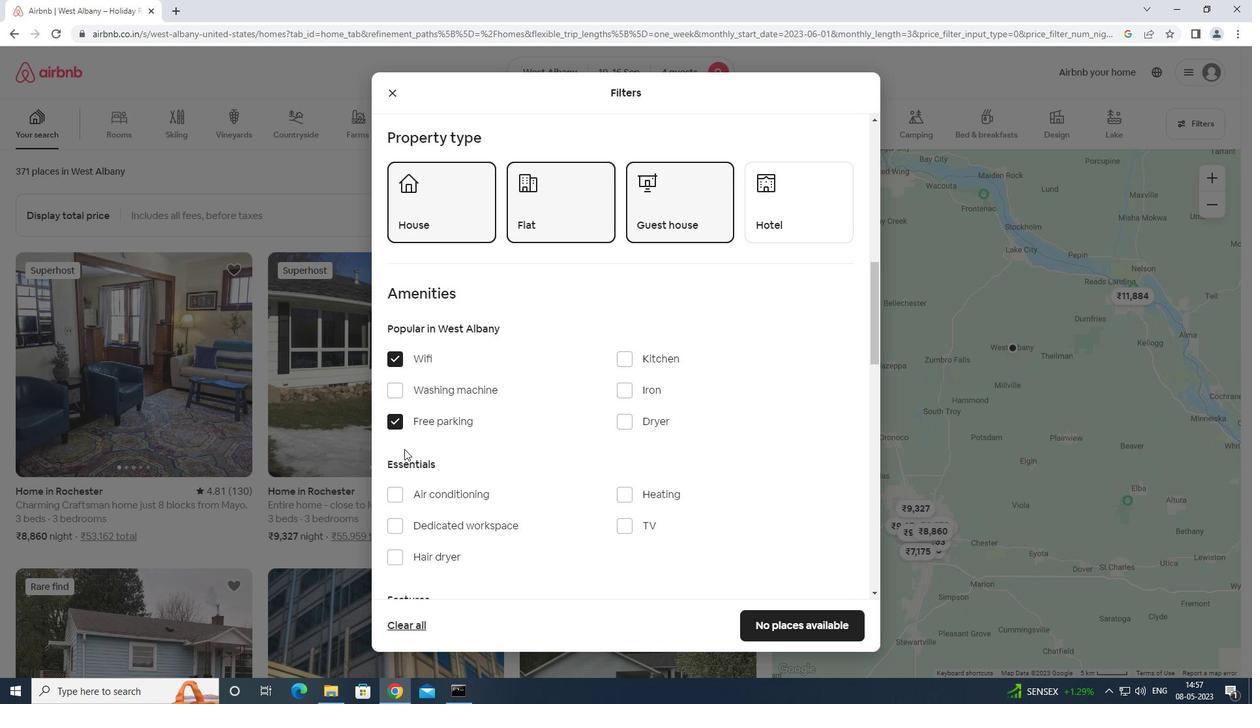 
Action: Mouse moved to (623, 395)
Screenshot: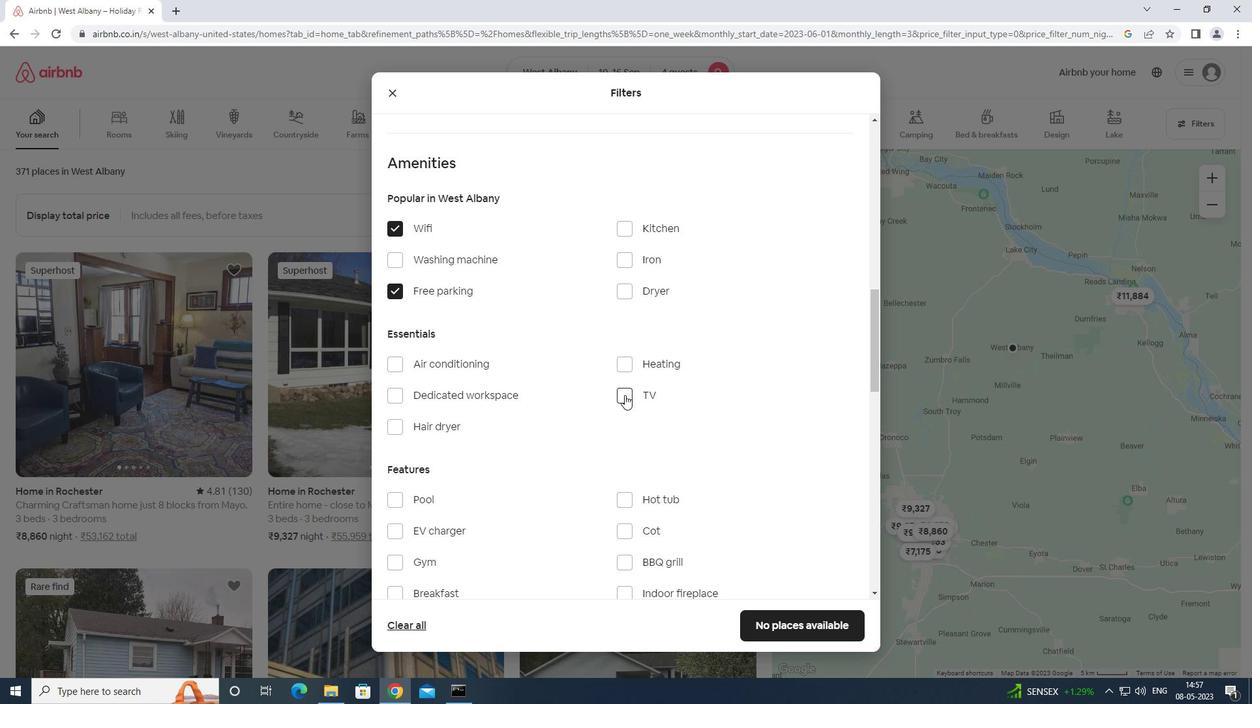 
Action: Mouse pressed left at (623, 395)
Screenshot: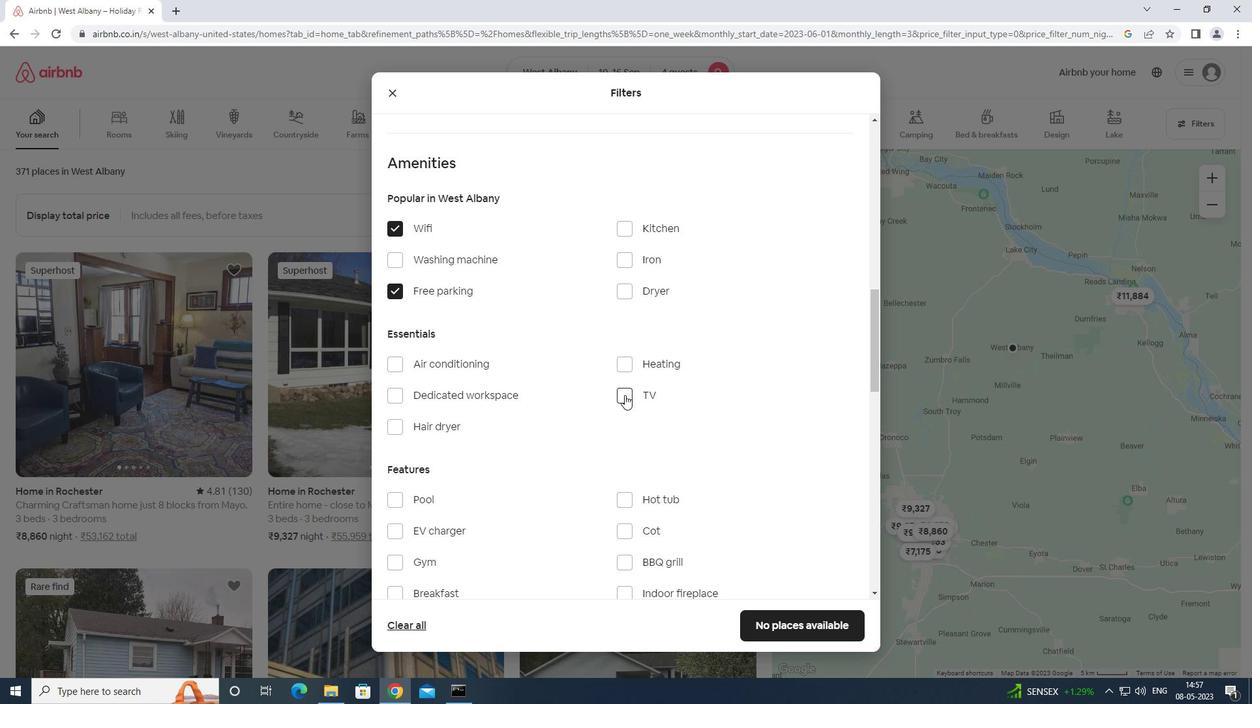 
Action: Mouse moved to (616, 394)
Screenshot: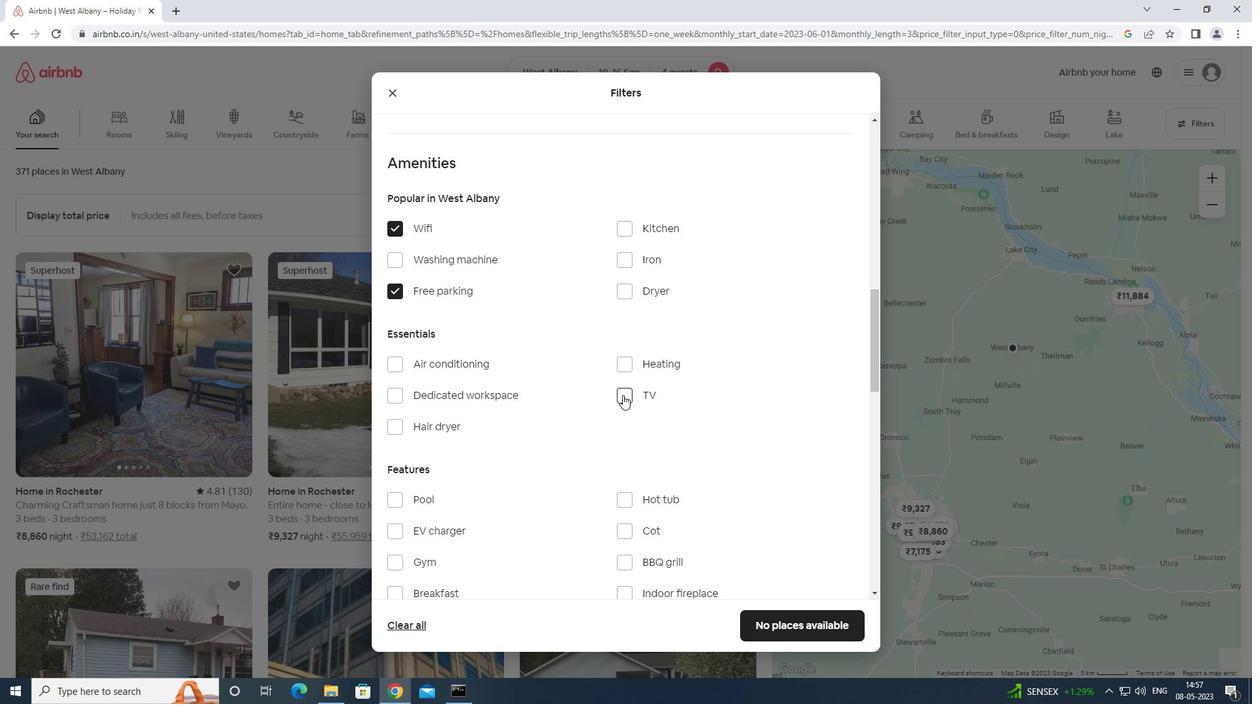 
Action: Mouse scrolled (616, 394) with delta (0, 0)
Screenshot: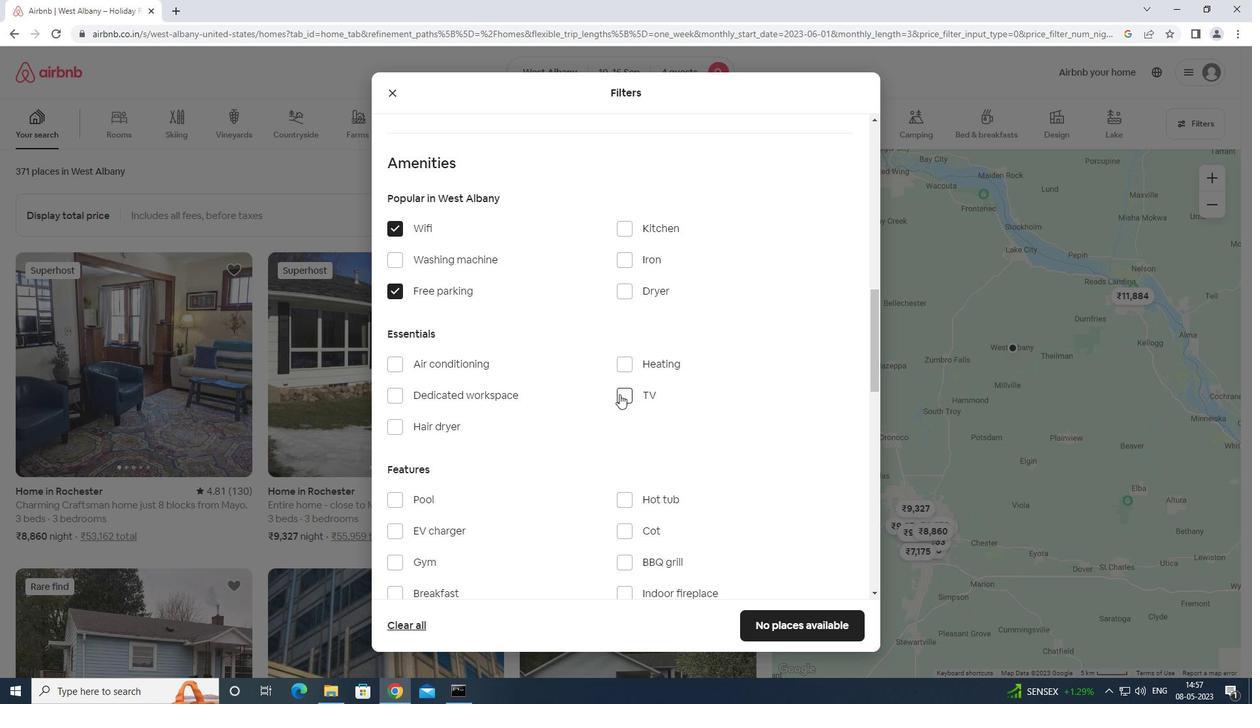 
Action: Mouse scrolled (616, 394) with delta (0, 0)
Screenshot: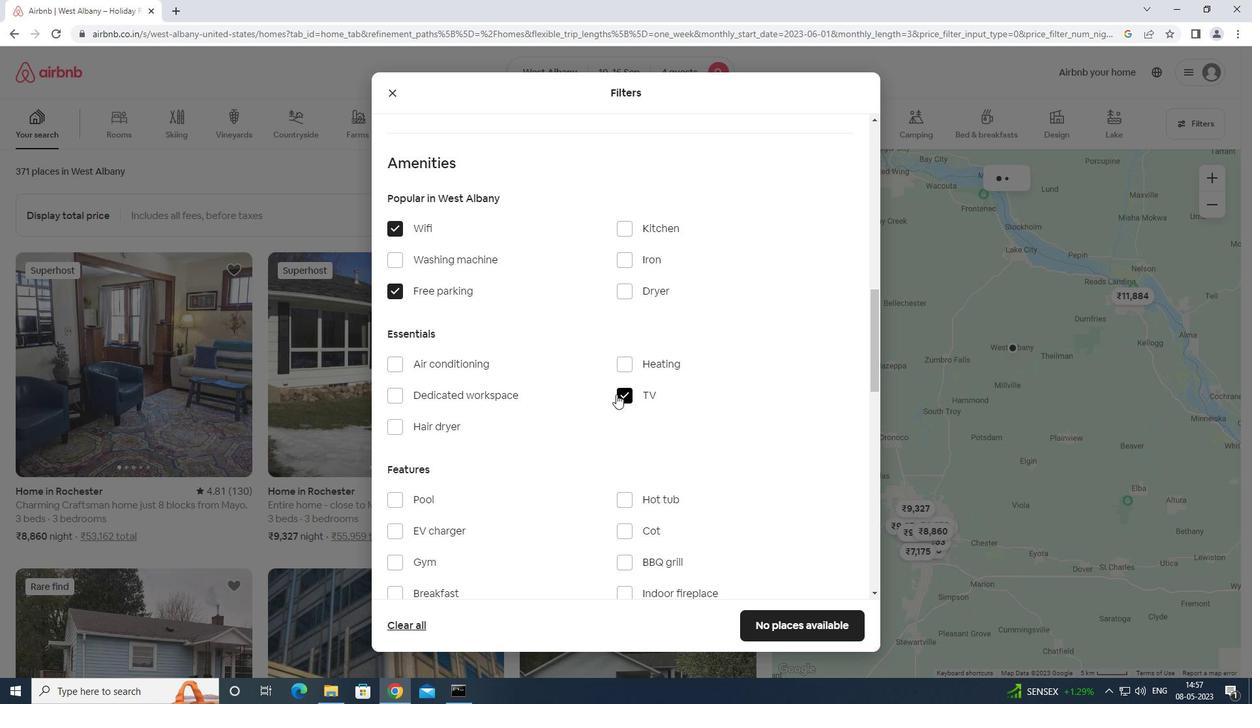 
Action: Mouse moved to (392, 429)
Screenshot: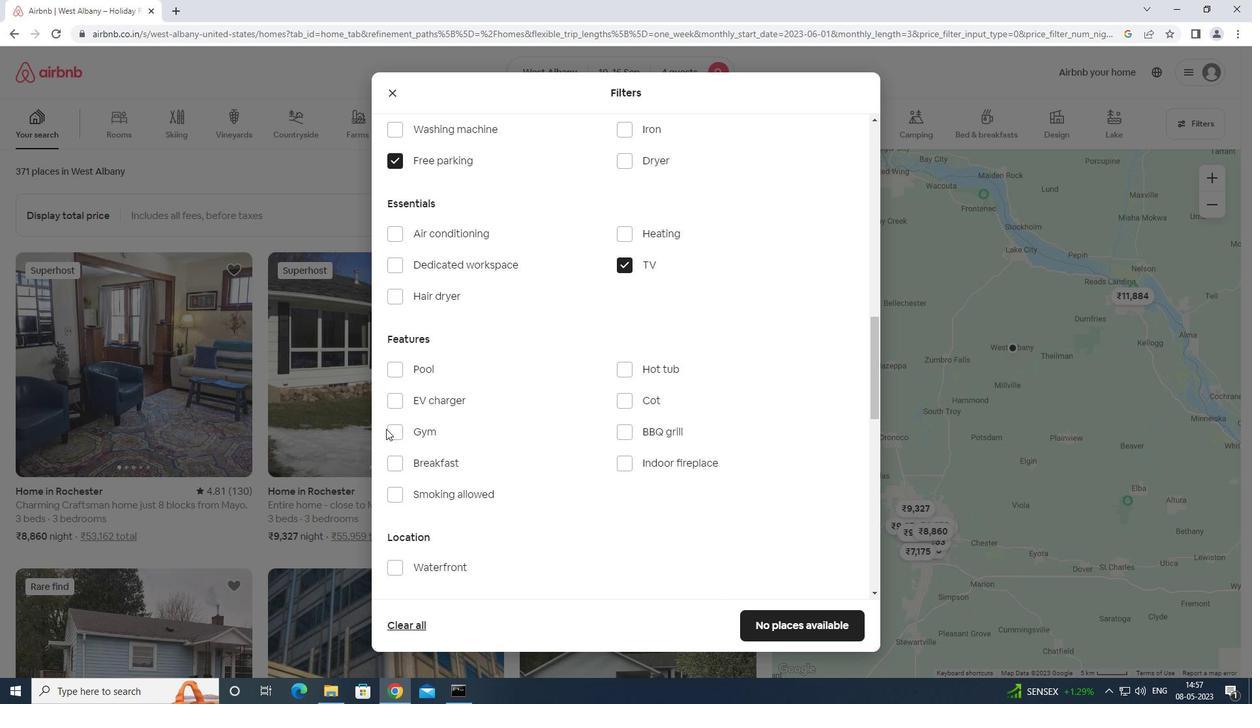 
Action: Mouse pressed left at (392, 429)
Screenshot: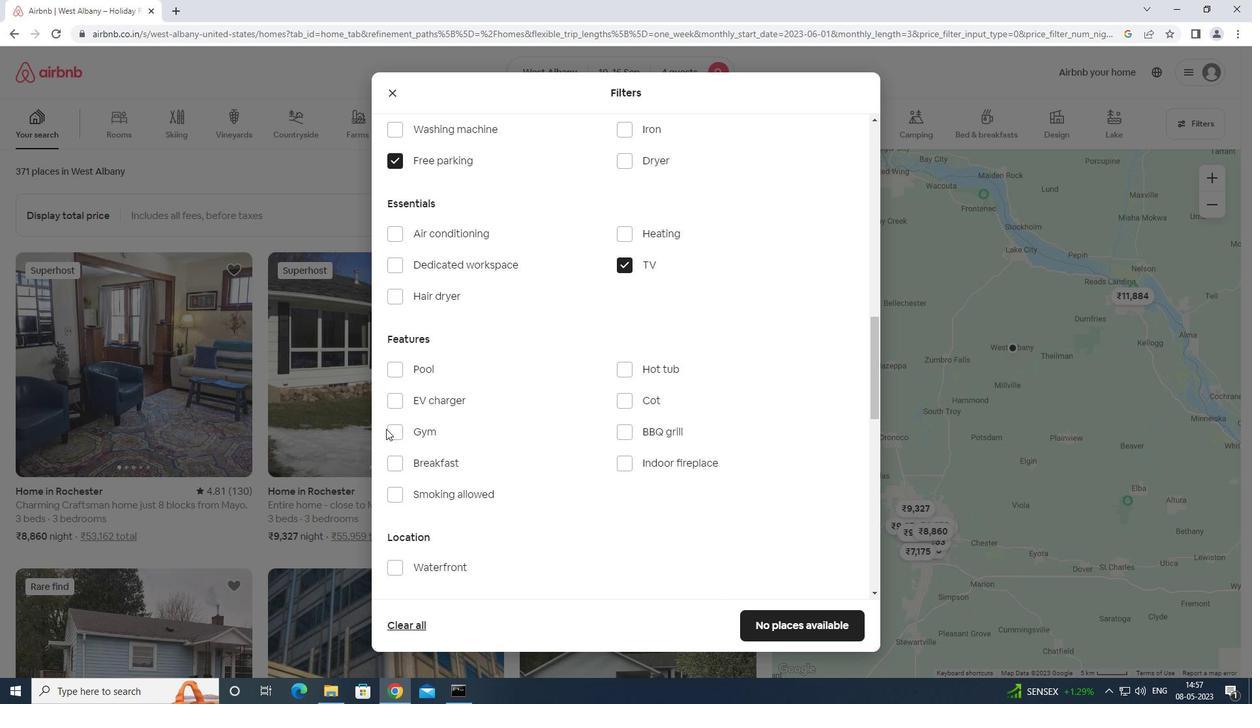 
Action: Mouse moved to (386, 460)
Screenshot: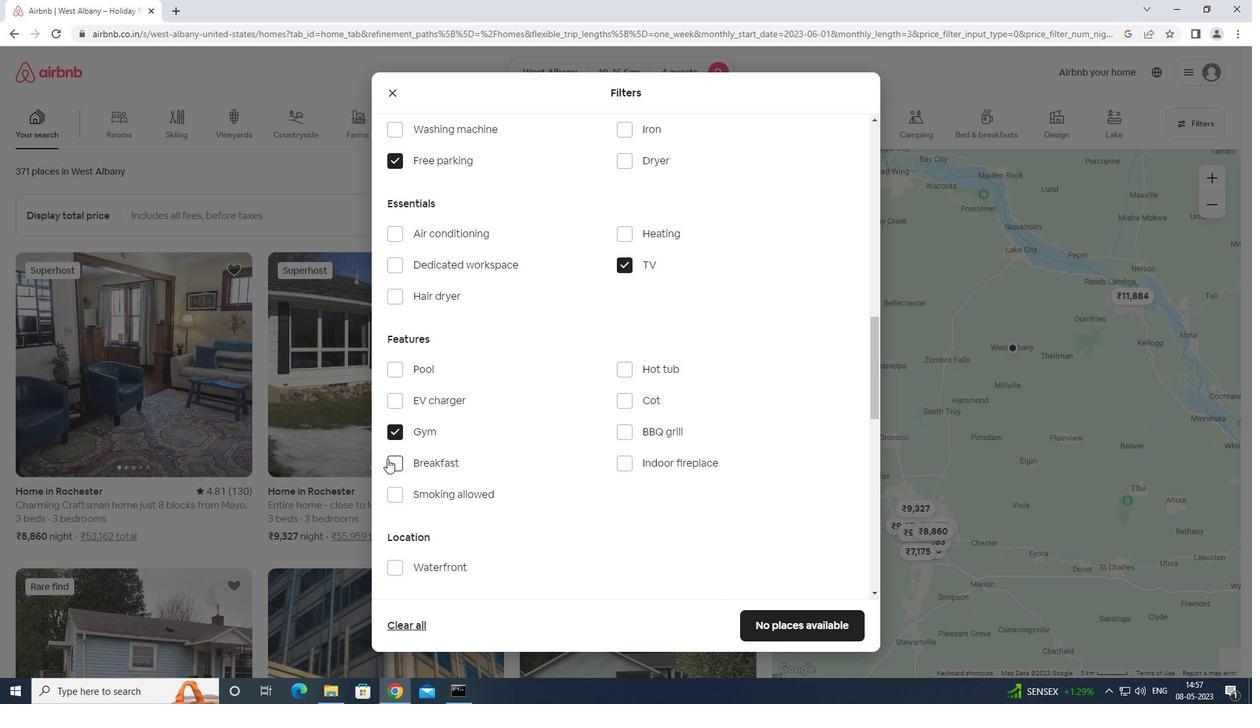 
Action: Mouse pressed left at (386, 460)
Screenshot: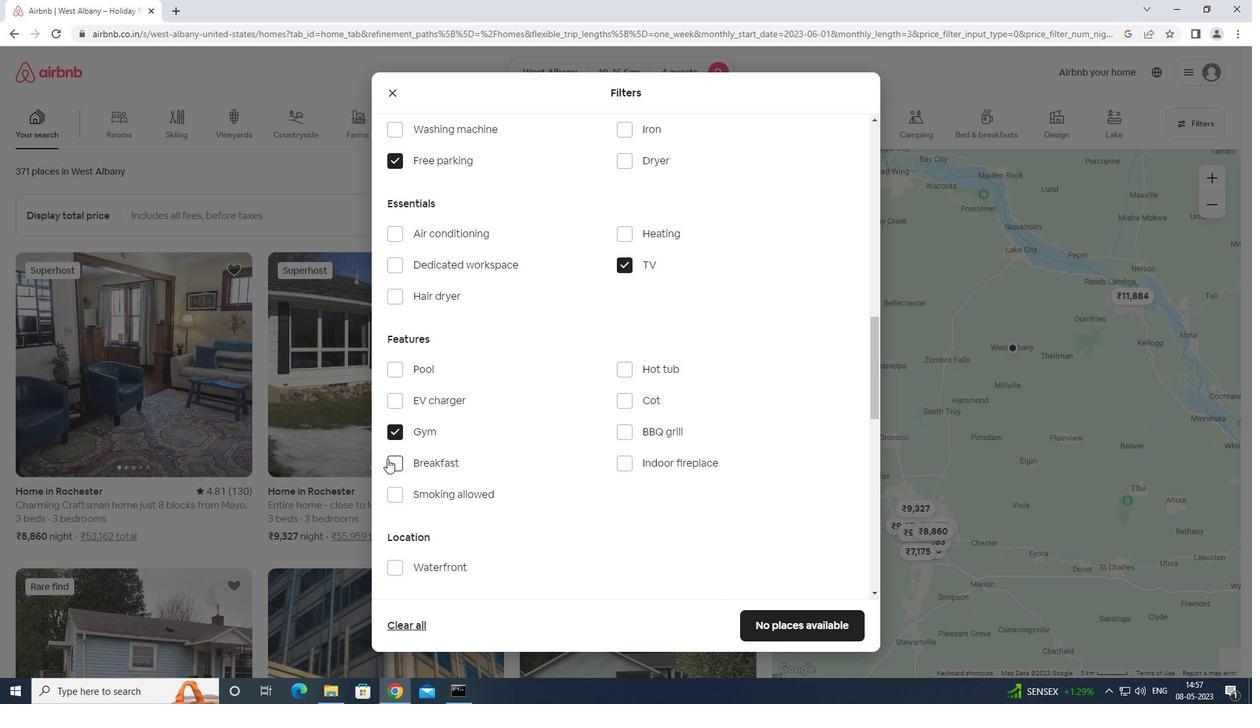 
Action: Mouse moved to (392, 463)
Screenshot: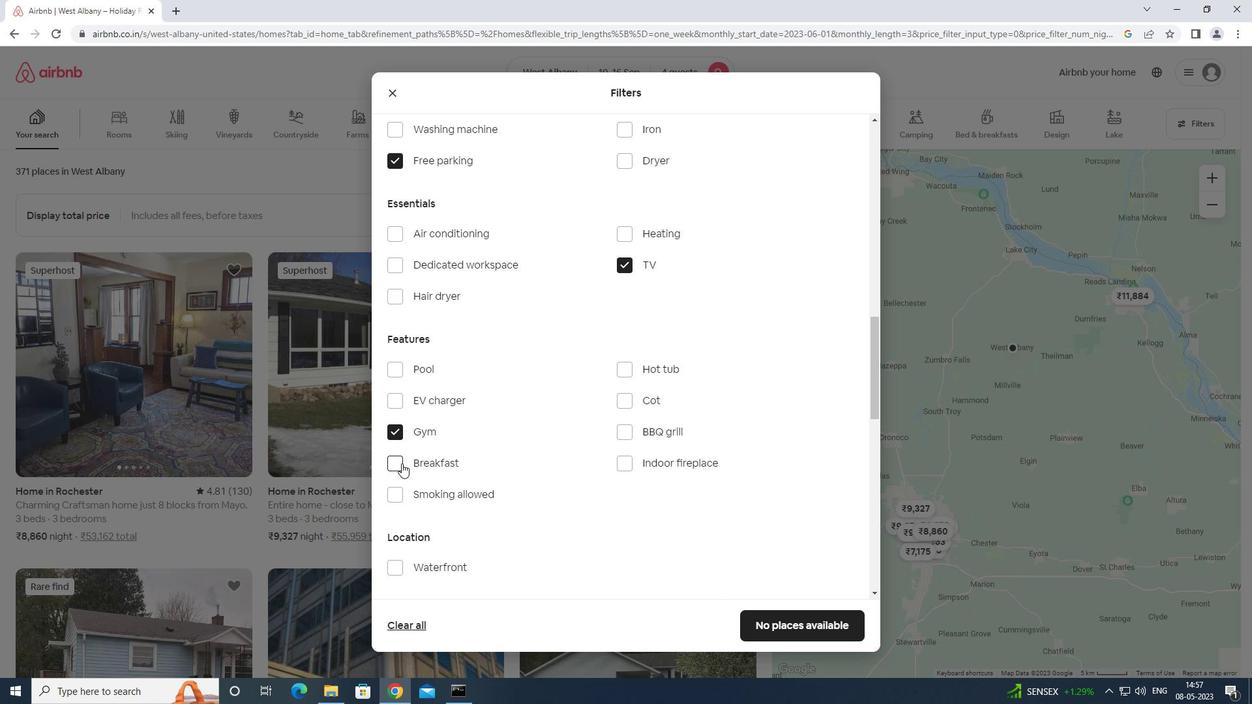 
Action: Mouse pressed left at (392, 463)
Screenshot: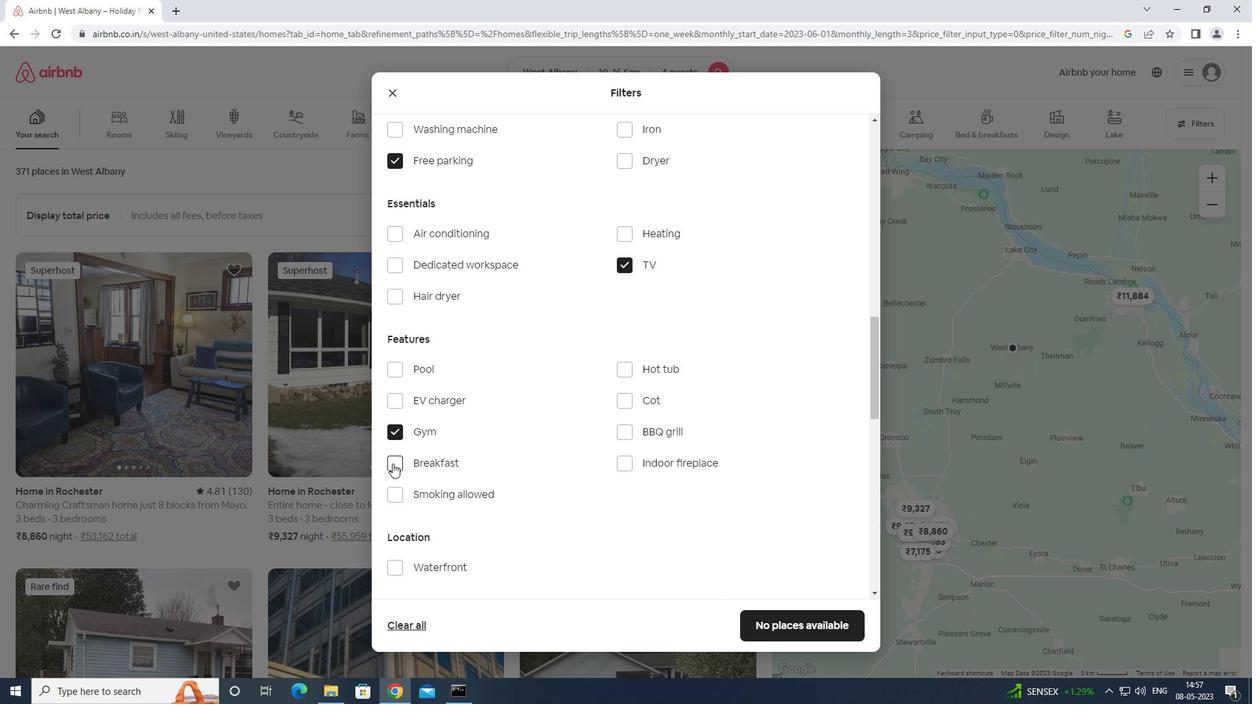 
Action: Mouse moved to (393, 463)
Screenshot: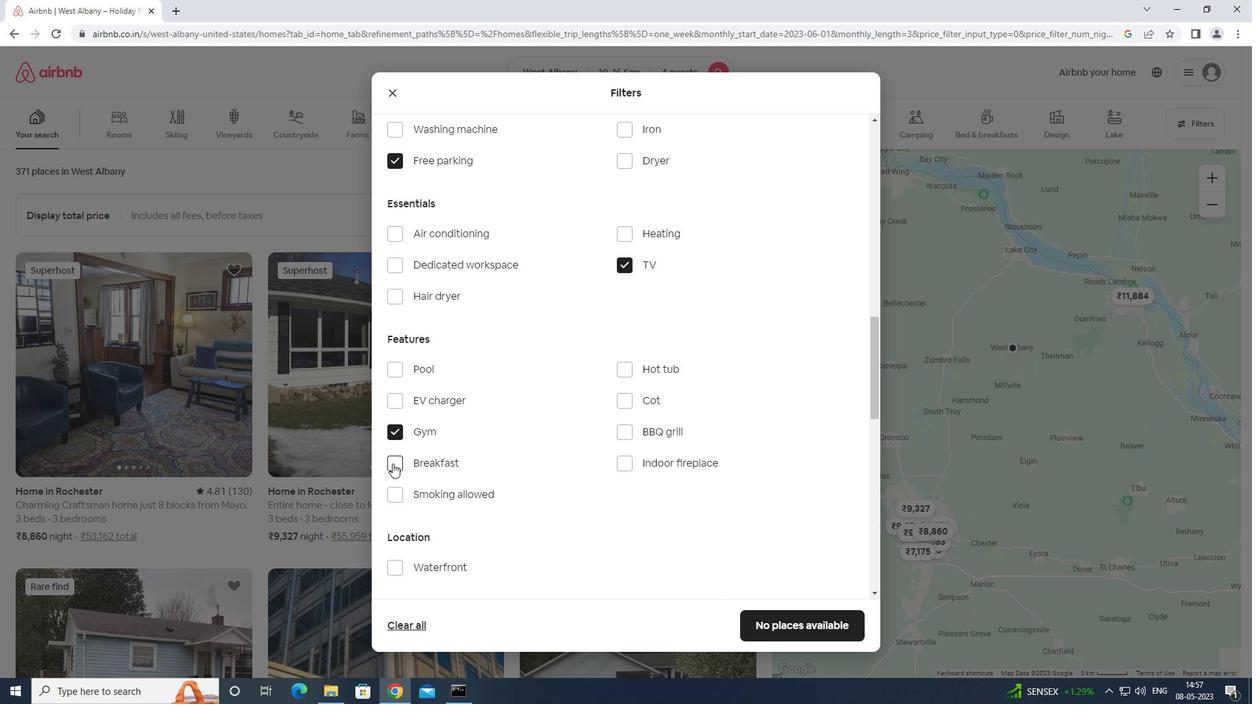 
Action: Mouse scrolled (393, 462) with delta (0, 0)
Screenshot: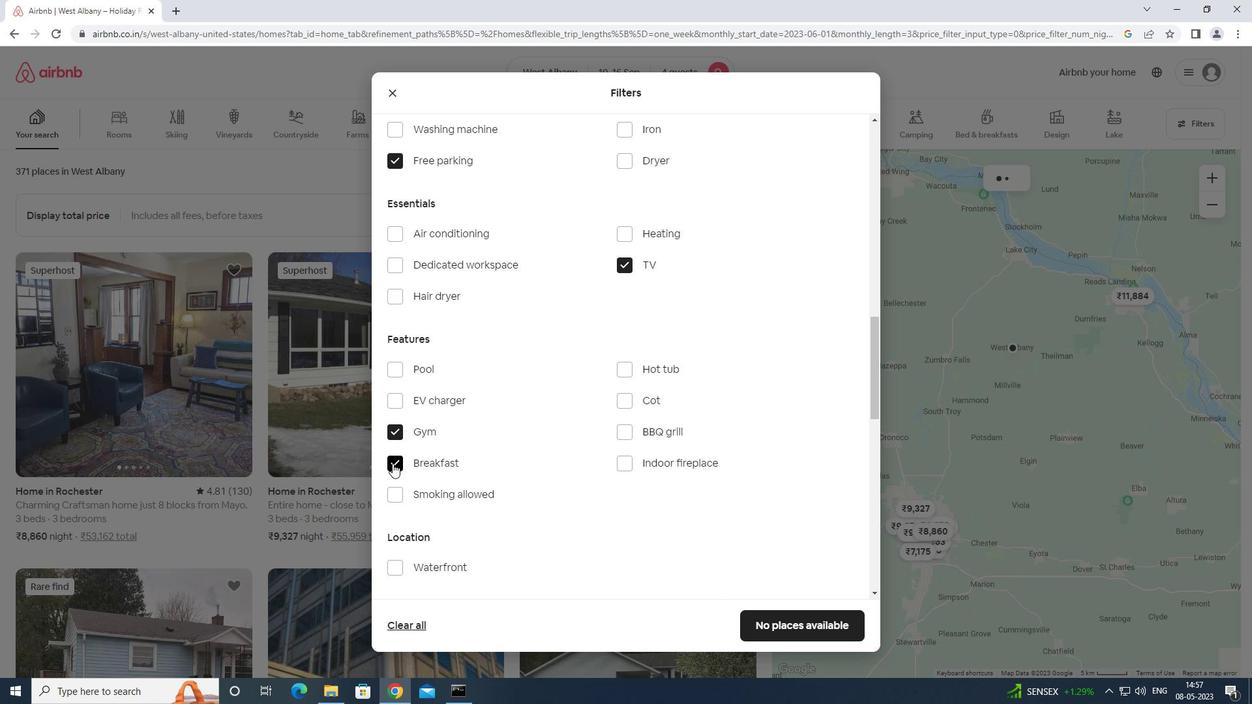 
Action: Mouse scrolled (393, 462) with delta (0, 0)
Screenshot: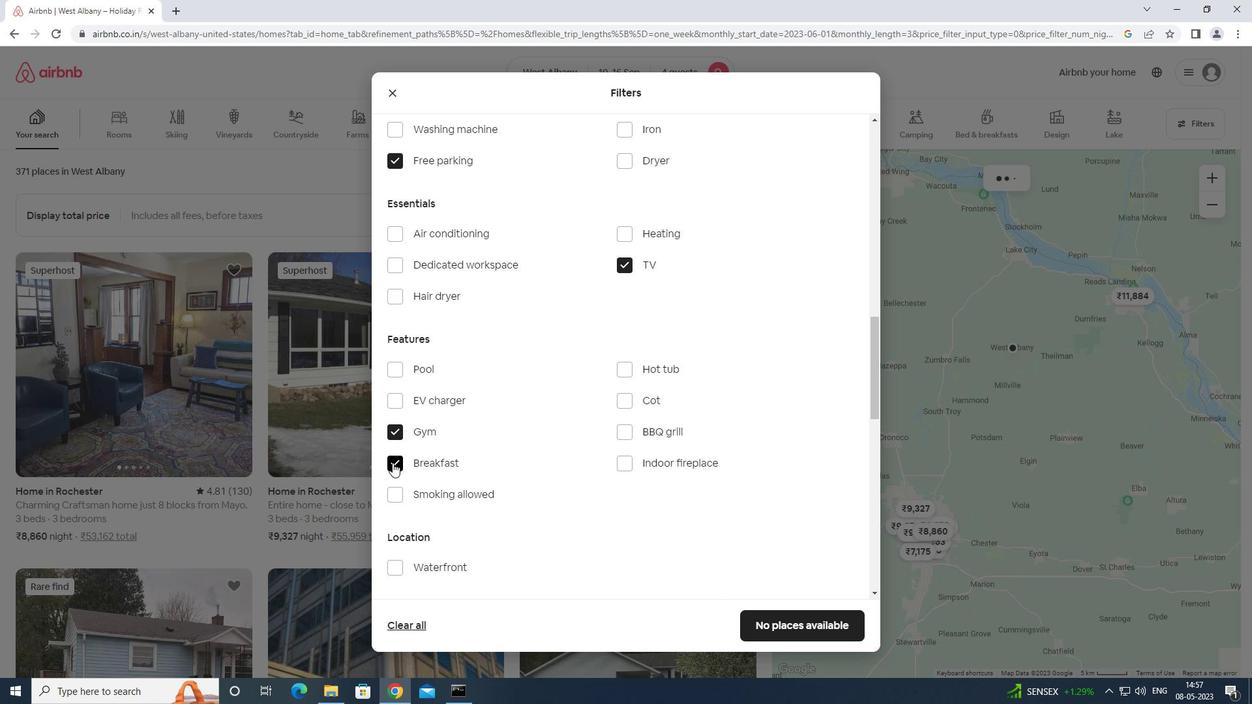 
Action: Mouse scrolled (393, 462) with delta (0, 0)
Screenshot: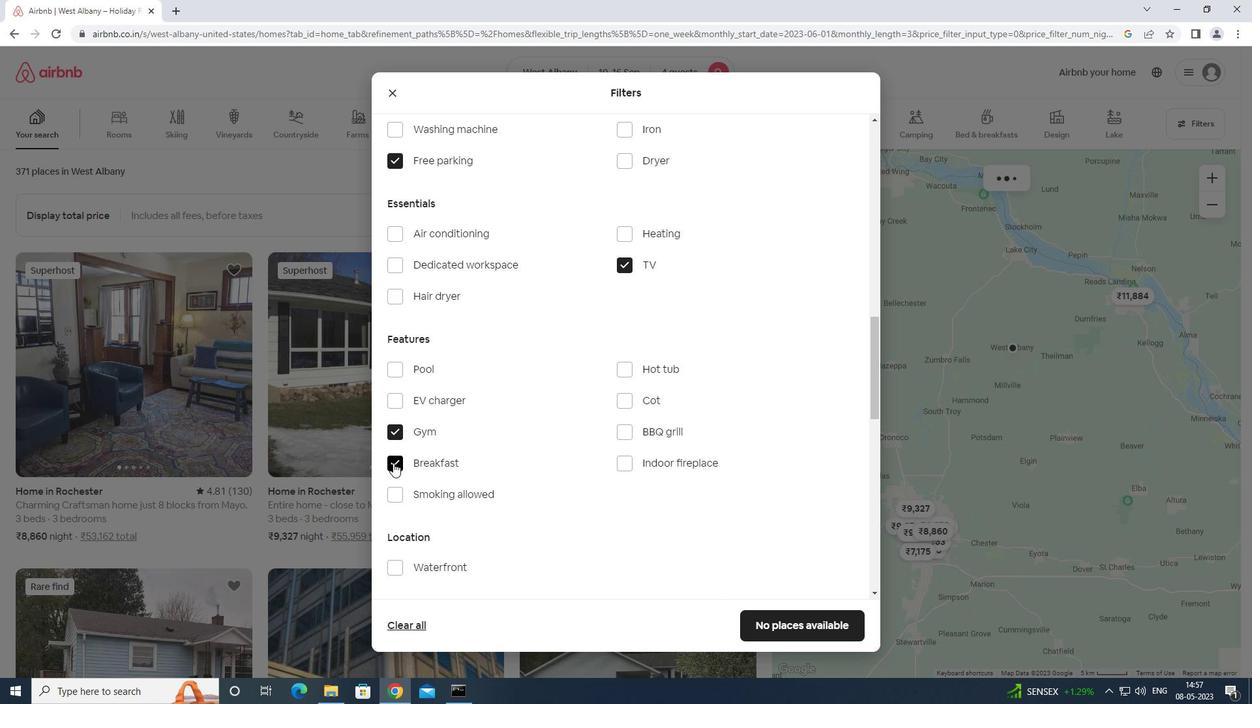 
Action: Mouse scrolled (393, 462) with delta (0, 0)
Screenshot: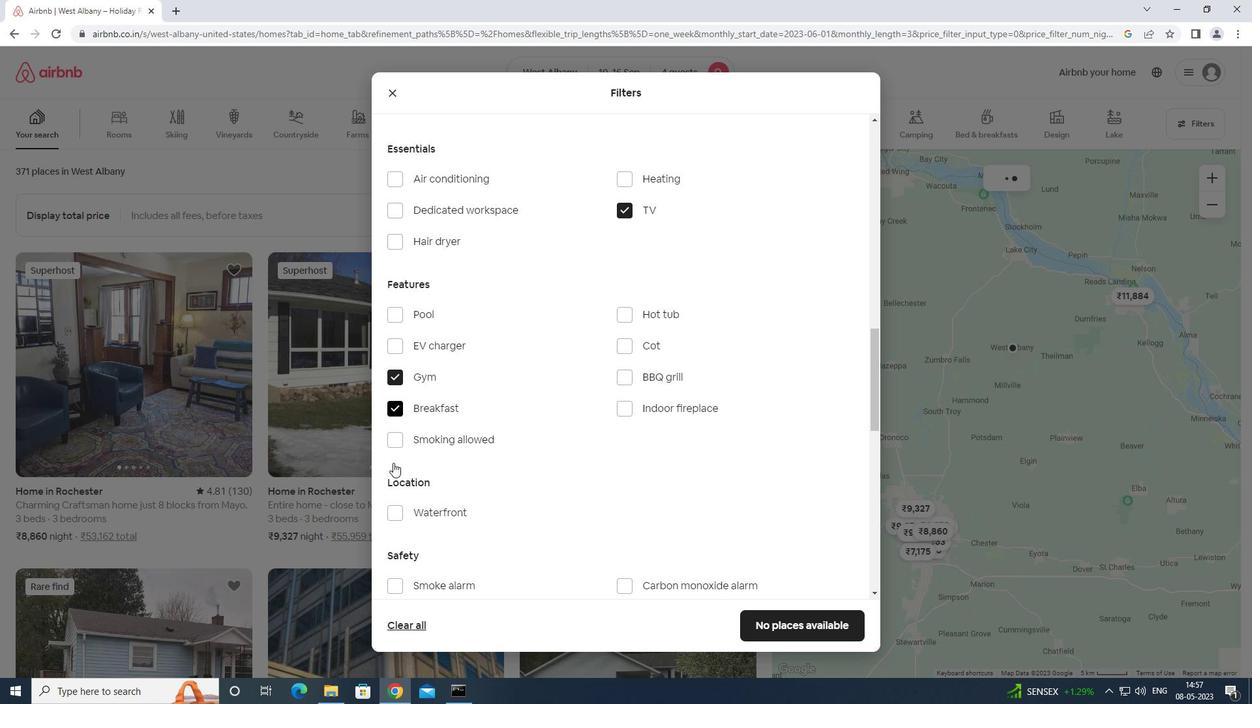 
Action: Mouse moved to (398, 459)
Screenshot: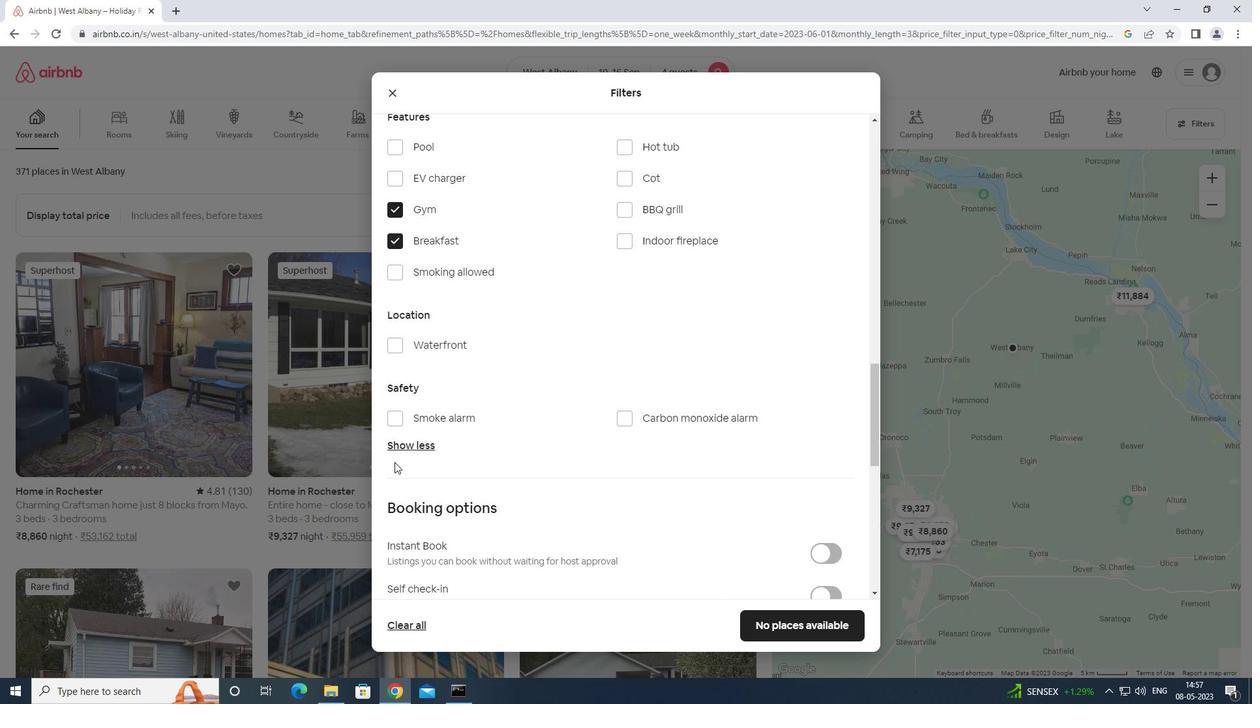 
Action: Mouse scrolled (398, 458) with delta (0, 0)
Screenshot: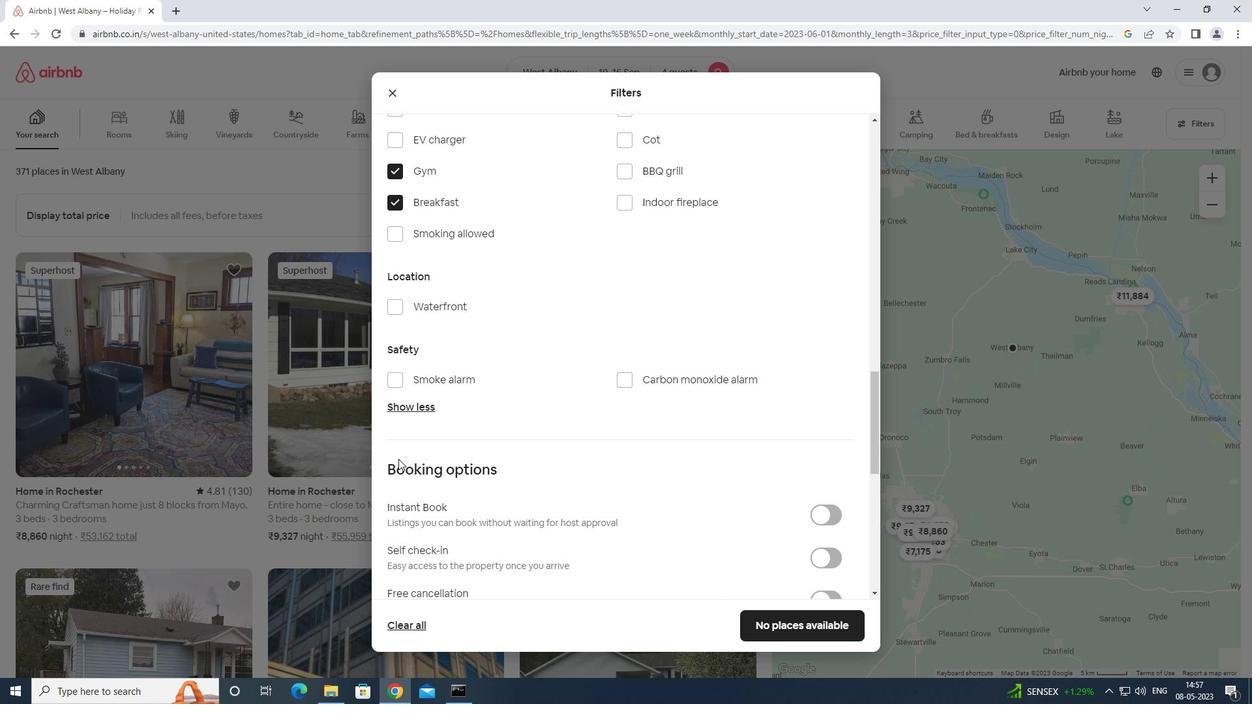 
Action: Mouse scrolled (398, 458) with delta (0, 0)
Screenshot: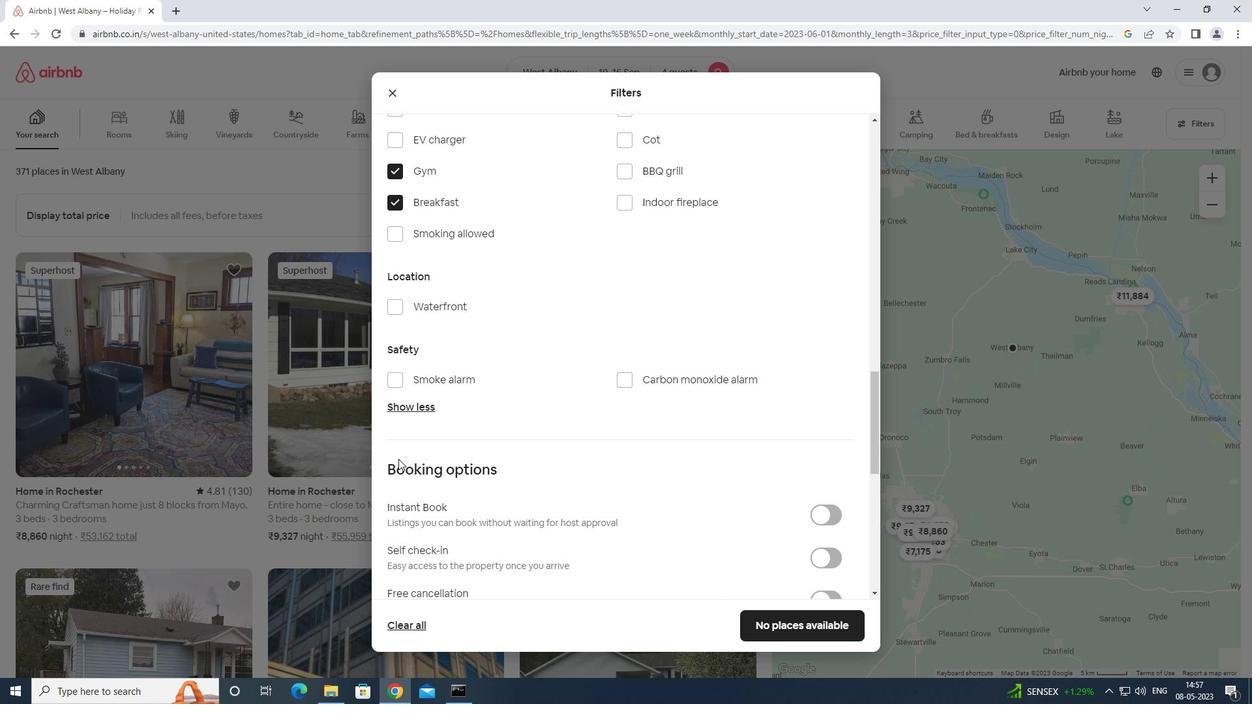 
Action: Mouse moved to (832, 426)
Screenshot: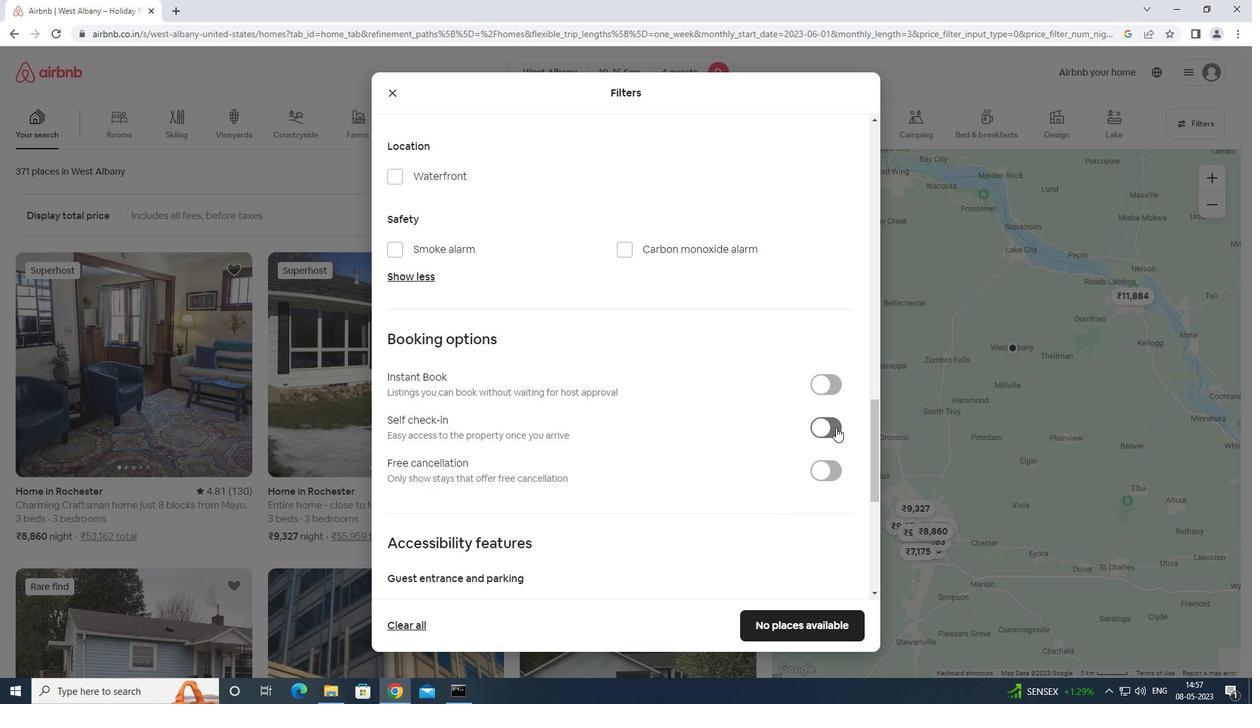 
Action: Mouse pressed left at (832, 426)
Screenshot: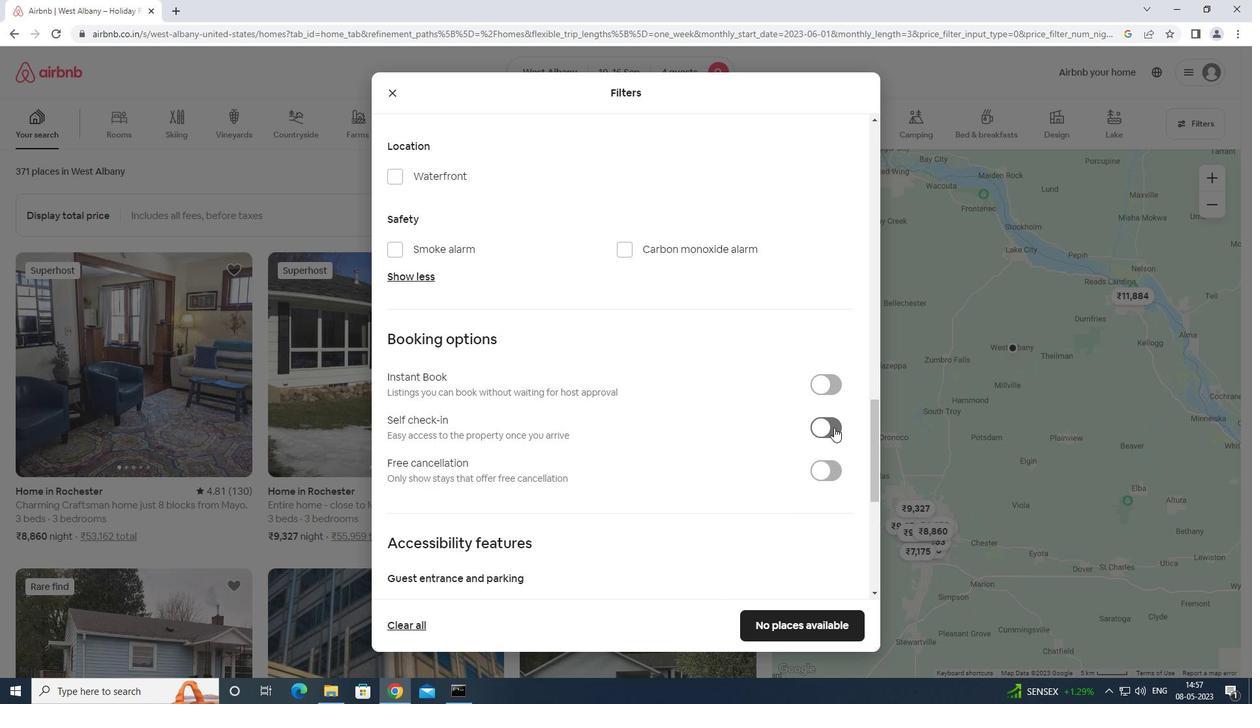 
Action: Mouse moved to (781, 418)
Screenshot: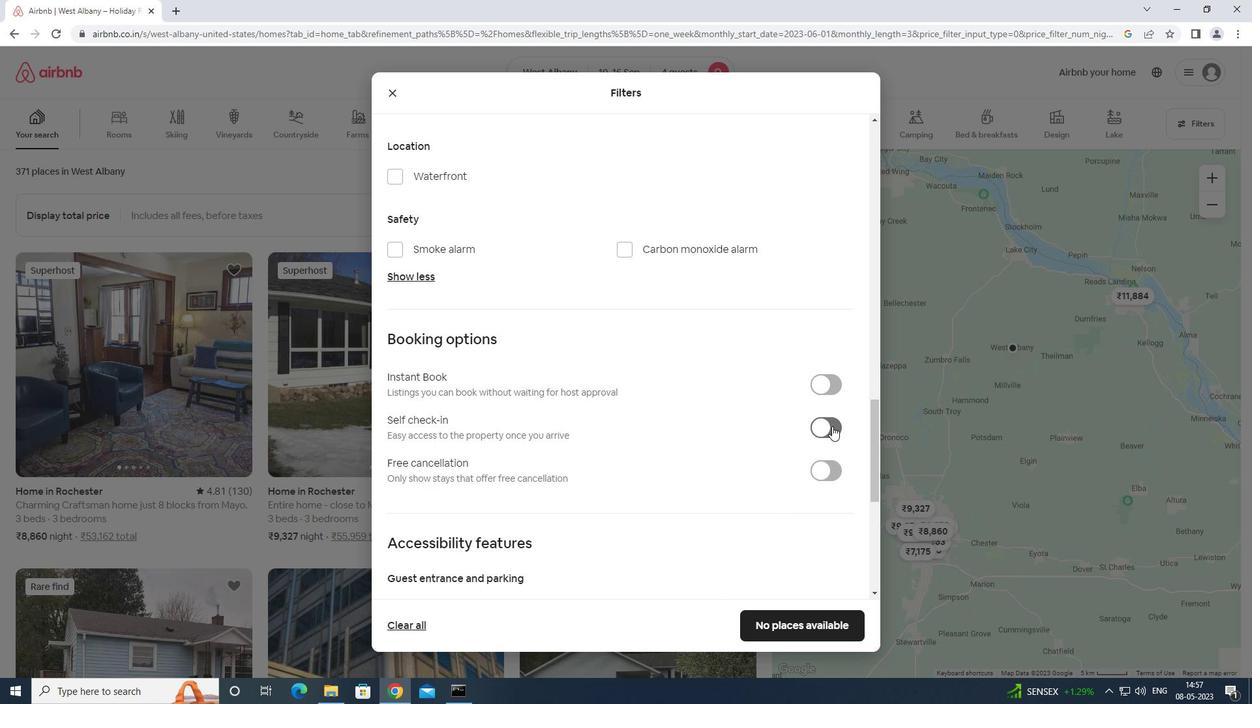 
Action: Mouse scrolled (781, 417) with delta (0, 0)
Screenshot: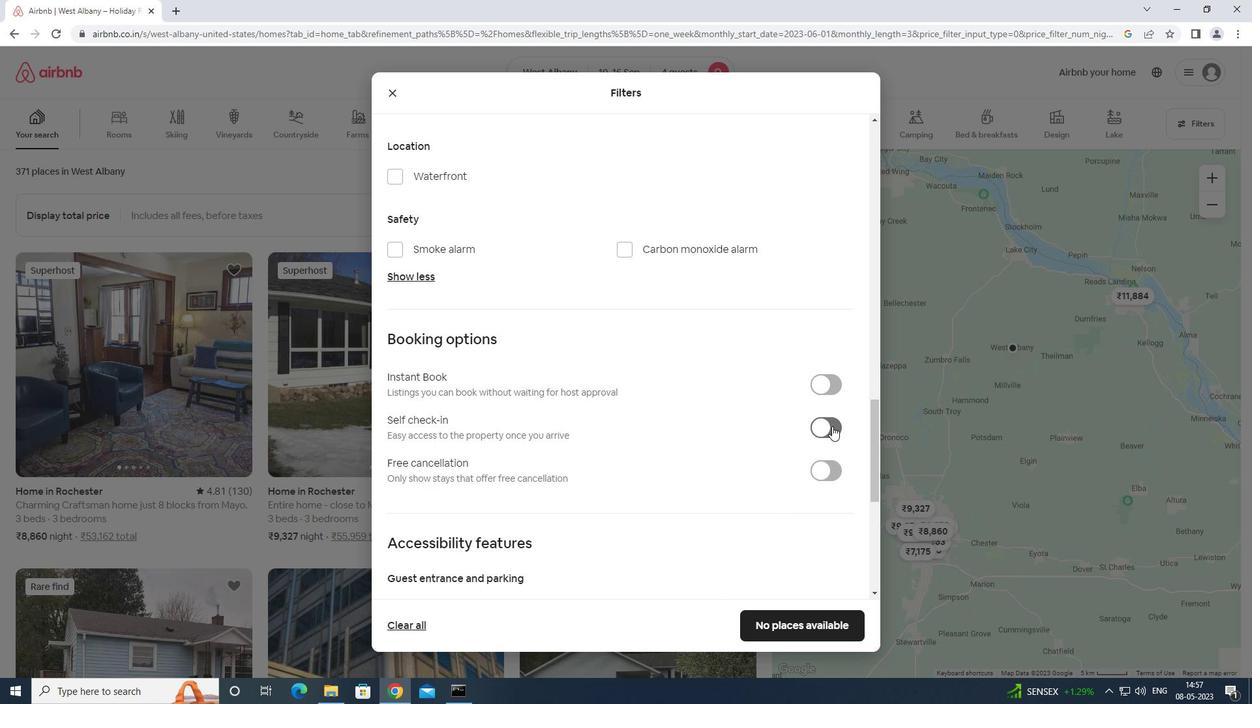 
Action: Mouse moved to (781, 418)
Screenshot: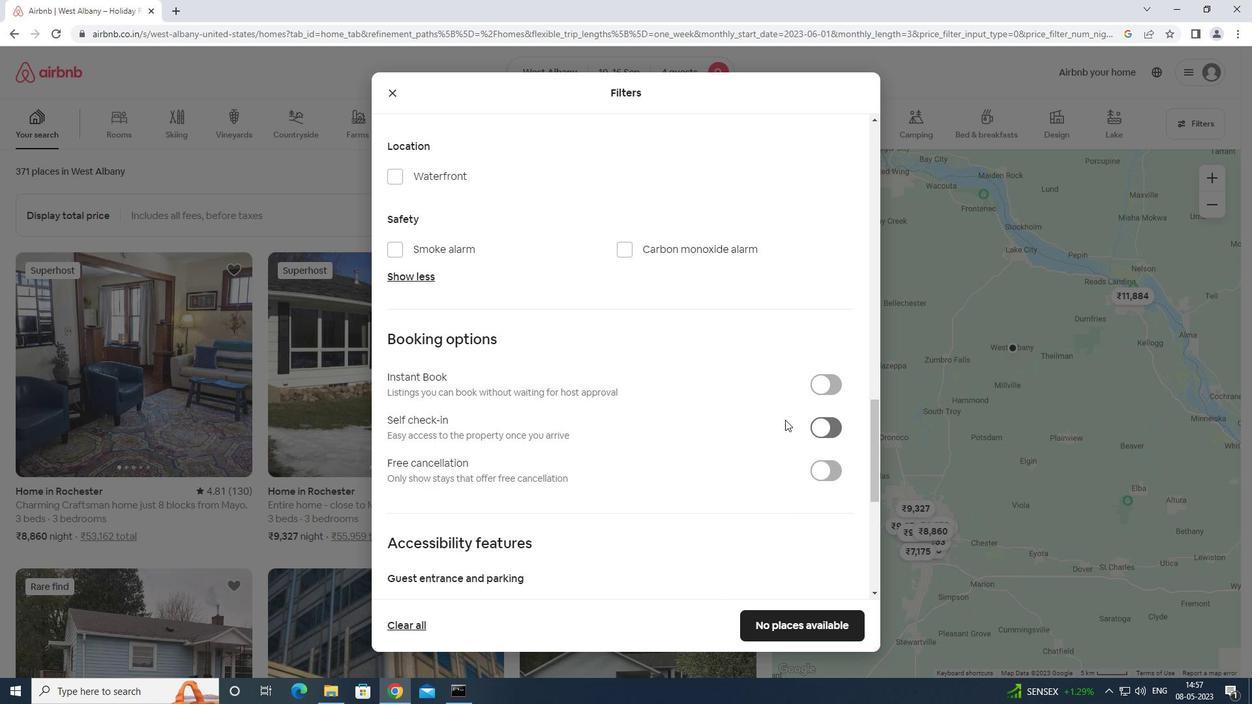 
Action: Mouse scrolled (781, 417) with delta (0, 0)
Screenshot: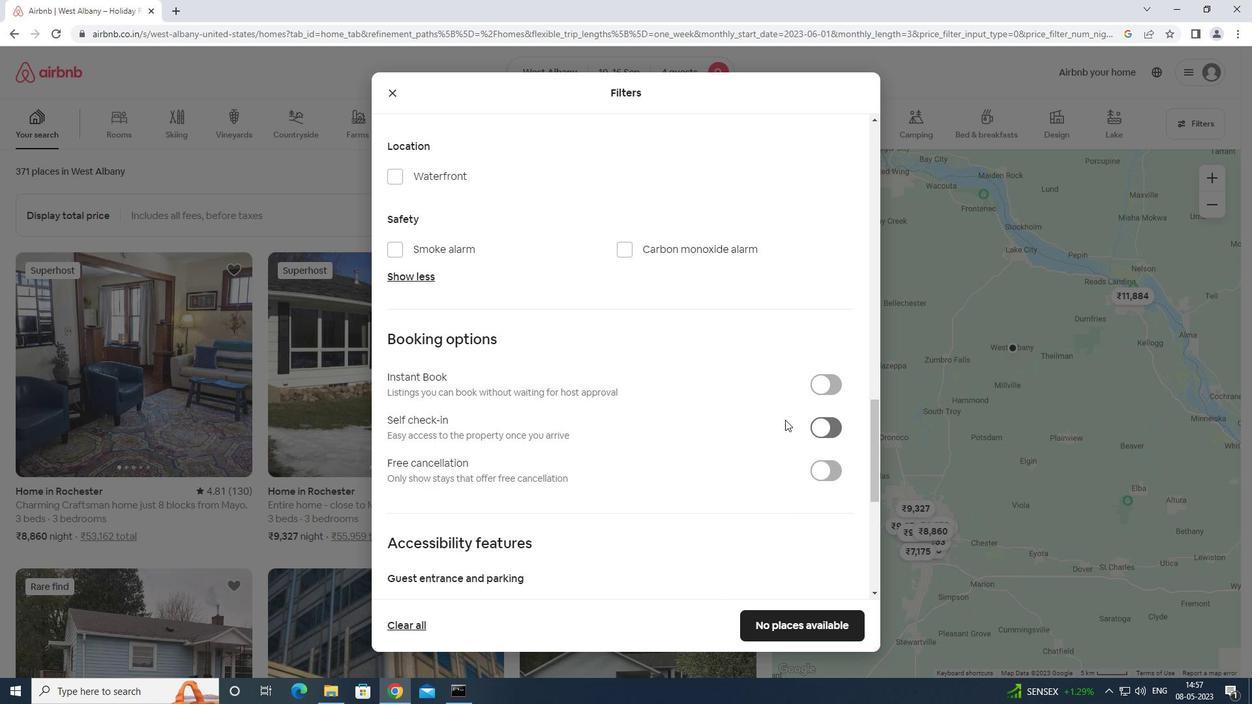 
Action: Mouse moved to (781, 418)
Screenshot: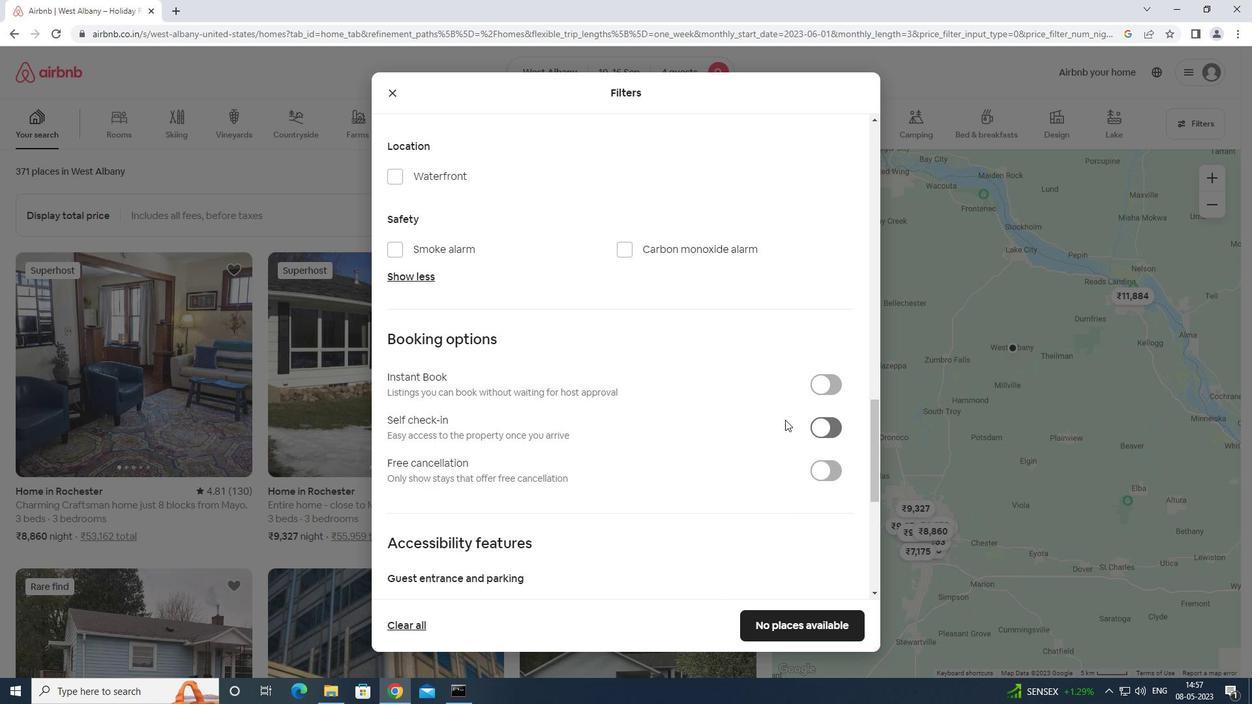 
Action: Mouse scrolled (781, 418) with delta (0, 0)
Screenshot: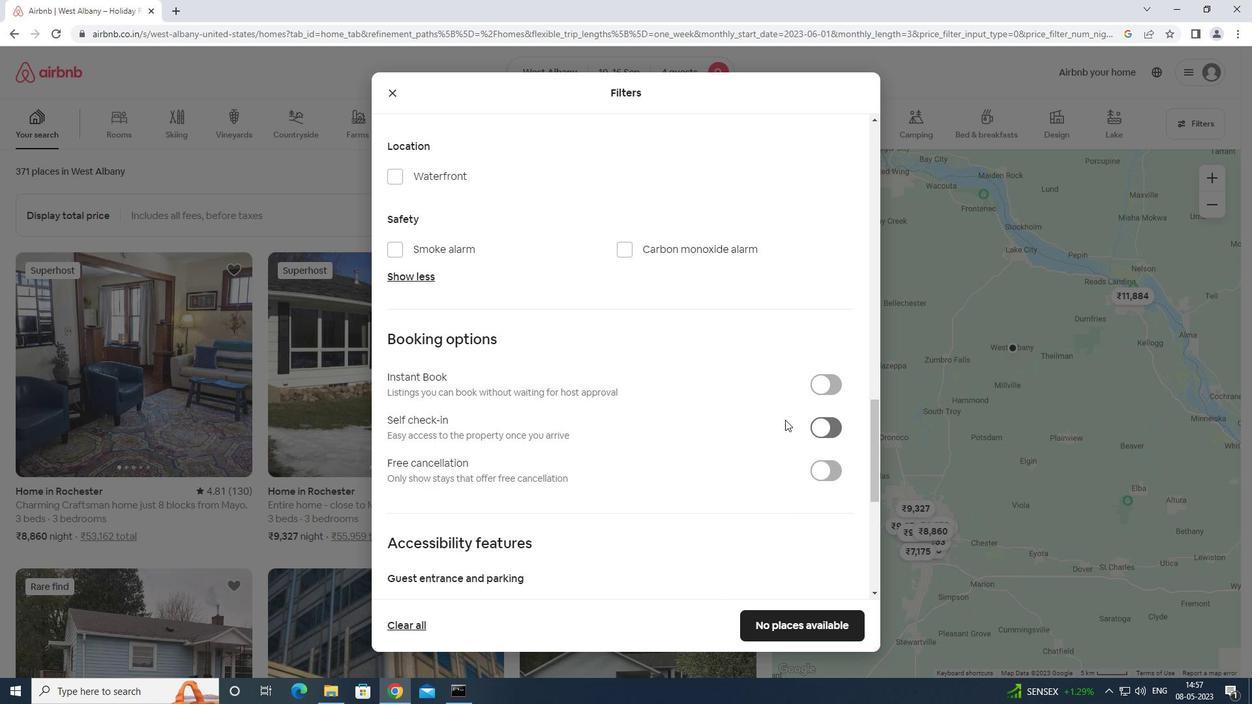 
Action: Mouse moved to (781, 422)
Screenshot: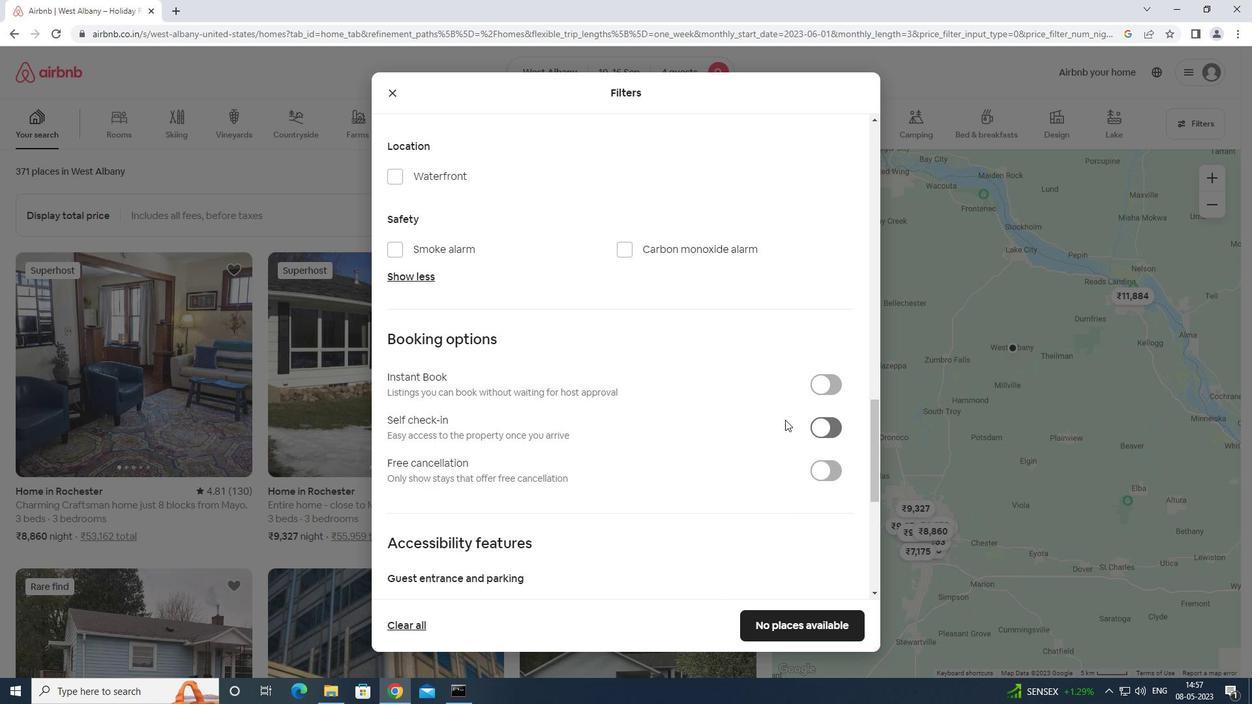 
Action: Mouse scrolled (781, 422) with delta (0, 0)
Screenshot: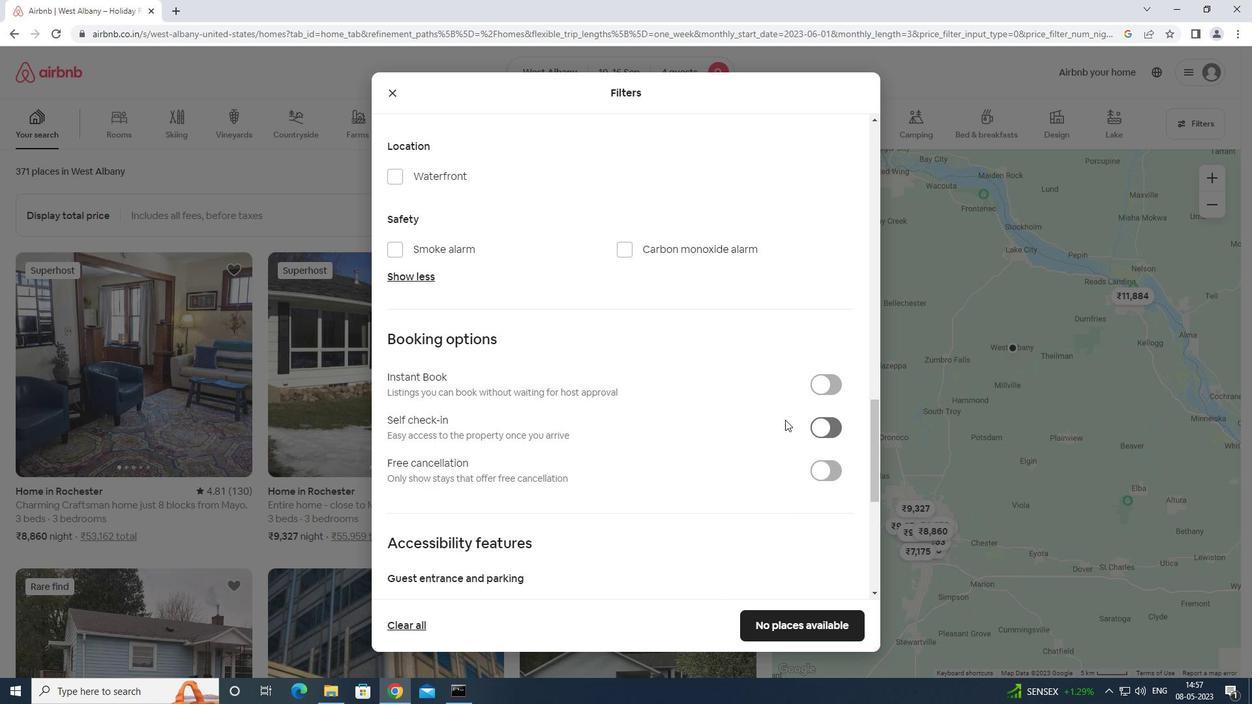 
Action: Mouse moved to (777, 428)
Screenshot: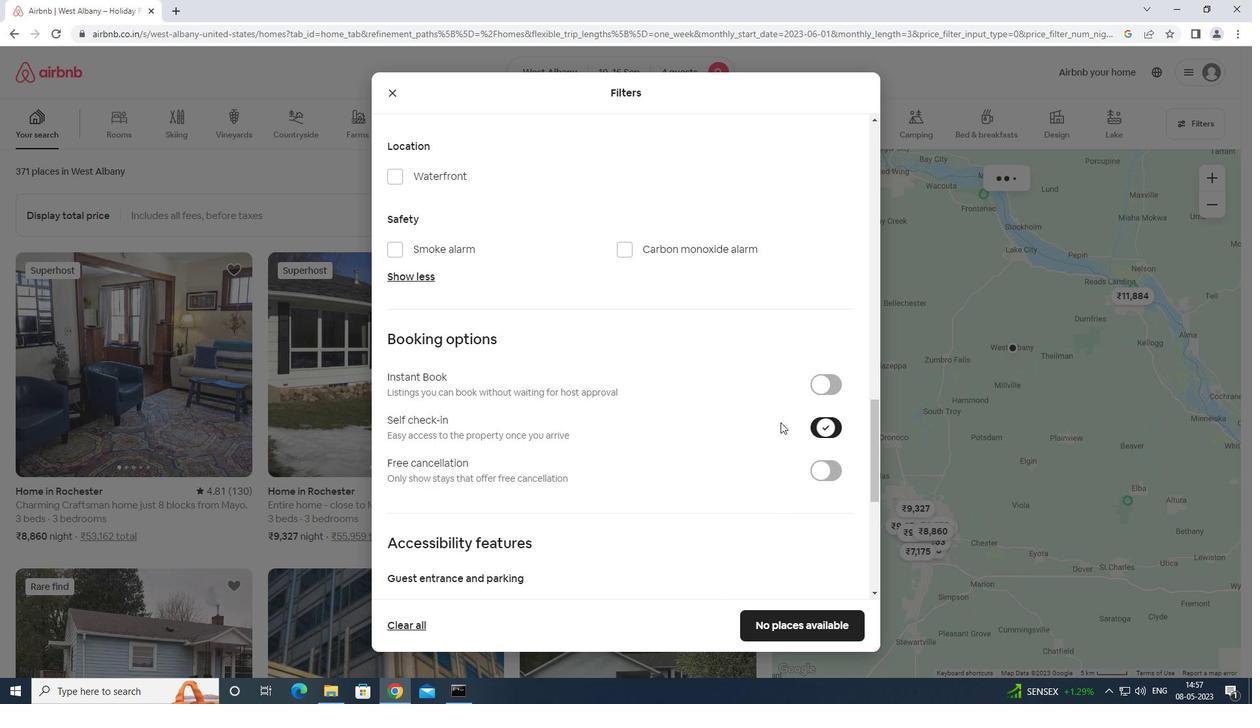 
Action: Mouse scrolled (777, 428) with delta (0, 0)
Screenshot: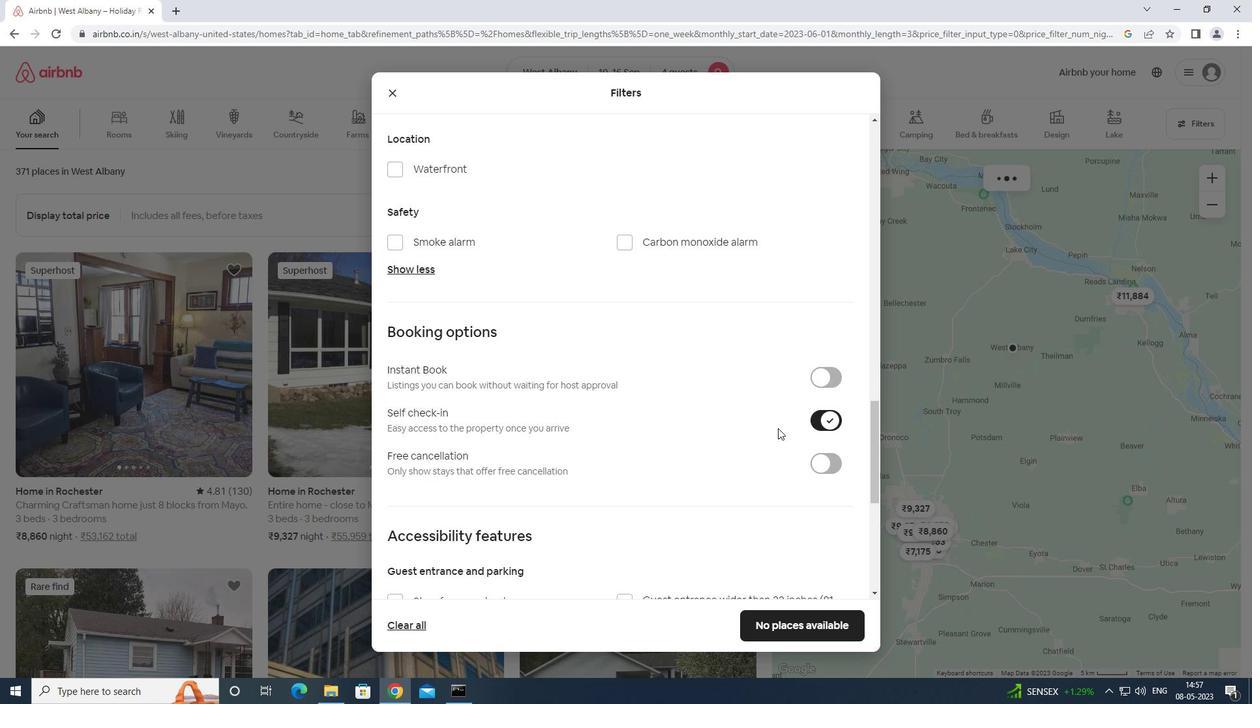 
Action: Mouse scrolled (777, 428) with delta (0, 0)
Screenshot: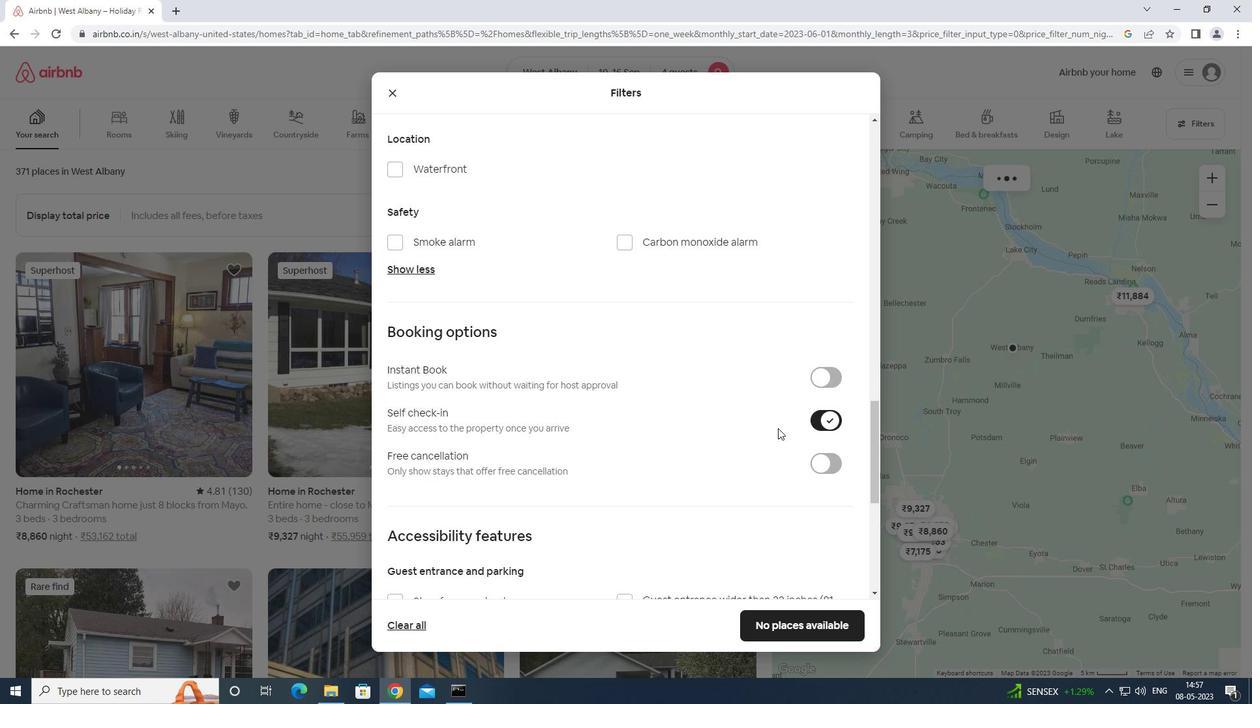 
Action: Mouse scrolled (777, 428) with delta (0, 0)
Screenshot: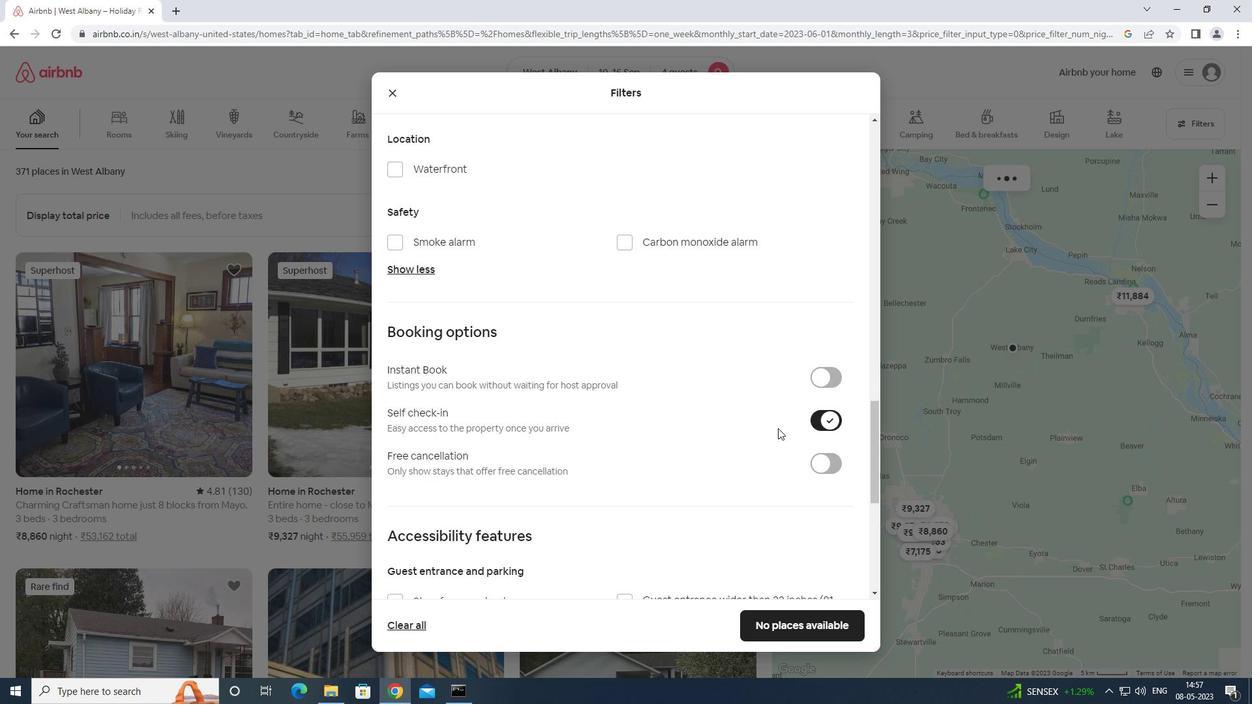 
Action: Mouse moved to (773, 429)
Screenshot: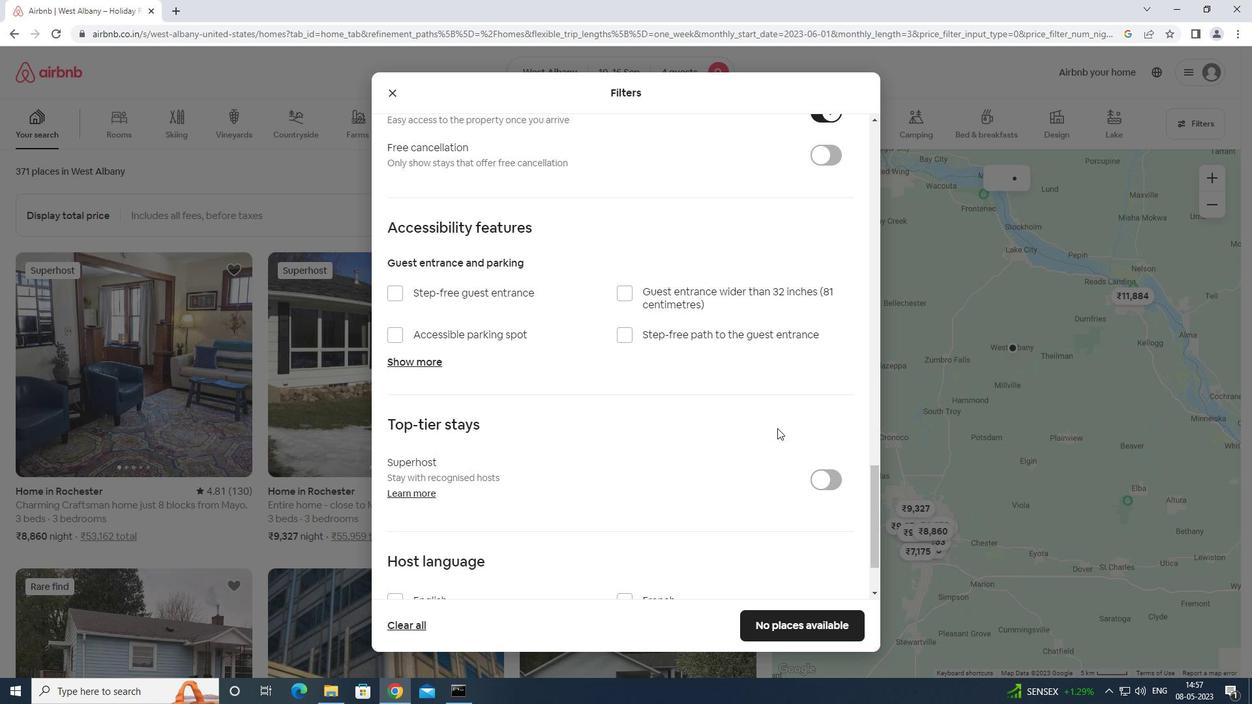 
Action: Mouse scrolled (773, 429) with delta (0, 0)
Screenshot: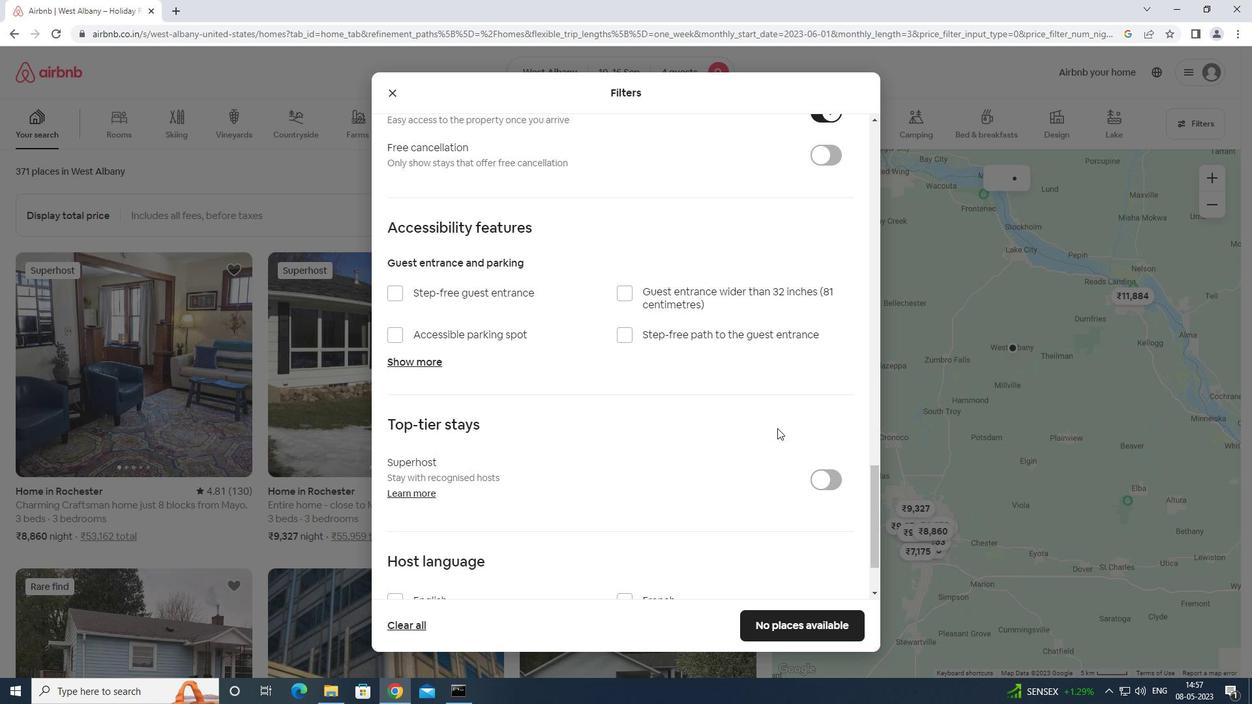 
Action: Mouse moved to (771, 431)
Screenshot: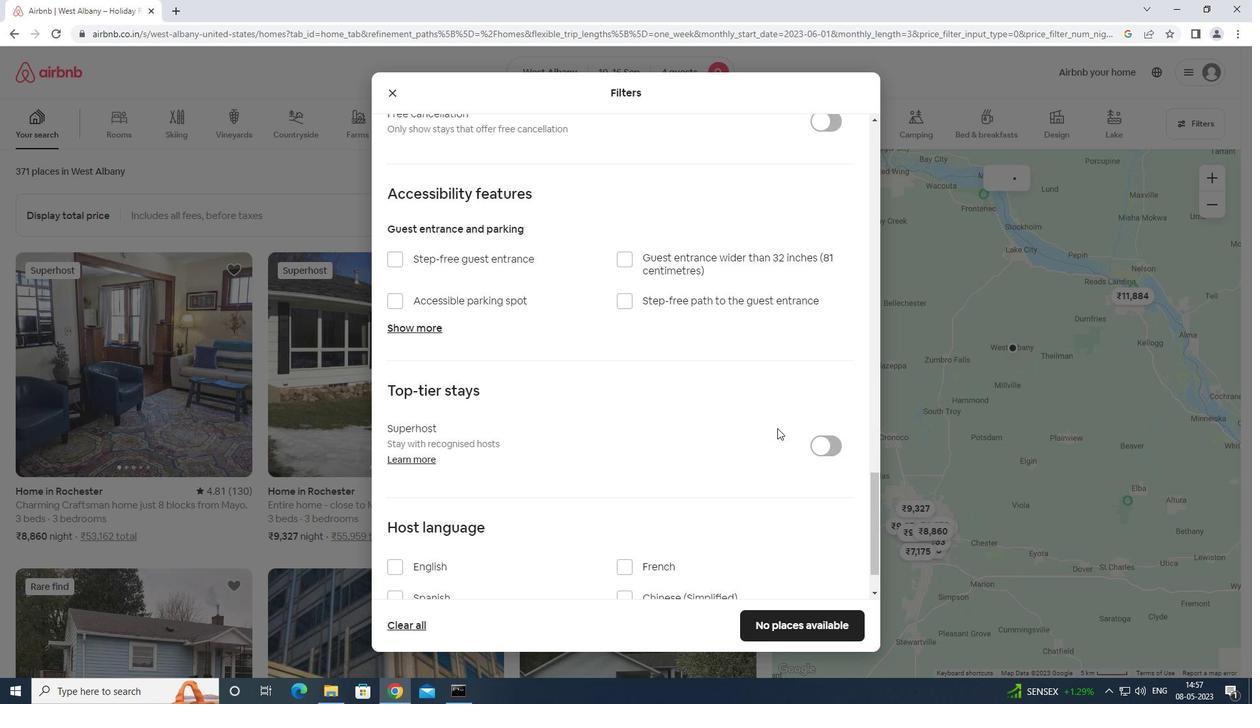 
Action: Mouse scrolled (771, 430) with delta (0, 0)
Screenshot: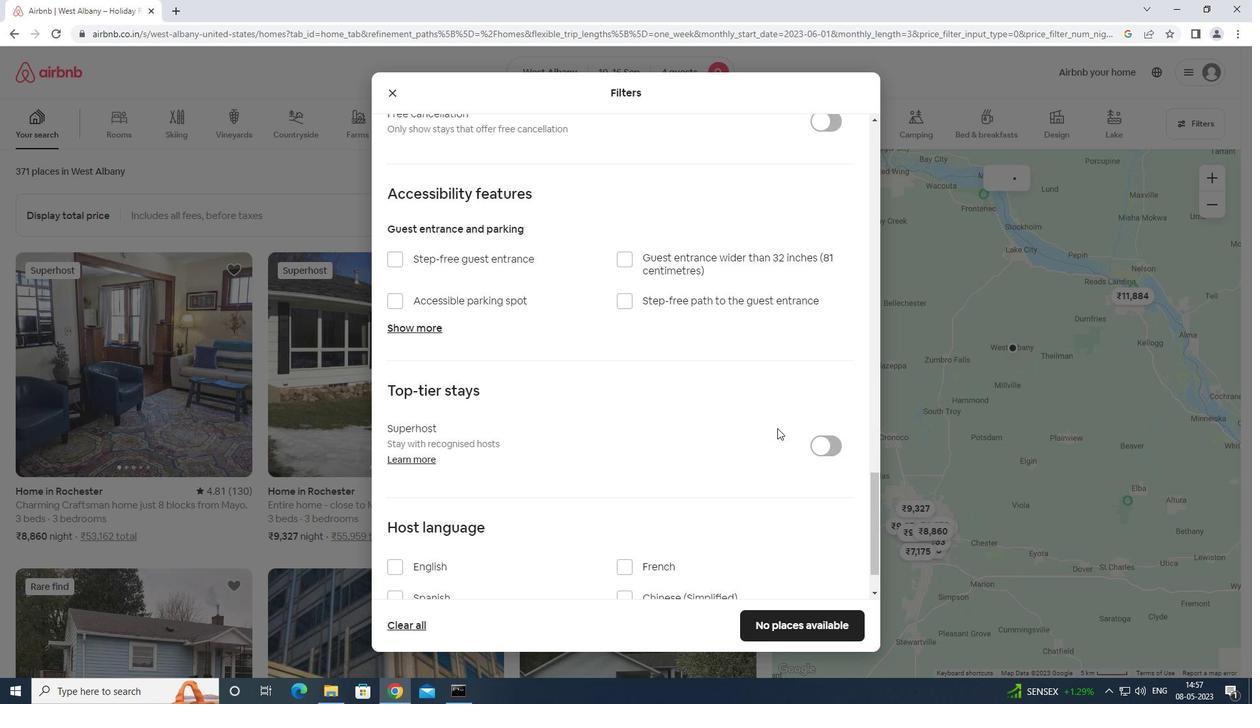 
Action: Mouse moved to (394, 505)
Screenshot: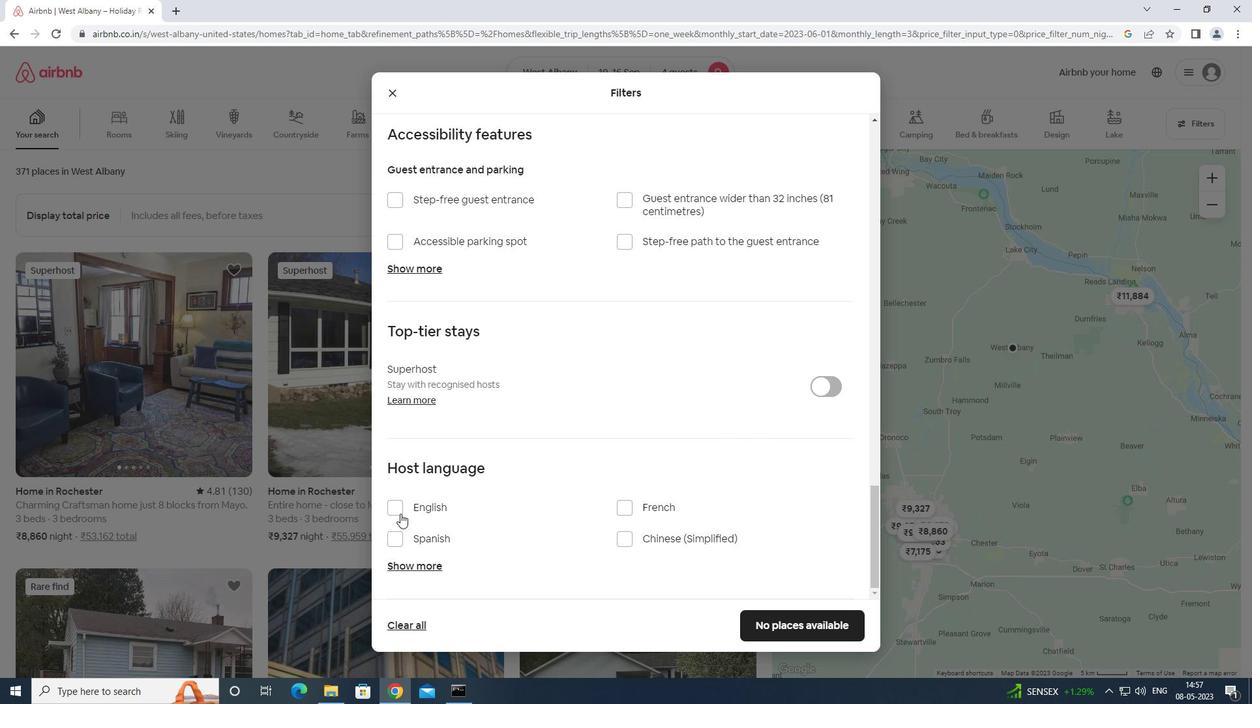 
Action: Mouse pressed left at (394, 505)
Screenshot: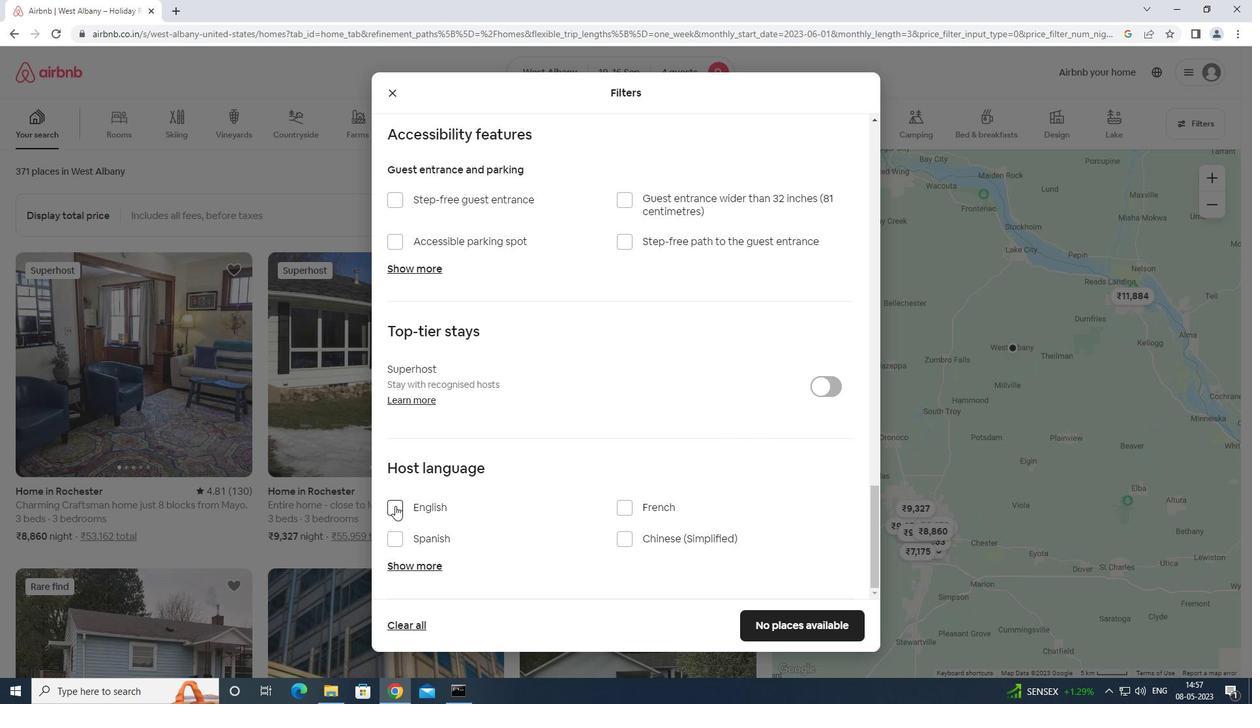 
Action: Mouse moved to (782, 626)
Screenshot: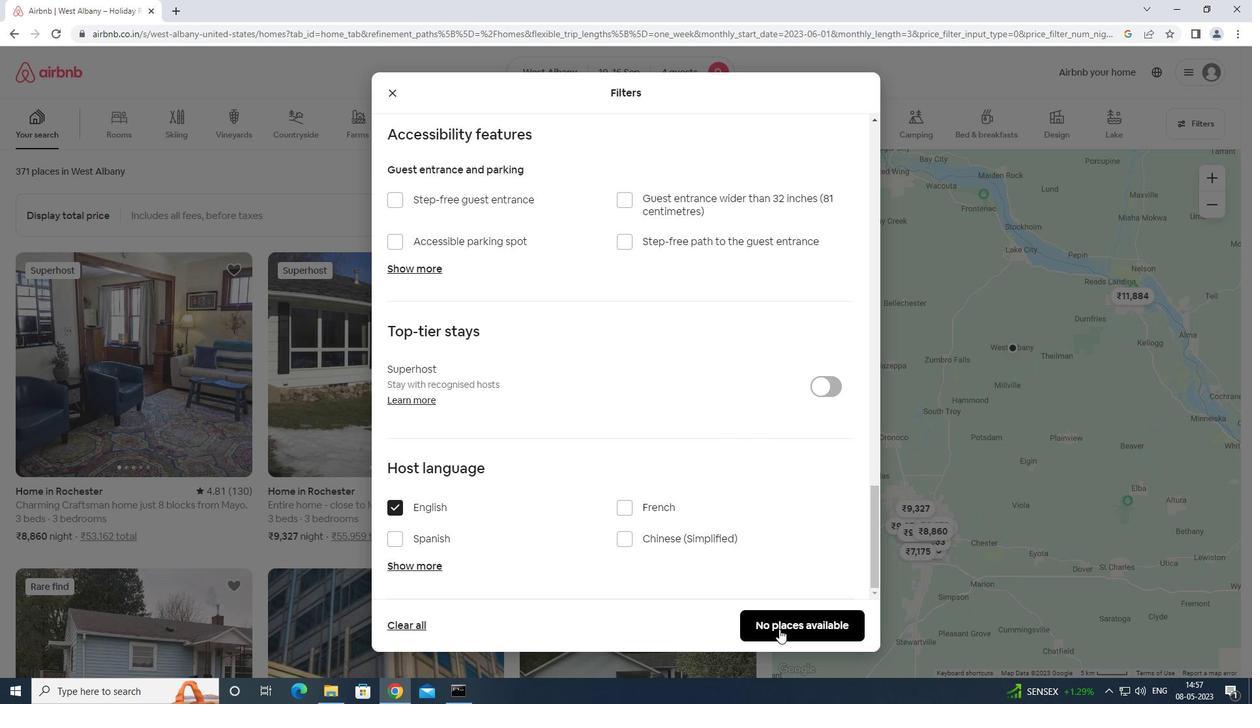 
Action: Mouse pressed left at (782, 626)
Screenshot: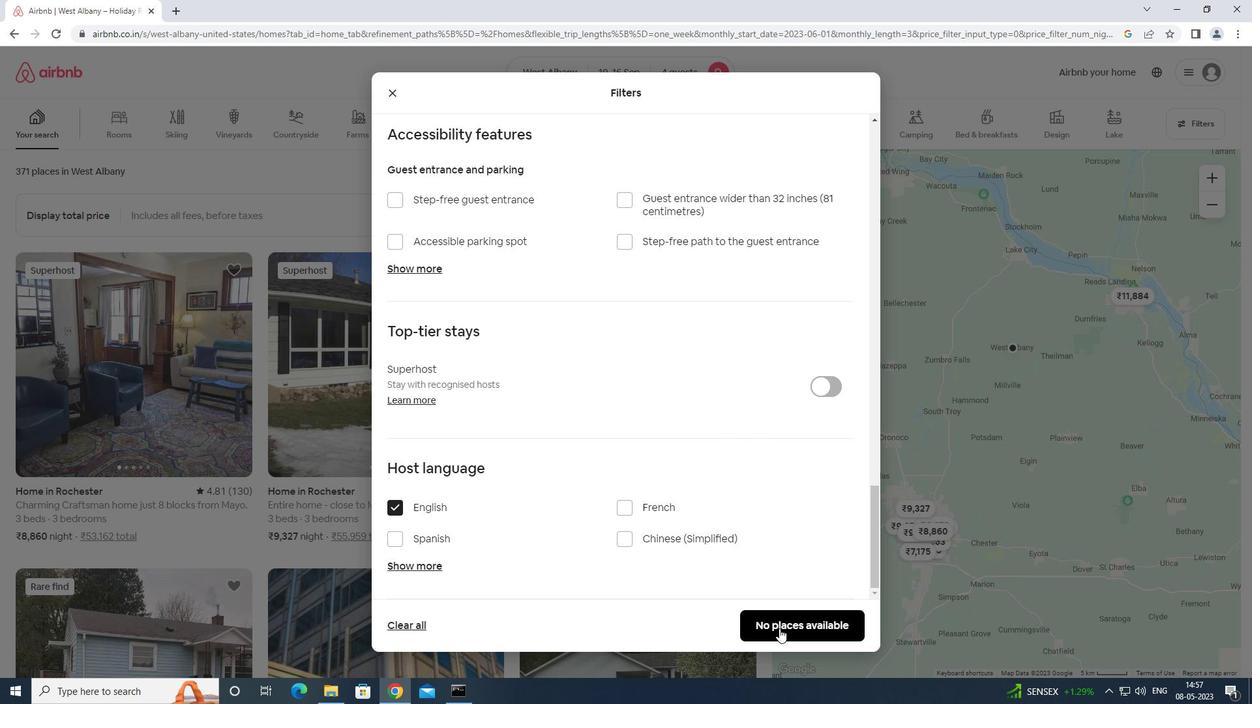 
Action: Mouse moved to (782, 619)
Screenshot: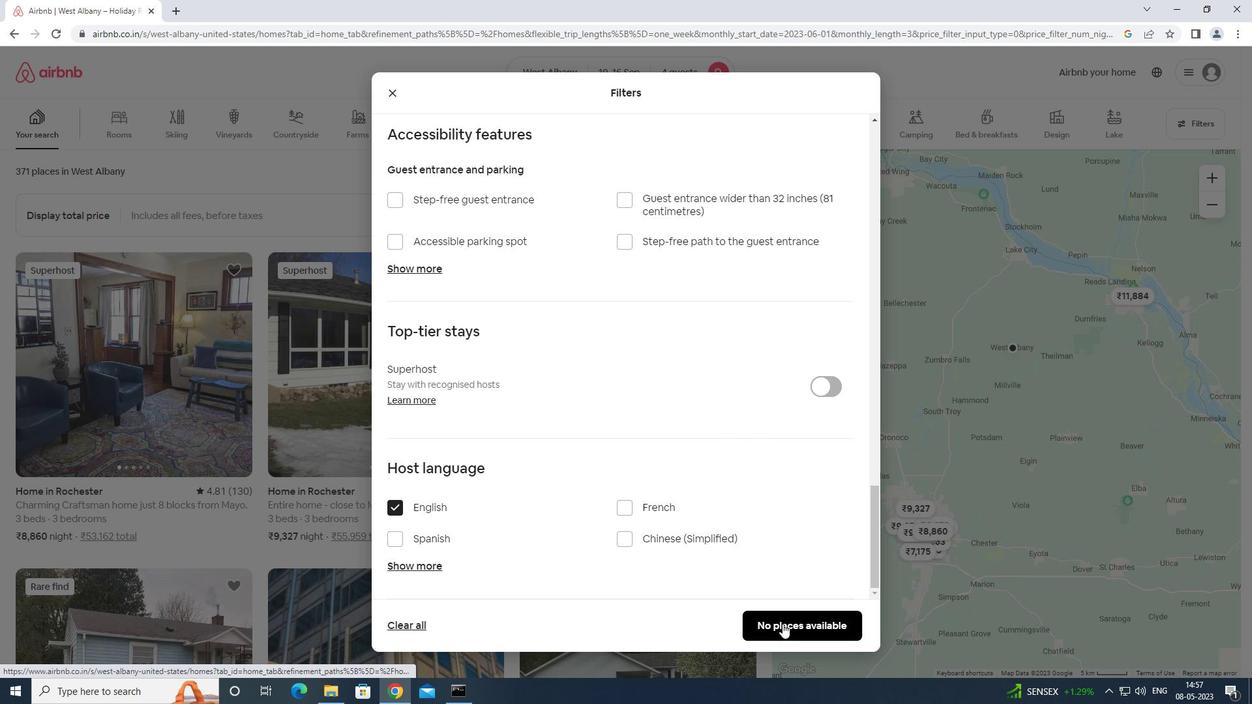 
